 Task: Look for space in Shreveport, United States from 10th July, 2023 to 15th July, 2023 for 7 adults in price range Rs.10000 to Rs.15000. Place can be entire place or shared room with 4 bedrooms having 7 beds and 4 bathrooms. Property type can be house, flat, guest house. Amenities needed are: wifi, TV, free parkinig on premises, gym, breakfast. Booking option can be shelf check-in. Required host language is English.
Action: Mouse moved to (438, 109)
Screenshot: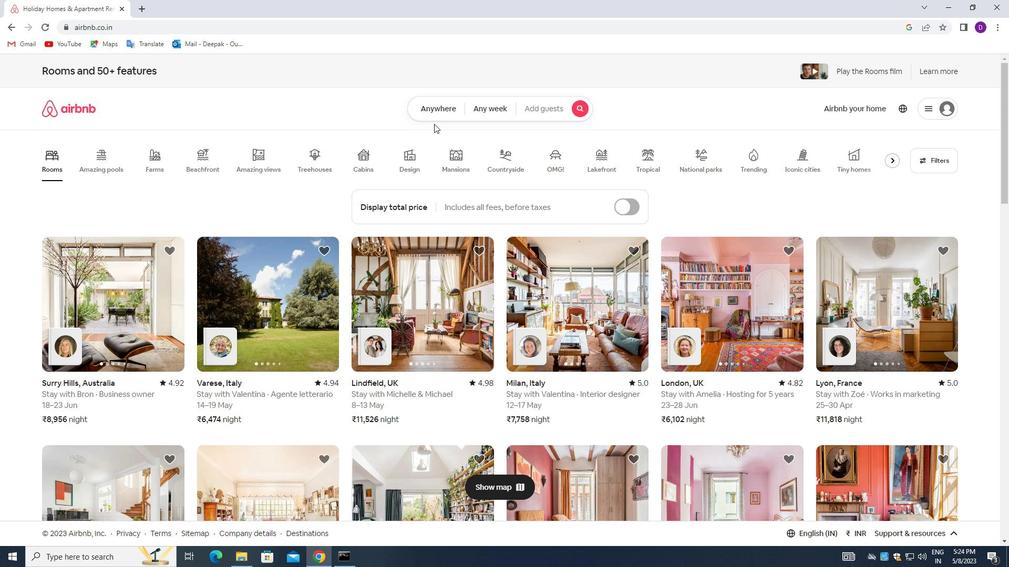 
Action: Mouse pressed left at (438, 109)
Screenshot: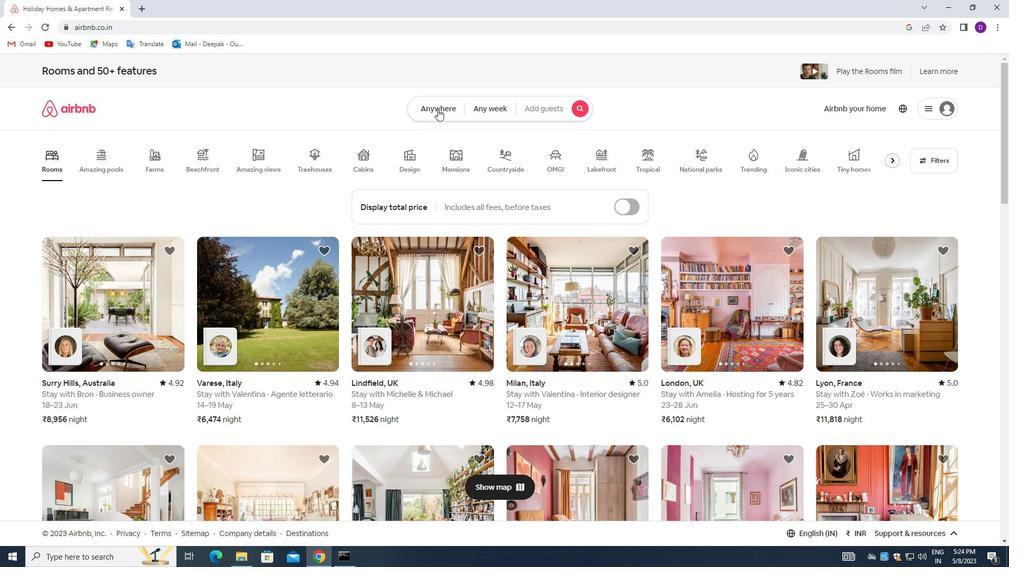 
Action: Mouse moved to (386, 153)
Screenshot: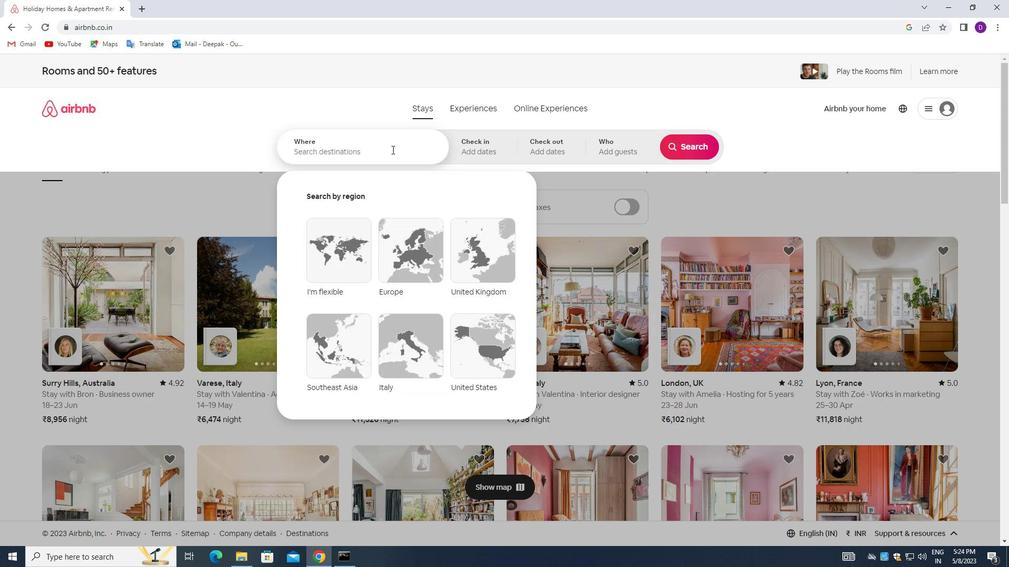 
Action: Mouse pressed left at (386, 153)
Screenshot: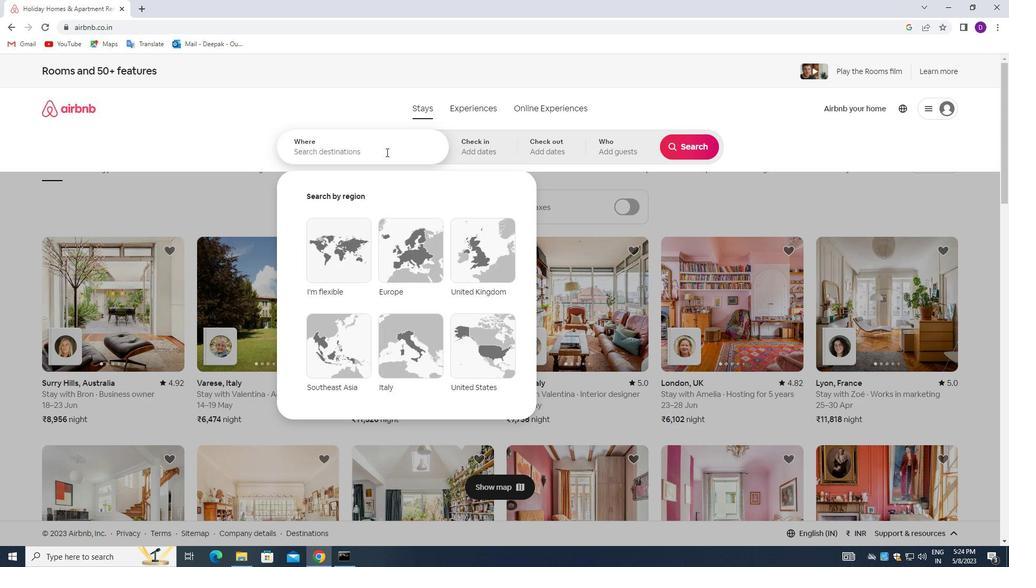 
Action: Mouse moved to (161, 251)
Screenshot: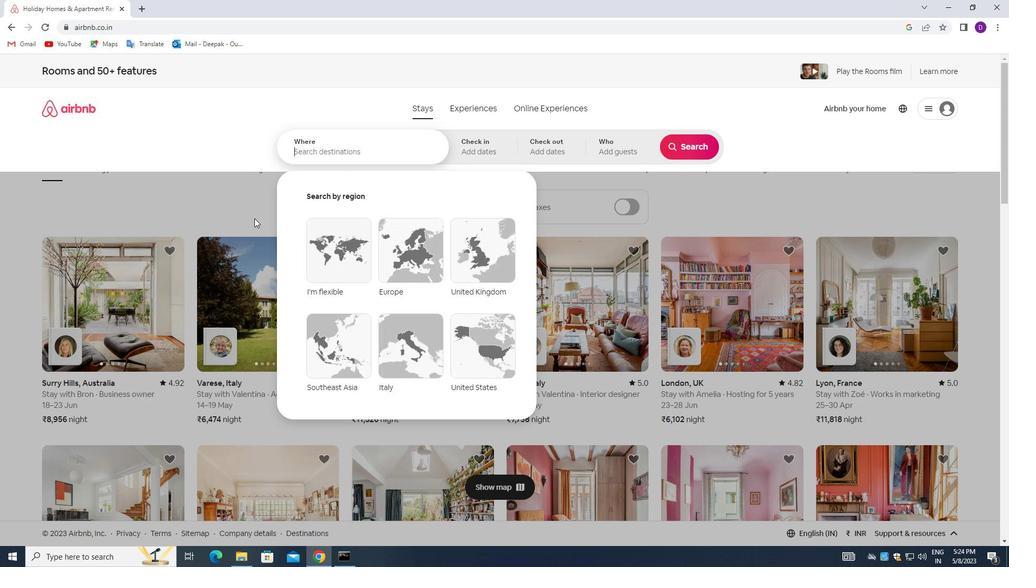 
Action: Key pressed <Key.shift_r>Shreveport,<Key.space><Key.shift>UNITED<Key.space><Key.shift_r>STATES<Key.enter>
Screenshot: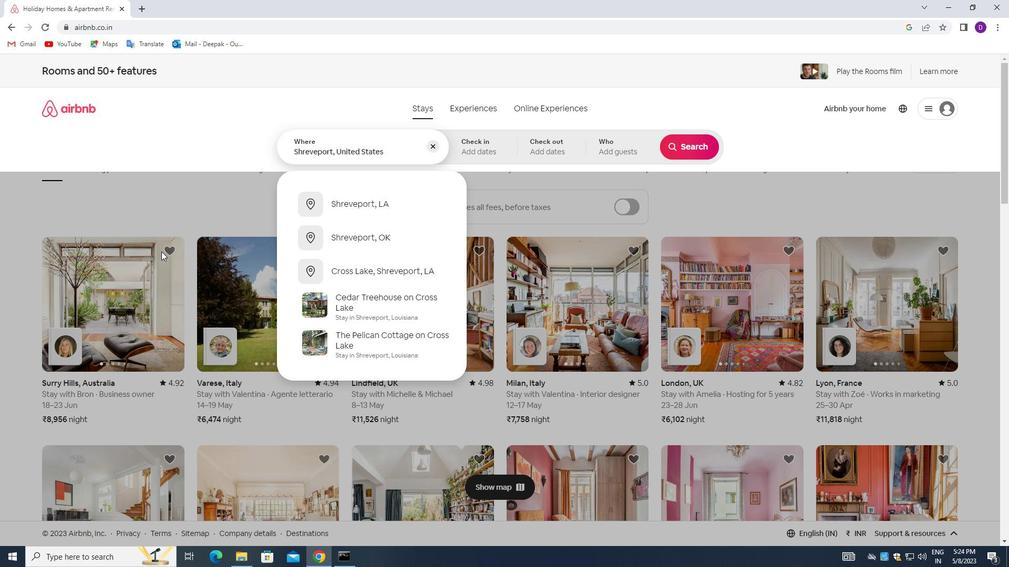 
Action: Mouse moved to (684, 229)
Screenshot: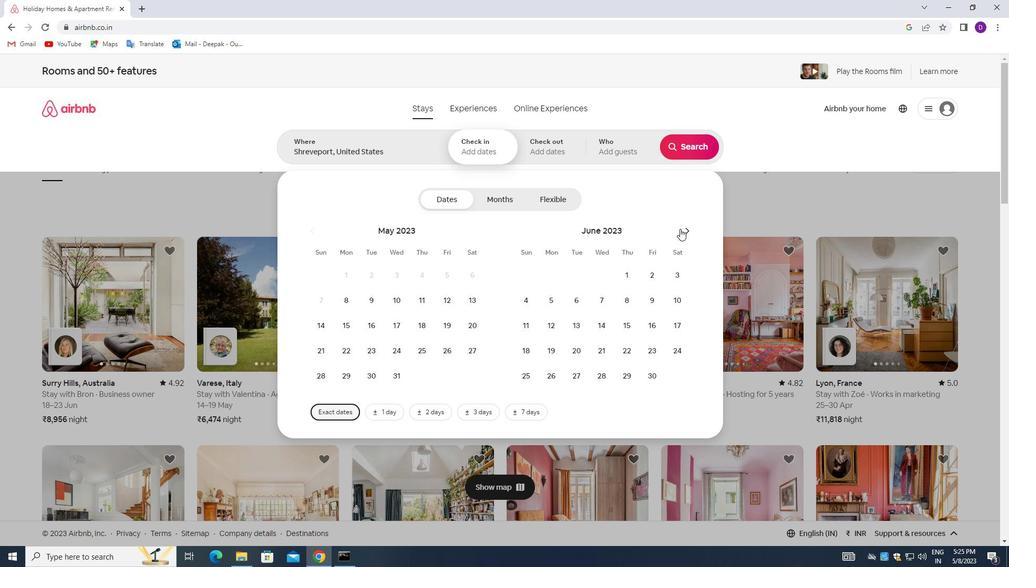 
Action: Mouse pressed left at (684, 229)
Screenshot: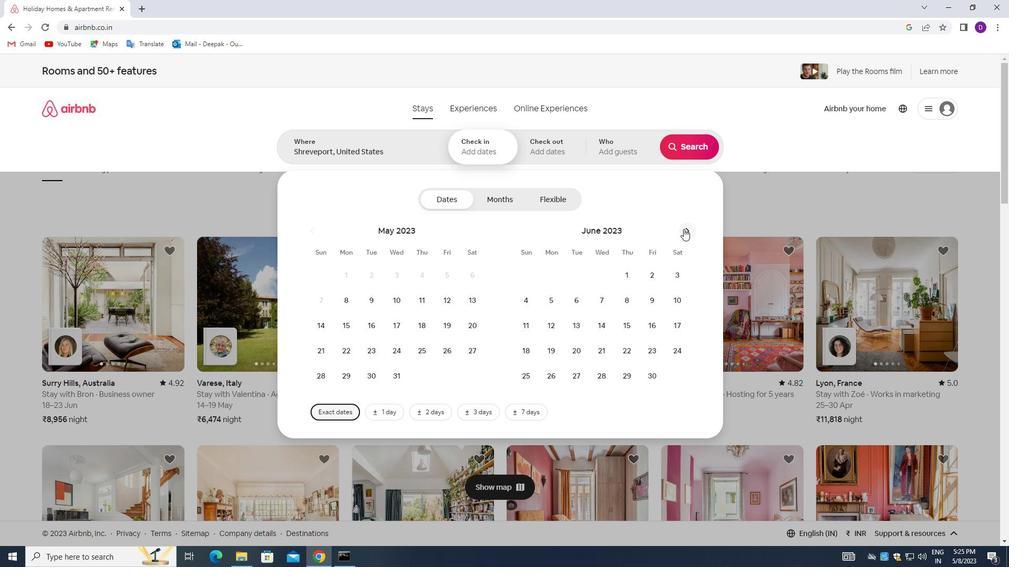 
Action: Mouse moved to (558, 329)
Screenshot: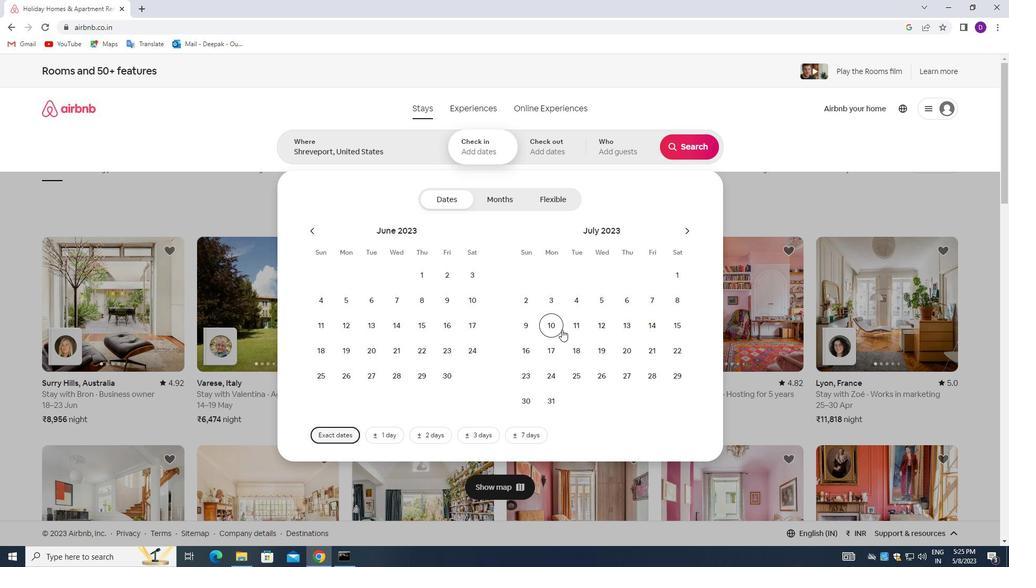 
Action: Mouse pressed left at (558, 329)
Screenshot: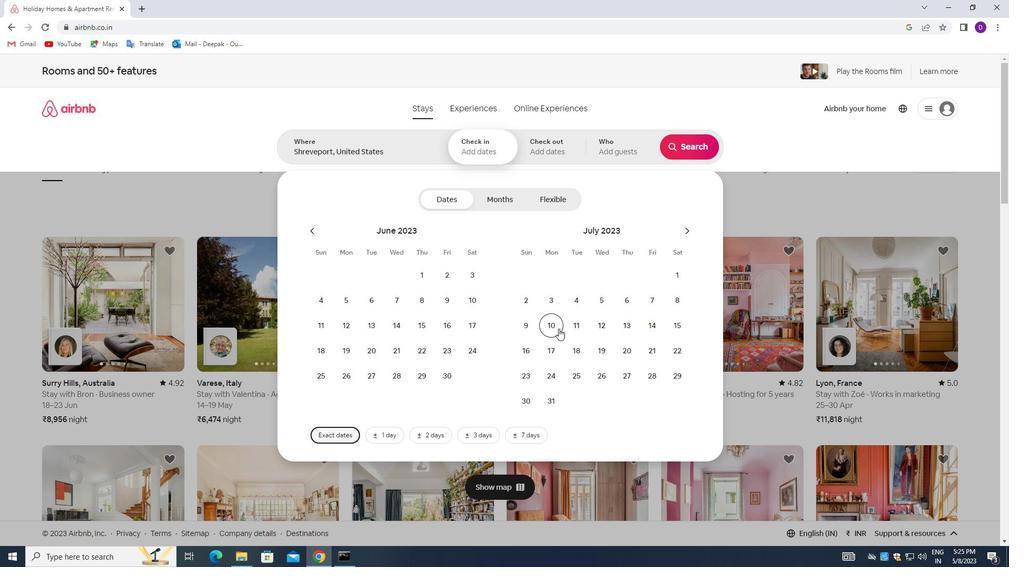 
Action: Mouse moved to (682, 331)
Screenshot: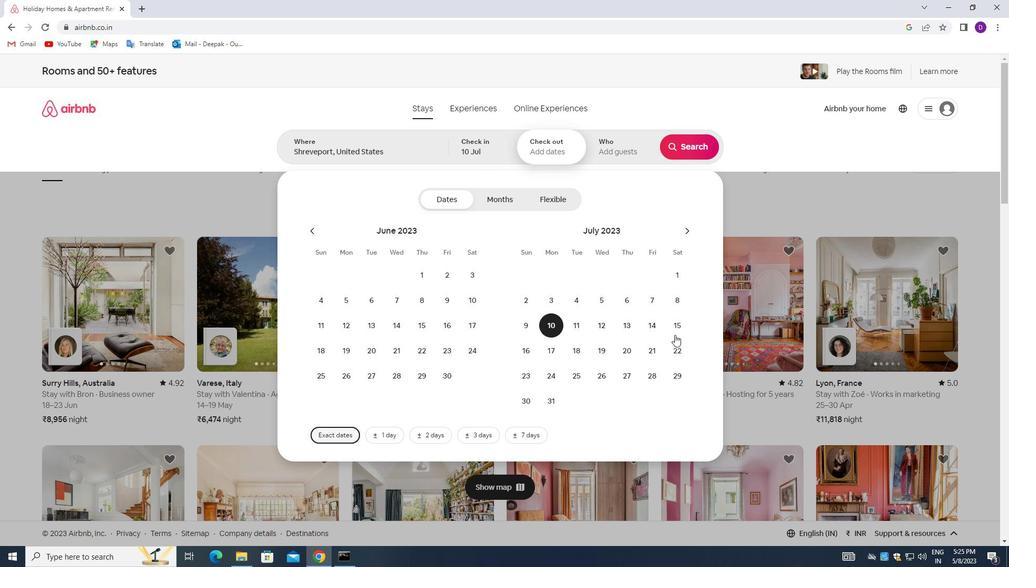 
Action: Mouse pressed left at (682, 331)
Screenshot: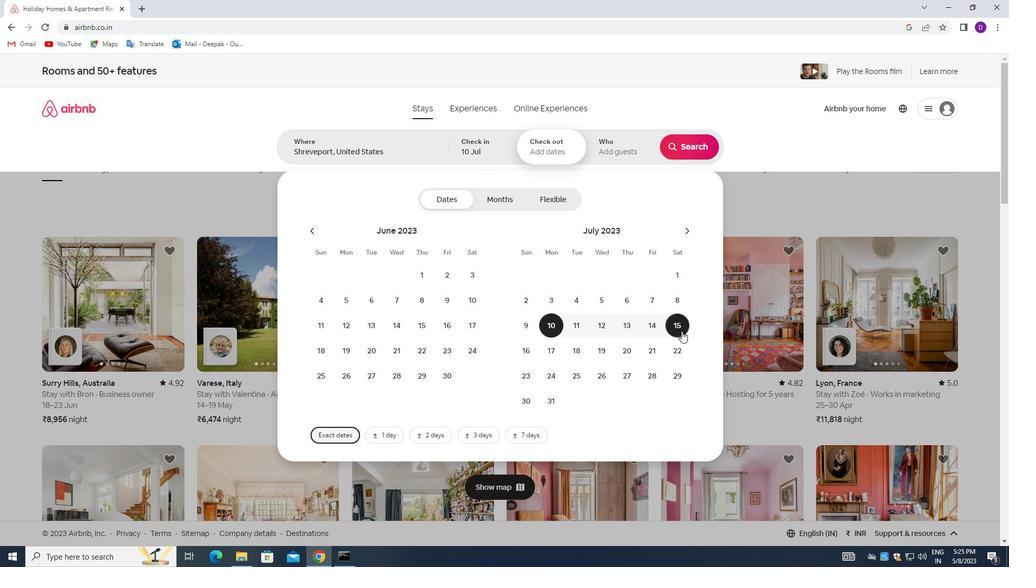 
Action: Mouse moved to (607, 150)
Screenshot: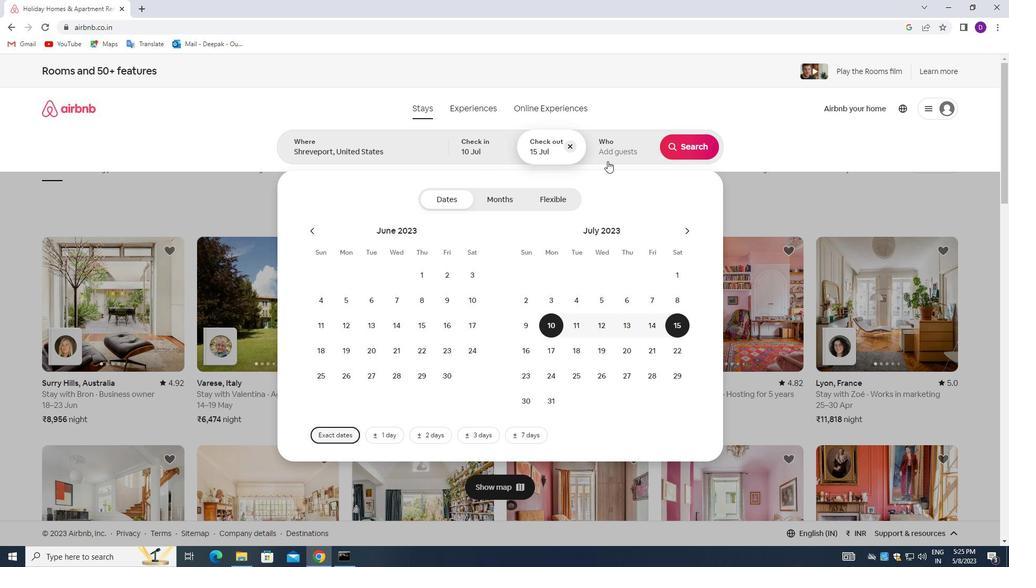 
Action: Mouse pressed left at (607, 150)
Screenshot: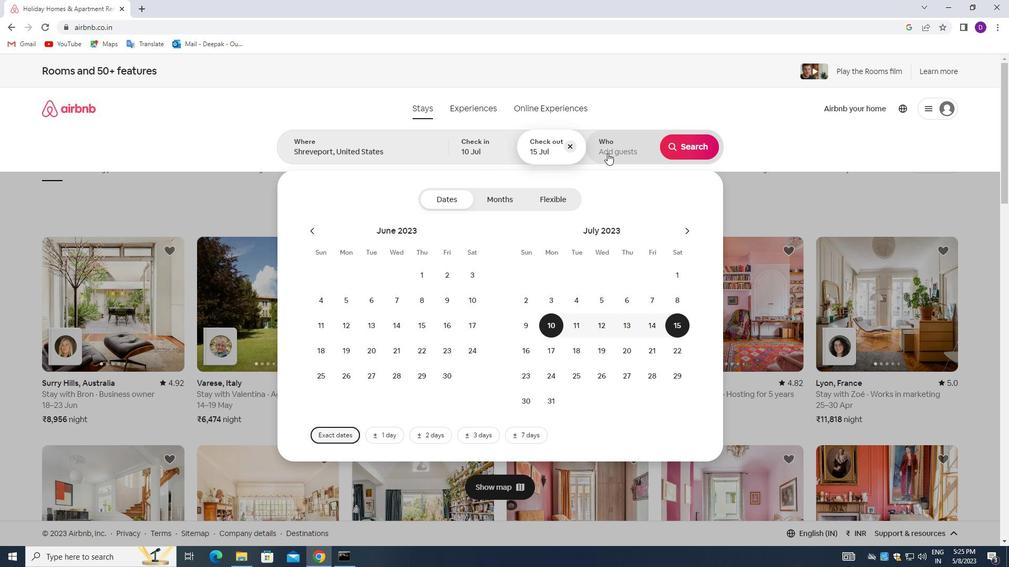 
Action: Mouse moved to (691, 203)
Screenshot: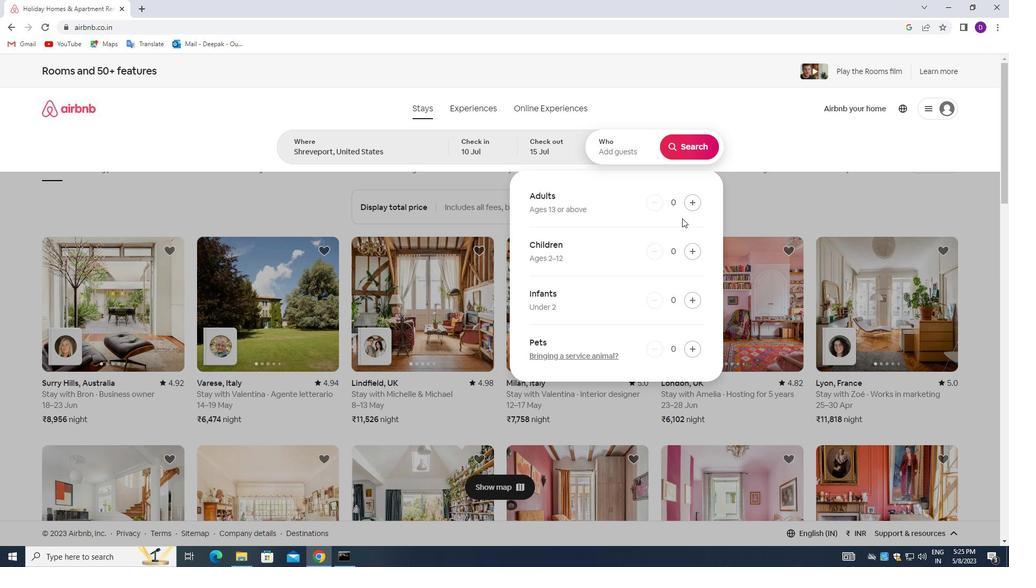 
Action: Mouse pressed left at (691, 203)
Screenshot: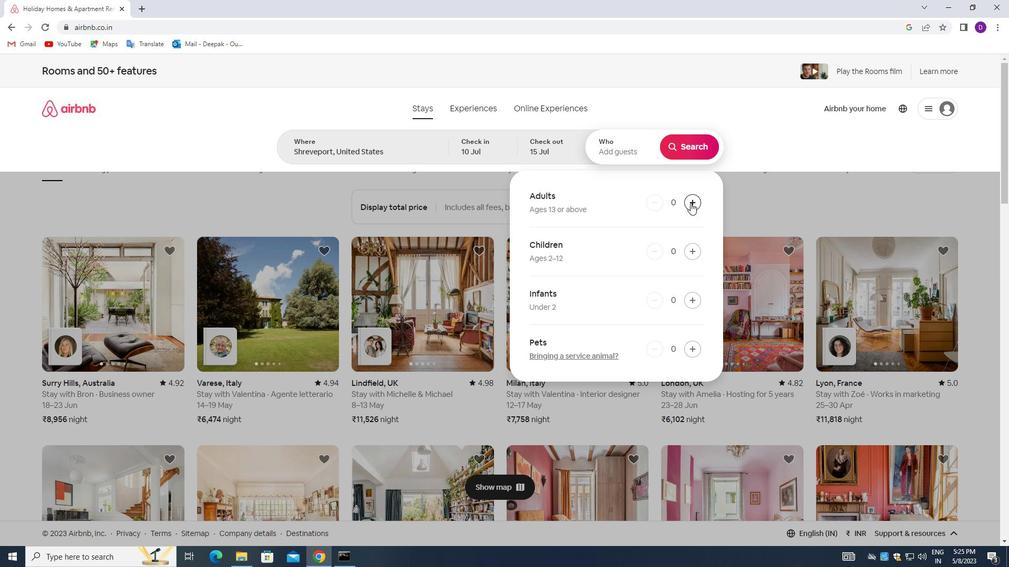 
Action: Mouse pressed left at (691, 203)
Screenshot: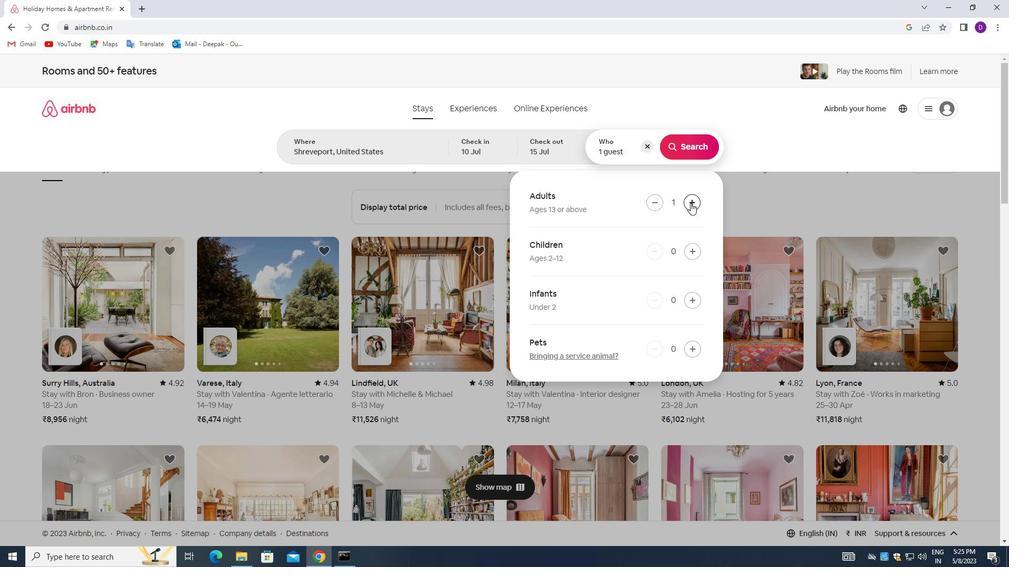 
Action: Mouse pressed left at (691, 203)
Screenshot: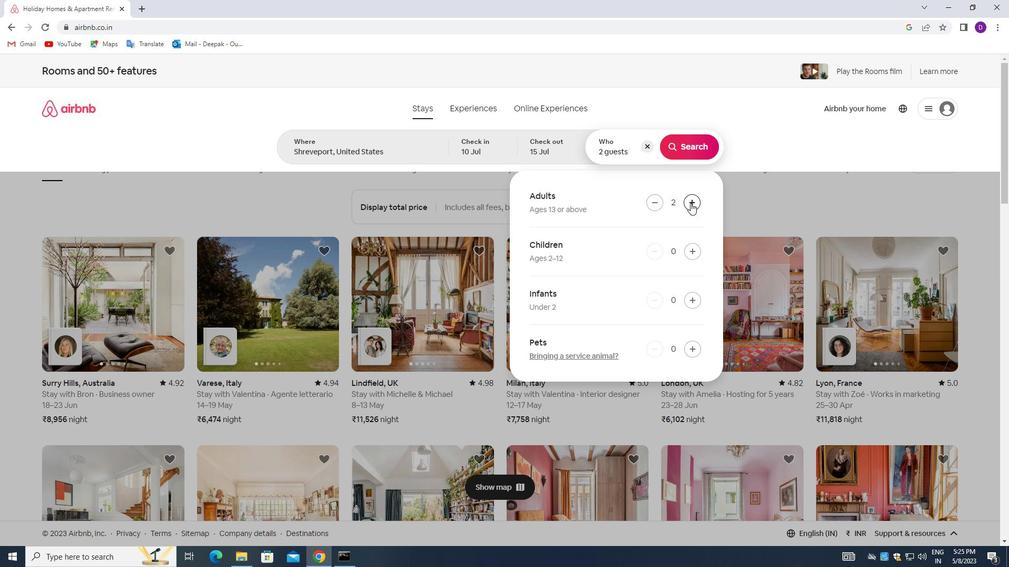 
Action: Mouse pressed left at (691, 203)
Screenshot: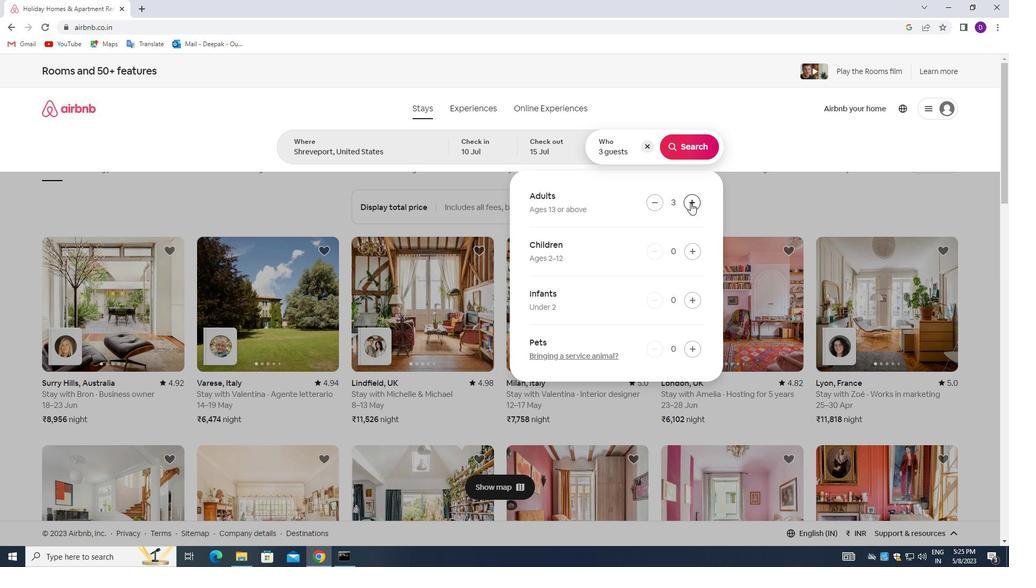 
Action: Mouse pressed left at (691, 203)
Screenshot: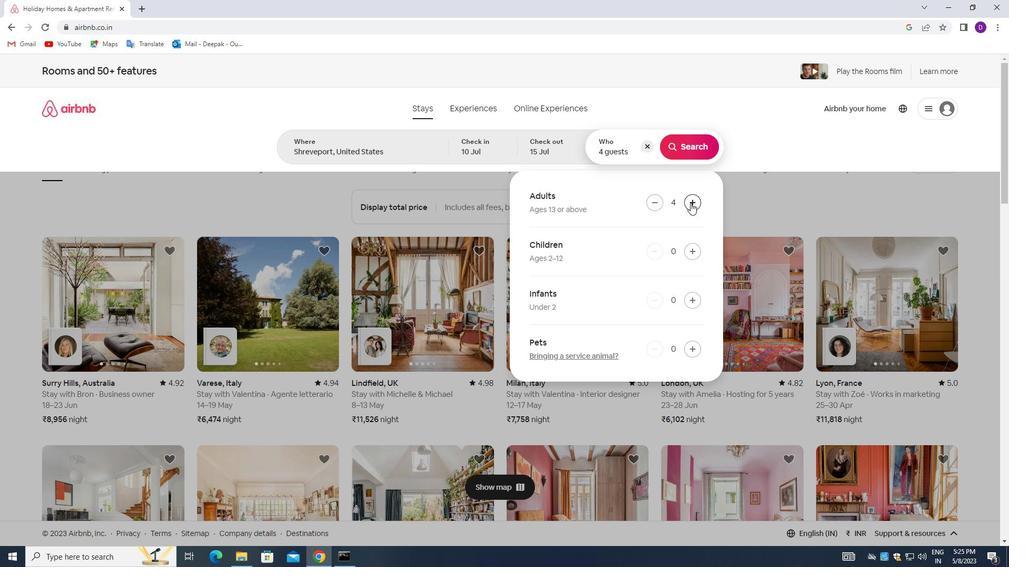 
Action: Mouse pressed left at (691, 203)
Screenshot: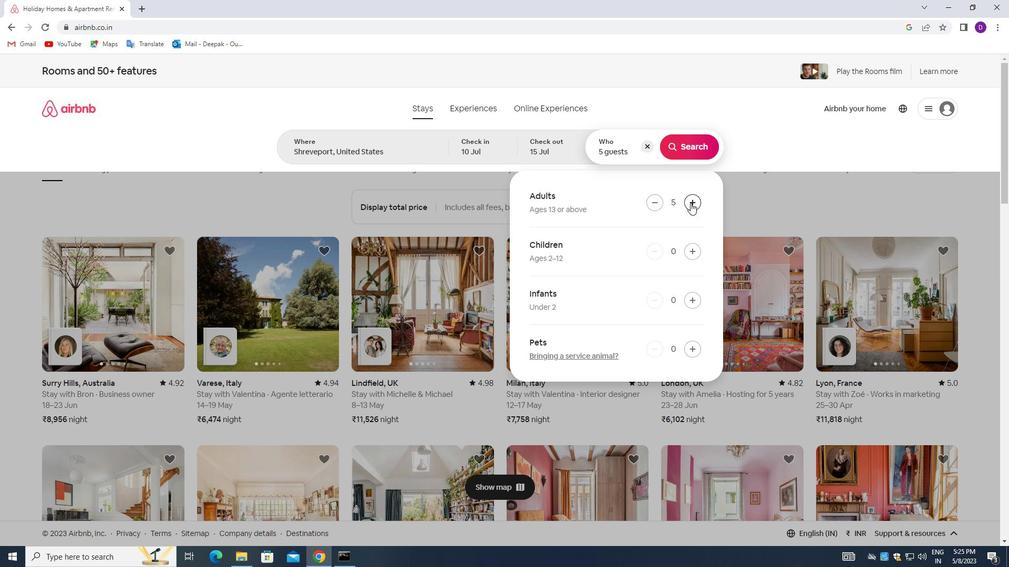 
Action: Mouse pressed left at (691, 203)
Screenshot: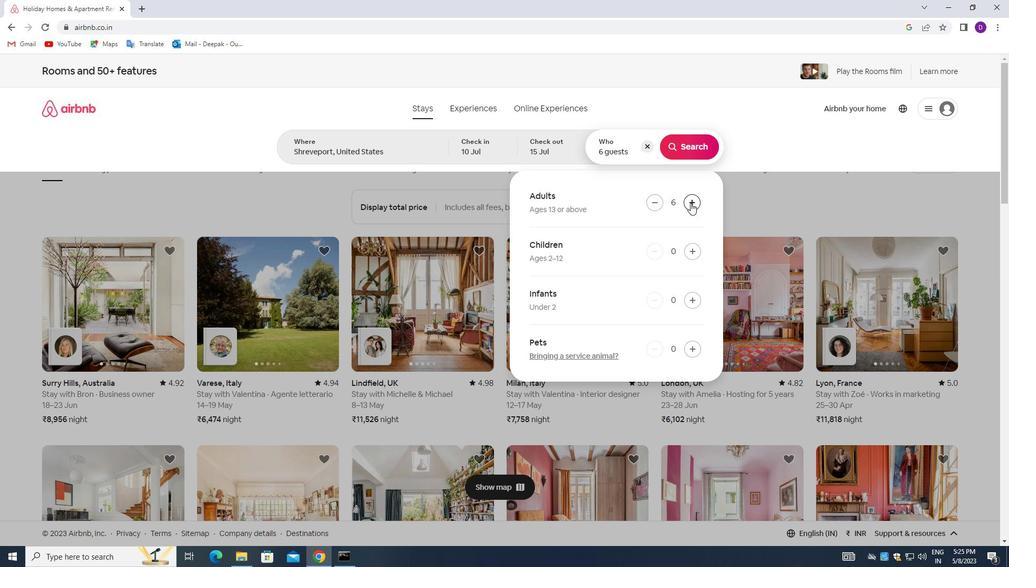
Action: Mouse moved to (691, 147)
Screenshot: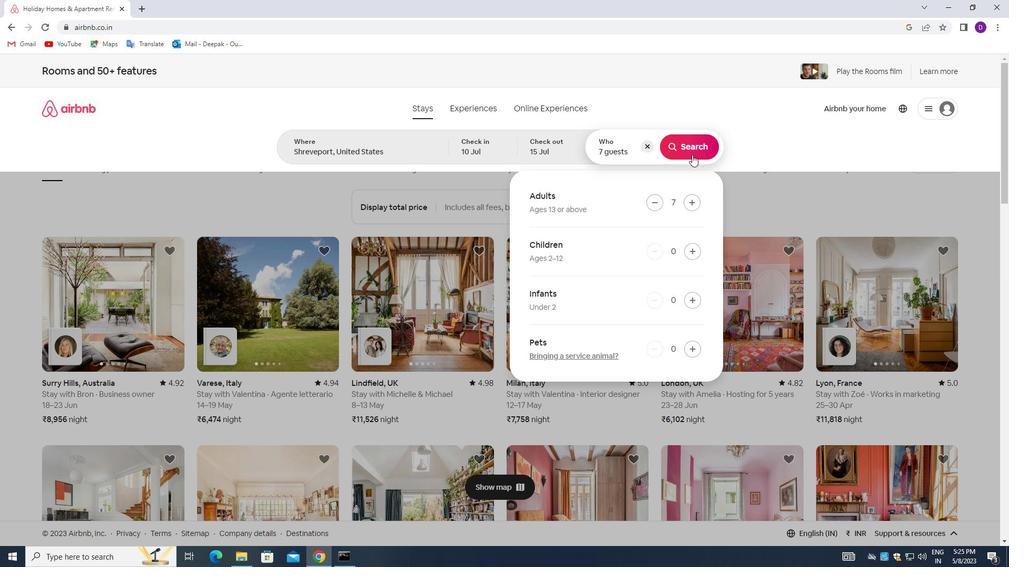 
Action: Mouse pressed left at (691, 147)
Screenshot: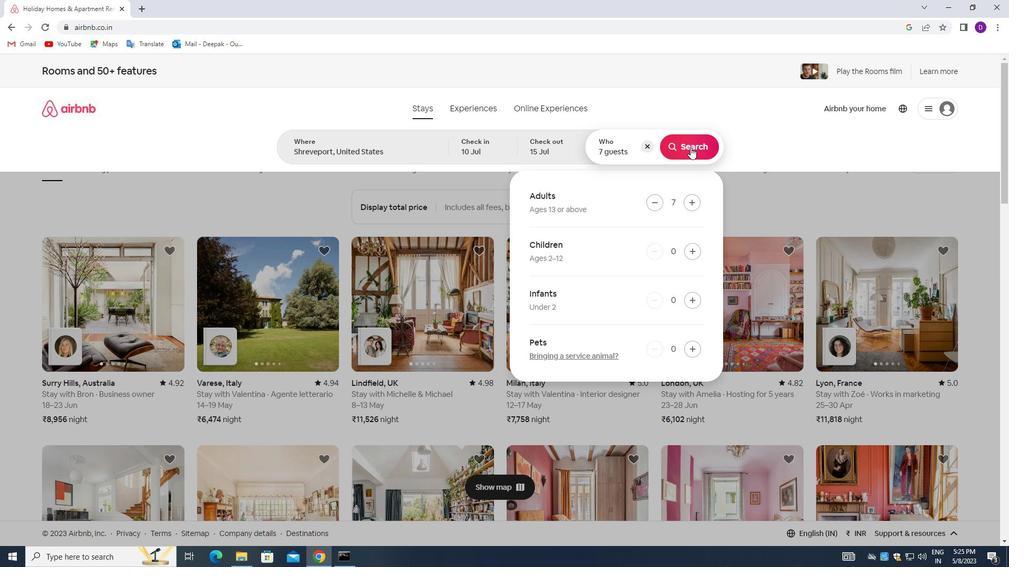 
Action: Mouse moved to (947, 114)
Screenshot: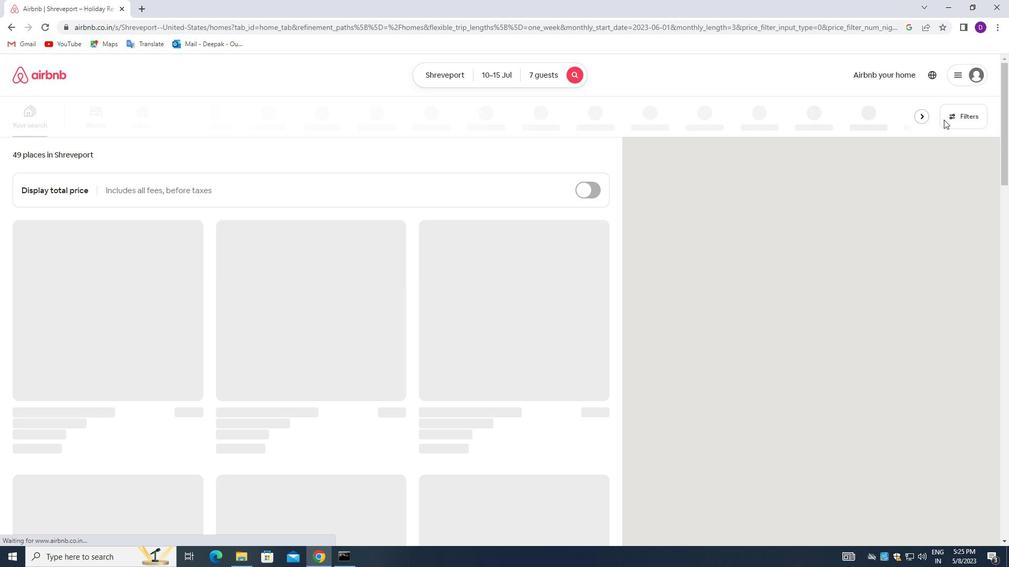 
Action: Mouse pressed left at (947, 114)
Screenshot: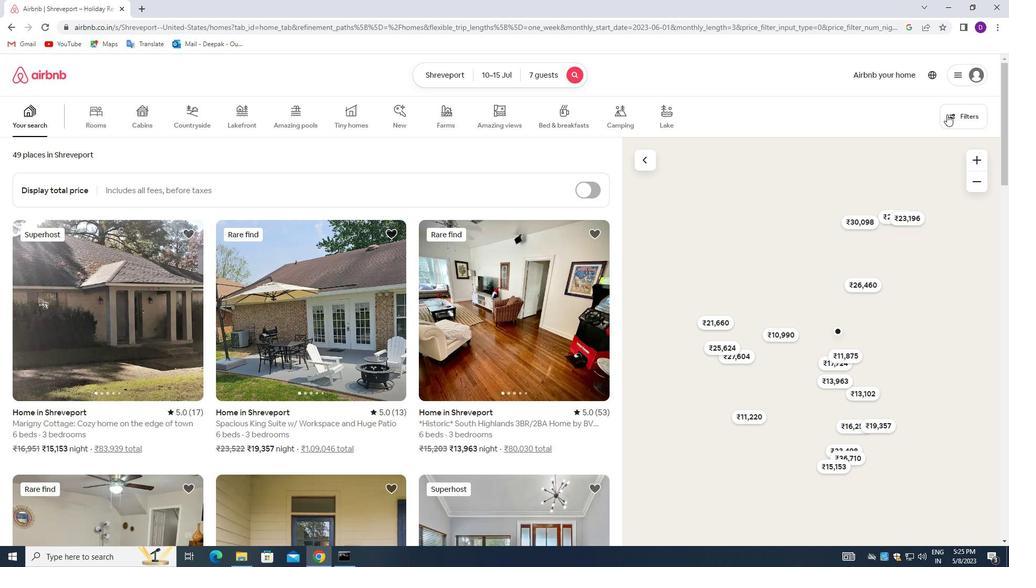 
Action: Mouse moved to (368, 377)
Screenshot: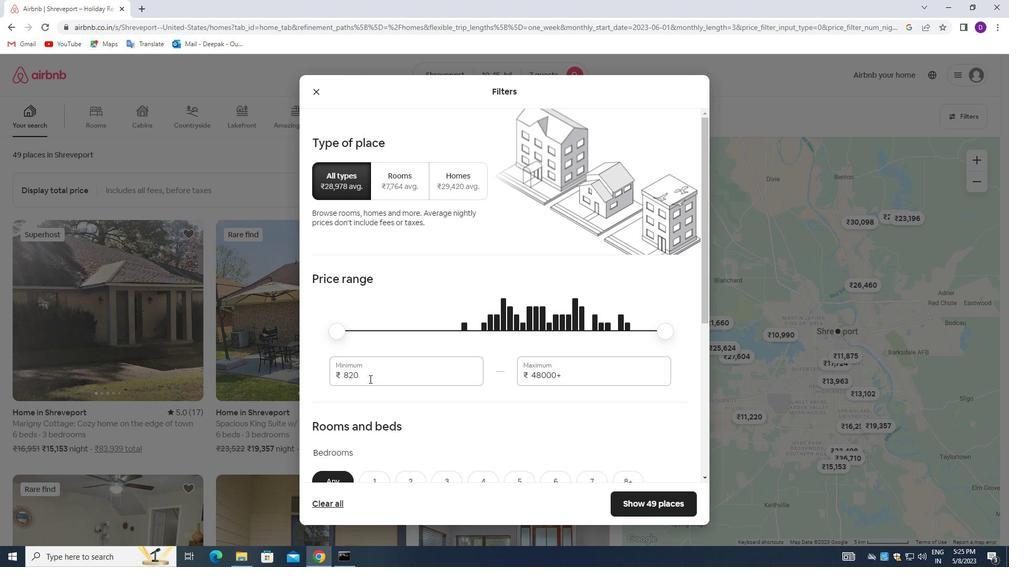 
Action: Mouse pressed left at (368, 377)
Screenshot: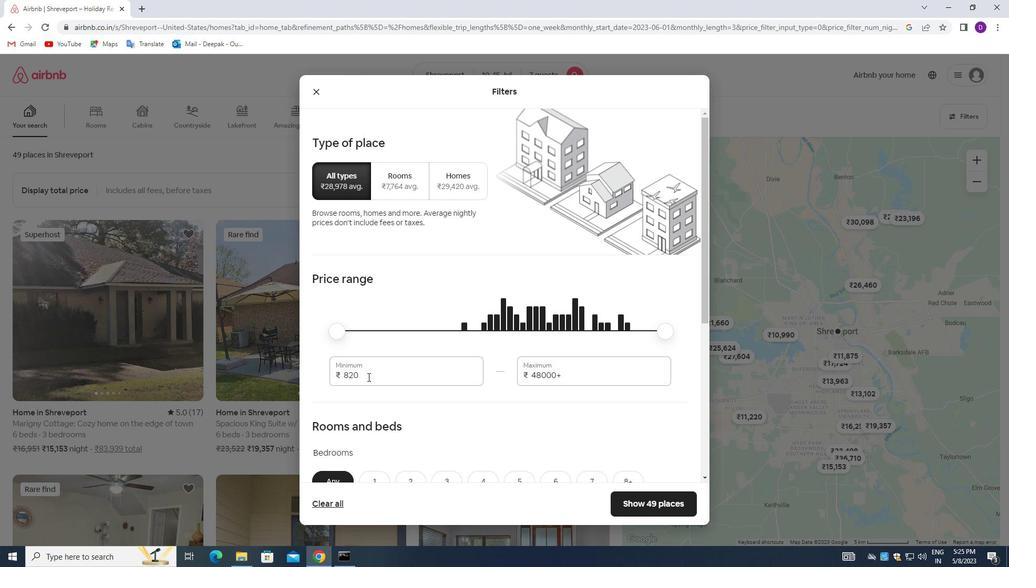
Action: Mouse pressed left at (368, 377)
Screenshot: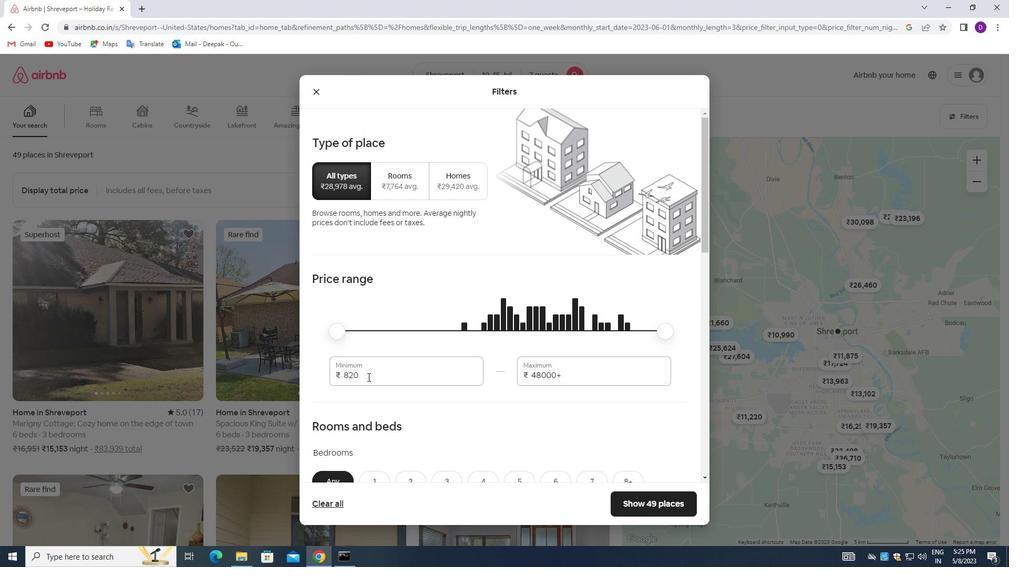 
Action: Key pressed 10000<Key.tab>15000
Screenshot: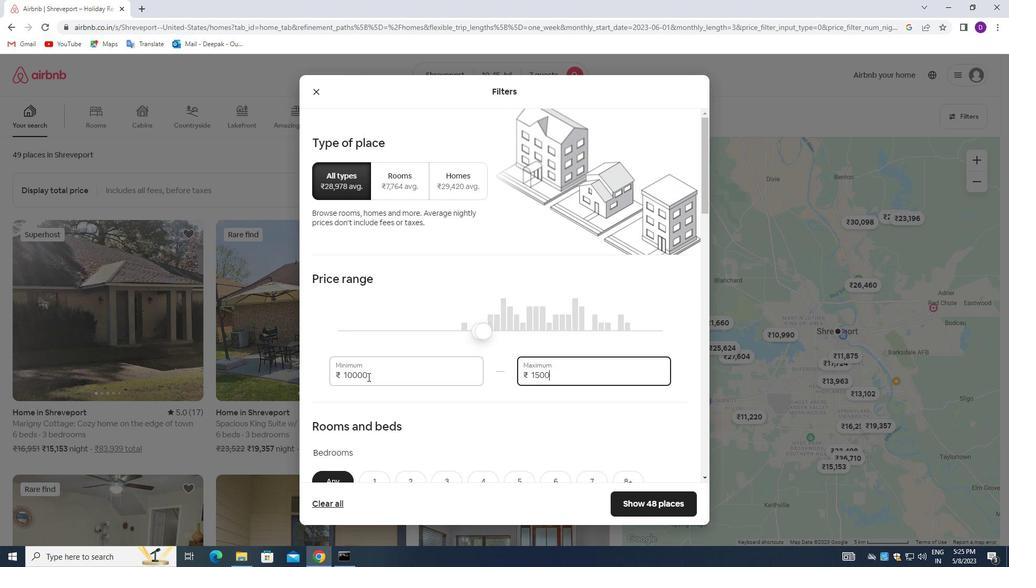 
Action: Mouse moved to (413, 383)
Screenshot: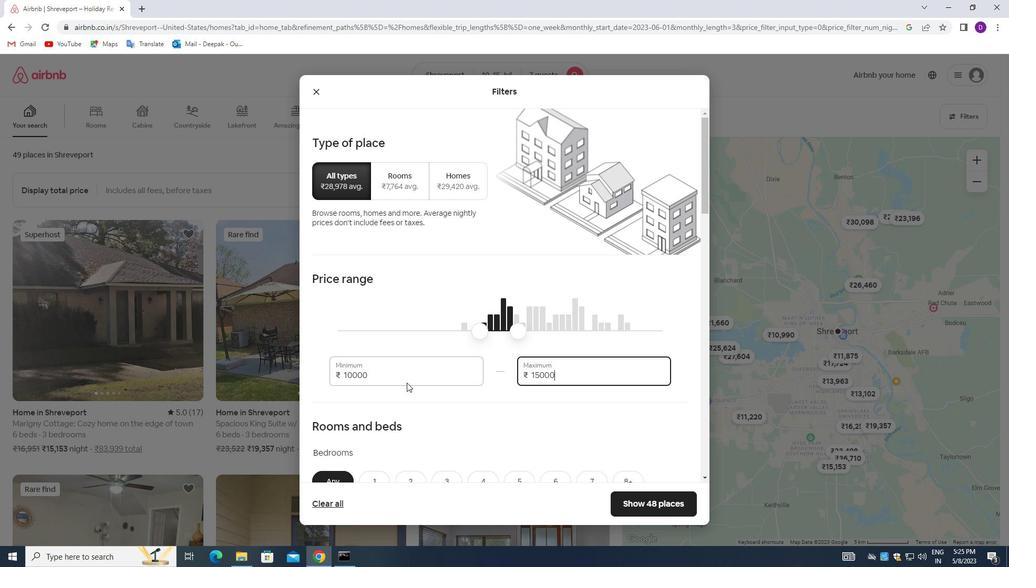 
Action: Mouse scrolled (413, 382) with delta (0, 0)
Screenshot: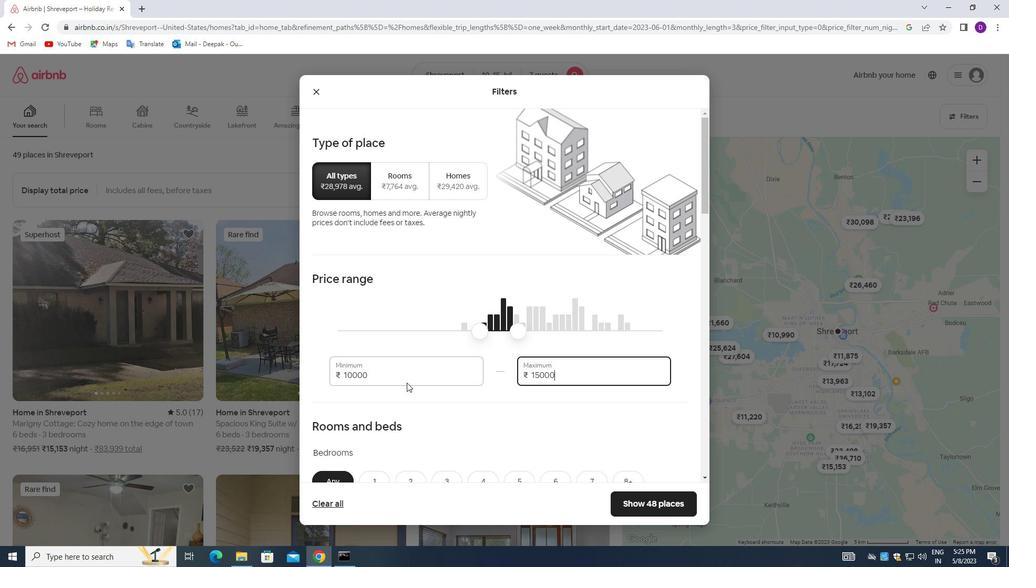 
Action: Mouse moved to (414, 383)
Screenshot: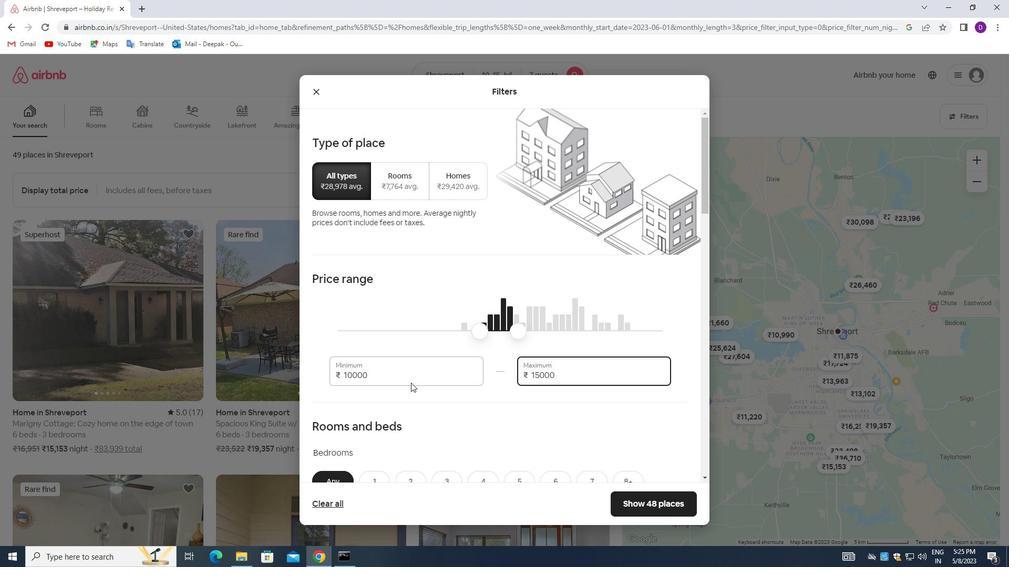 
Action: Mouse scrolled (414, 382) with delta (0, 0)
Screenshot: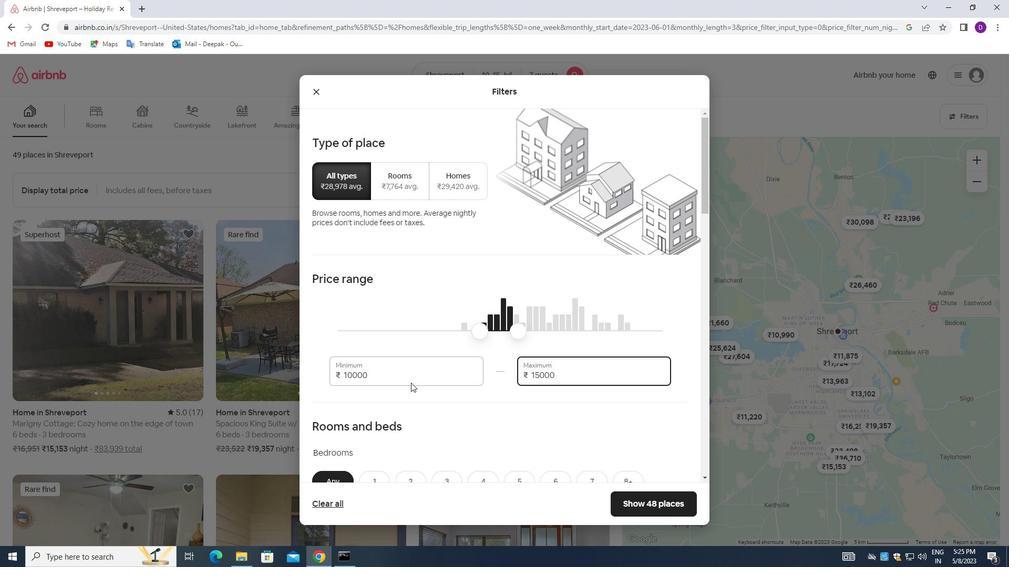 
Action: Mouse scrolled (414, 382) with delta (0, 0)
Screenshot: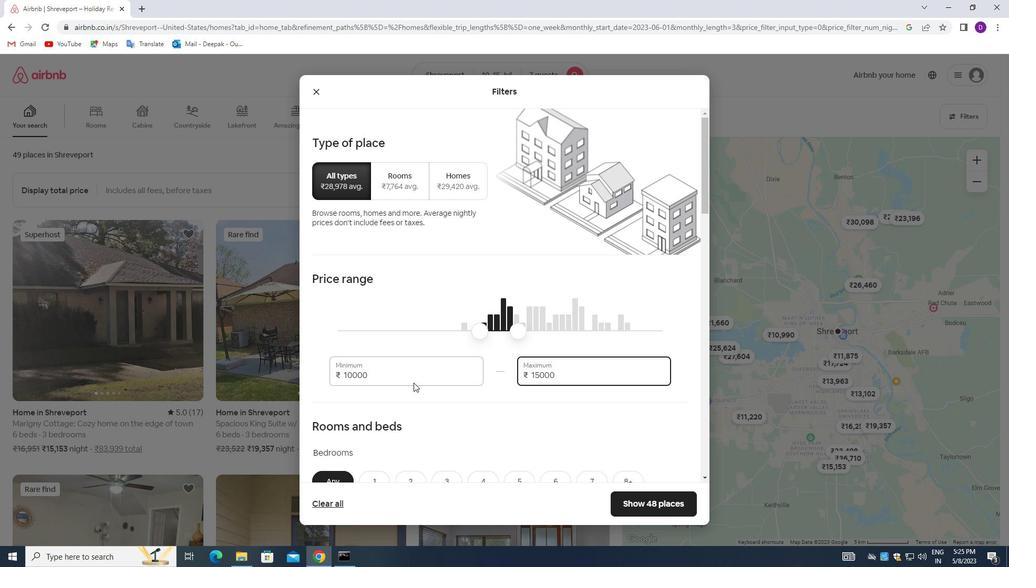 
Action: Mouse moved to (480, 325)
Screenshot: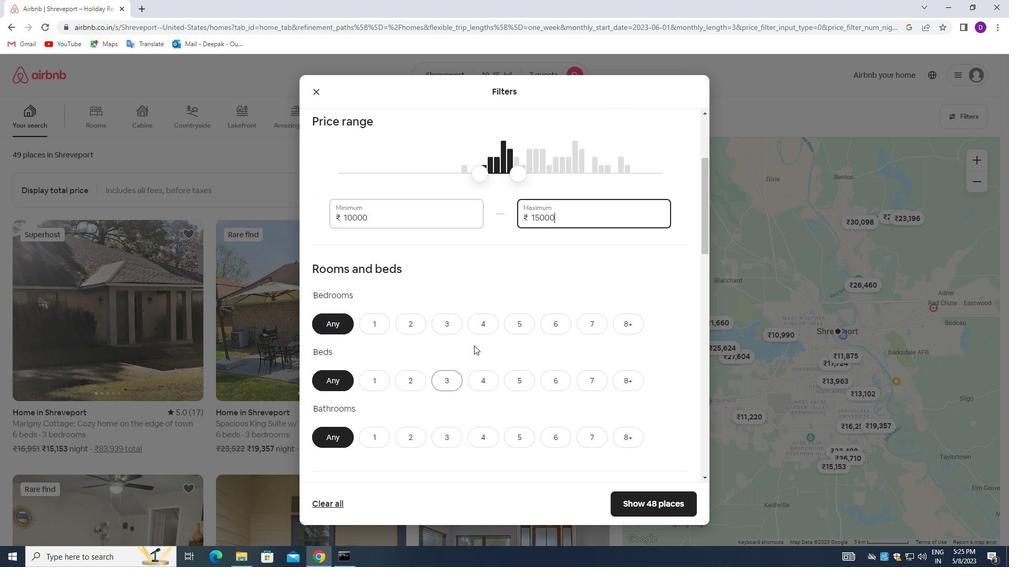 
Action: Mouse pressed left at (480, 325)
Screenshot: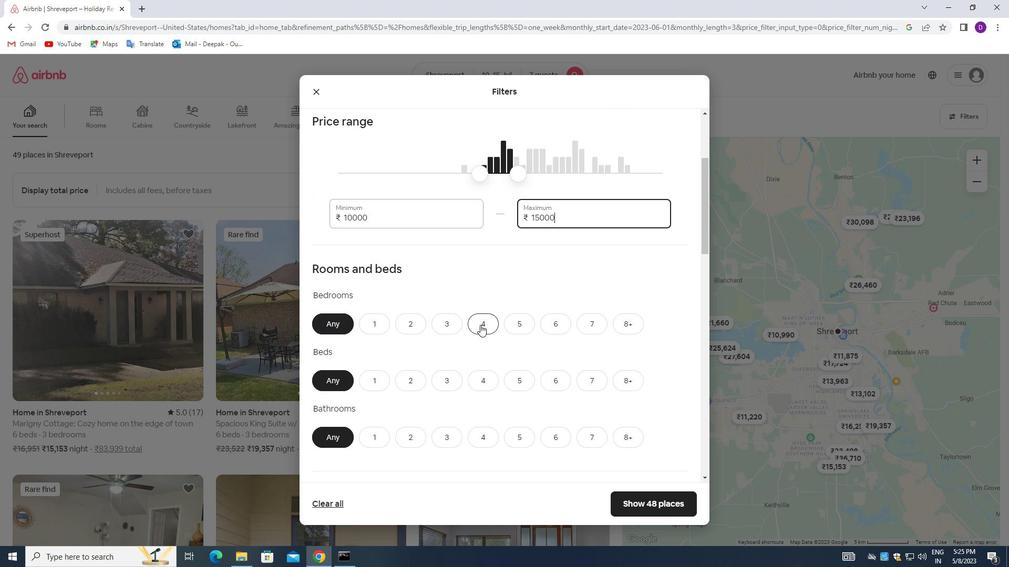 
Action: Mouse moved to (586, 379)
Screenshot: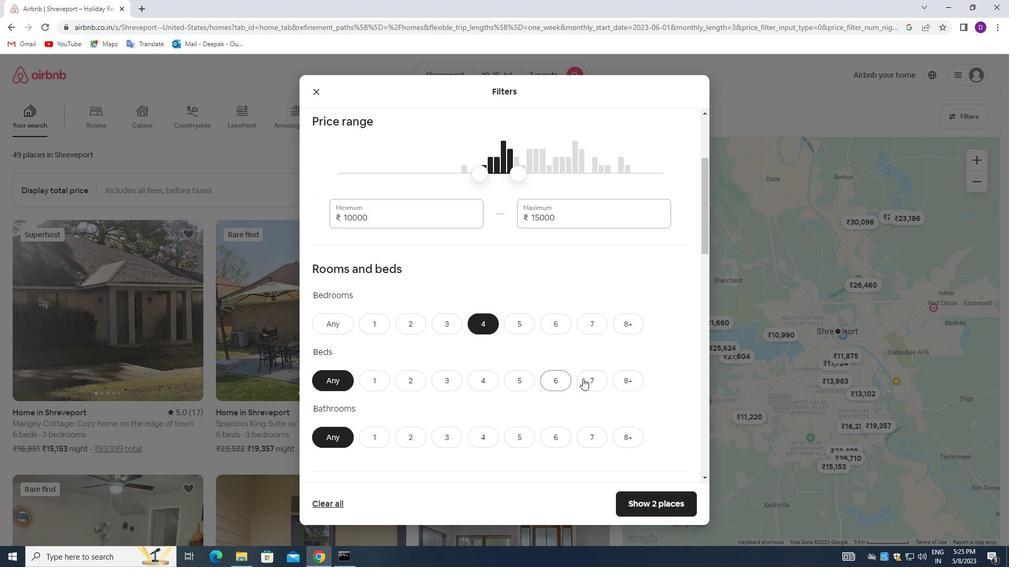 
Action: Mouse pressed left at (586, 379)
Screenshot: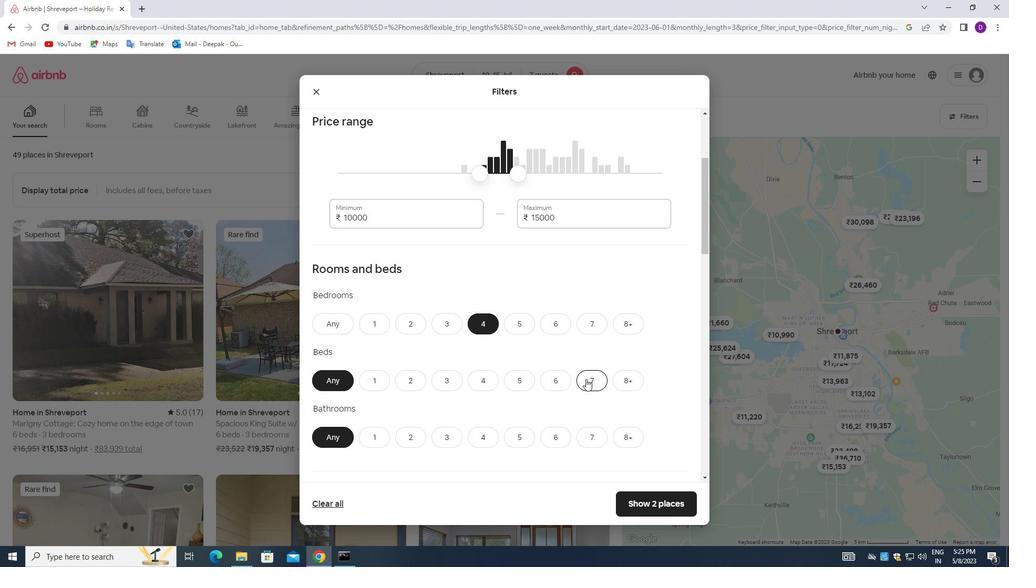
Action: Mouse moved to (485, 431)
Screenshot: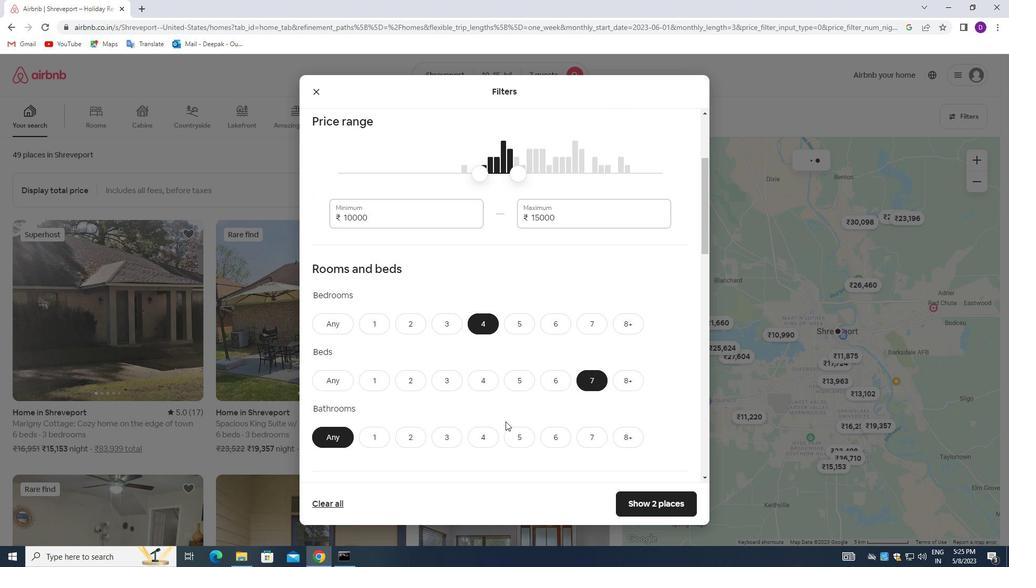 
Action: Mouse pressed left at (485, 431)
Screenshot: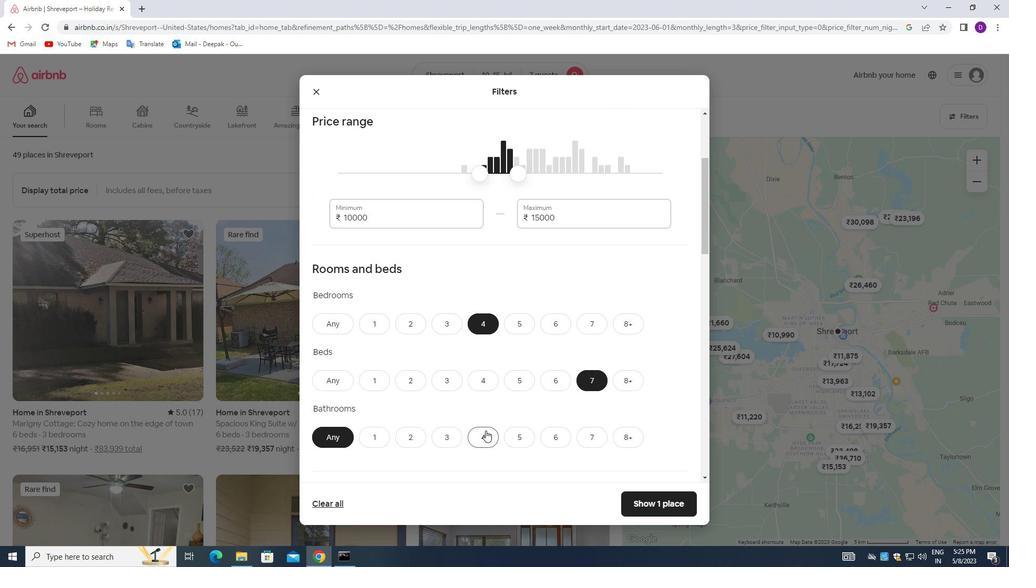 
Action: Mouse moved to (475, 354)
Screenshot: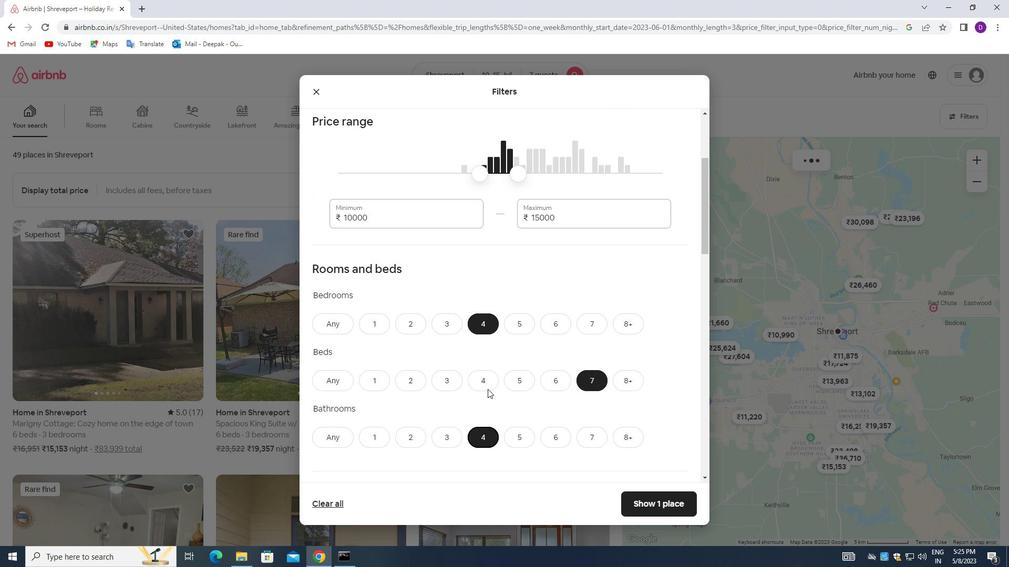 
Action: Mouse scrolled (475, 354) with delta (0, 0)
Screenshot: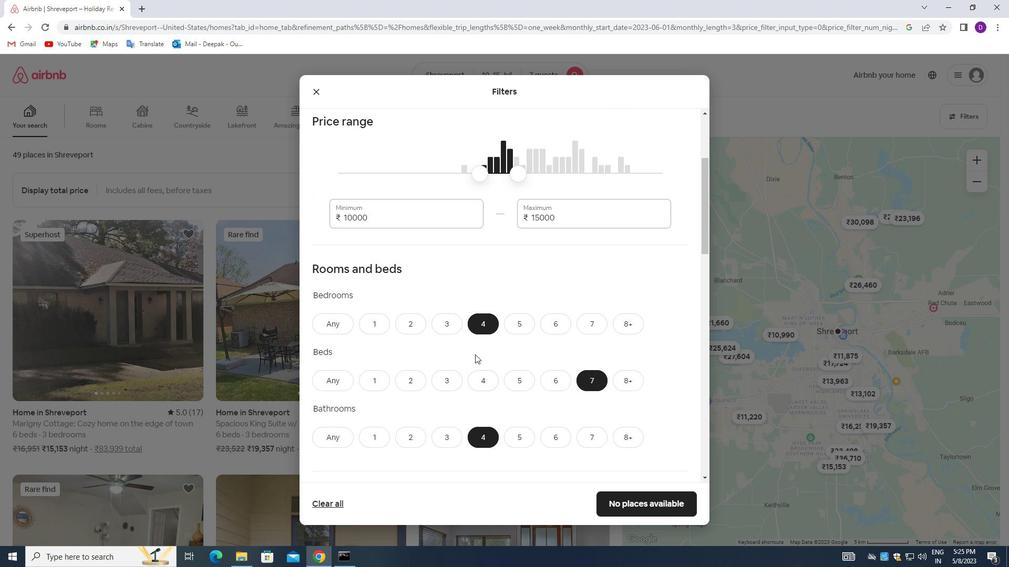 
Action: Mouse moved to (475, 354)
Screenshot: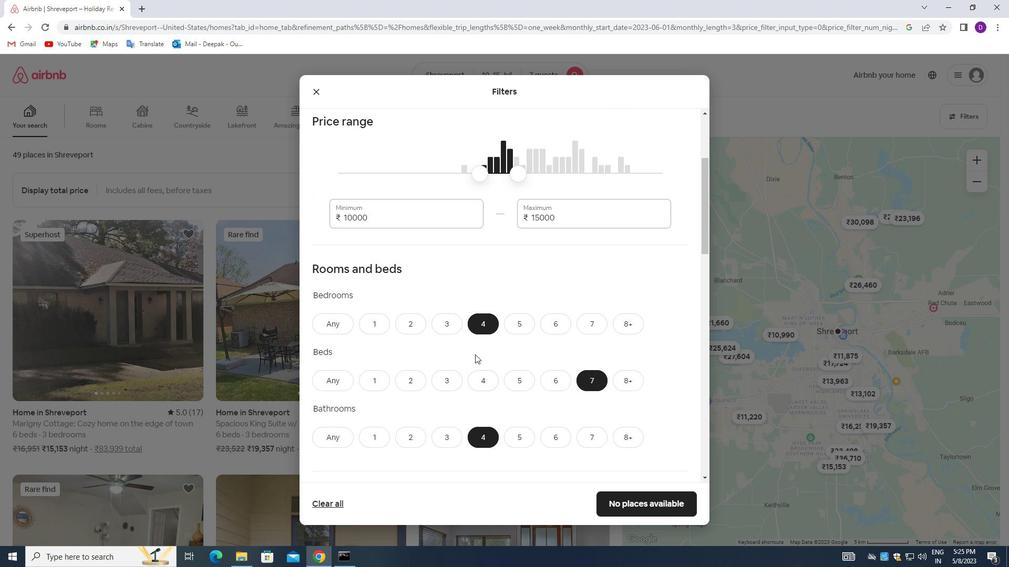 
Action: Mouse scrolled (475, 353) with delta (0, 0)
Screenshot: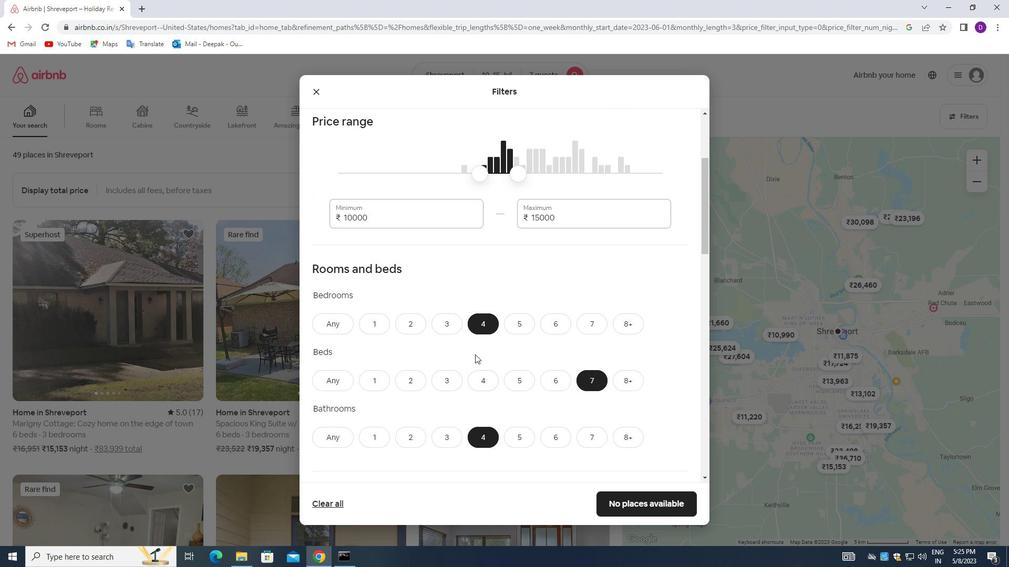 
Action: Mouse moved to (476, 354)
Screenshot: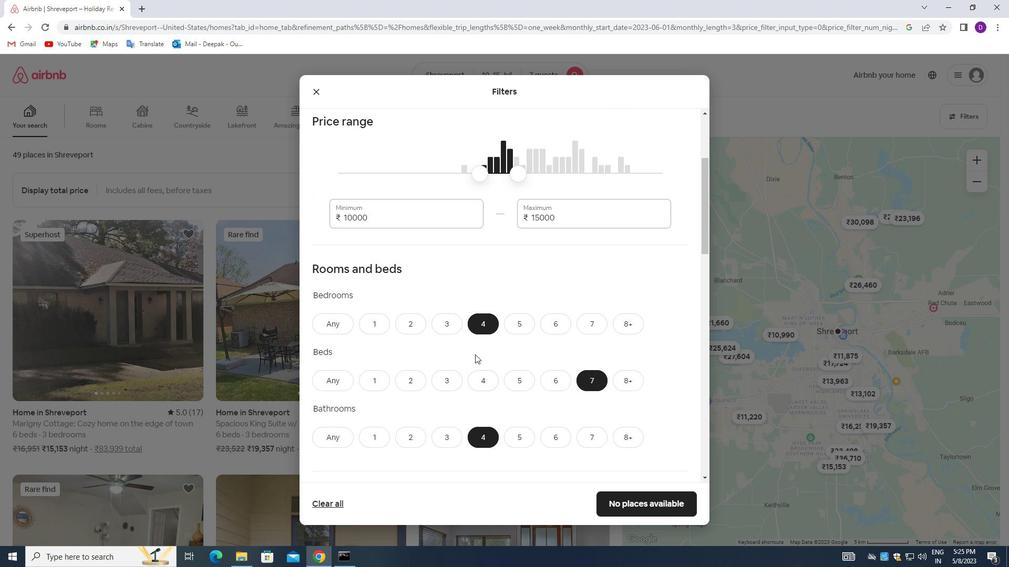 
Action: Mouse scrolled (476, 353) with delta (0, 0)
Screenshot: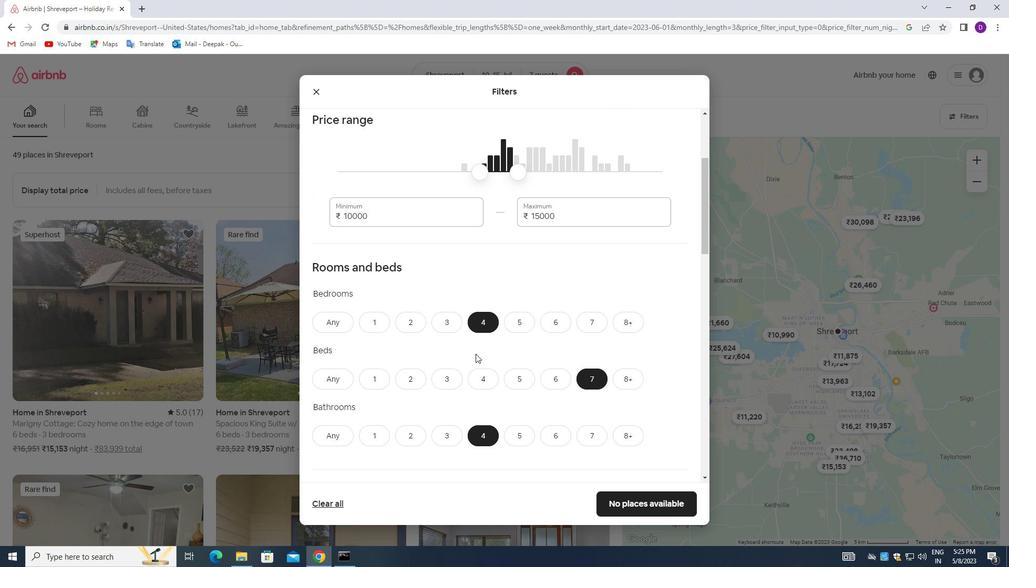 
Action: Mouse moved to (477, 354)
Screenshot: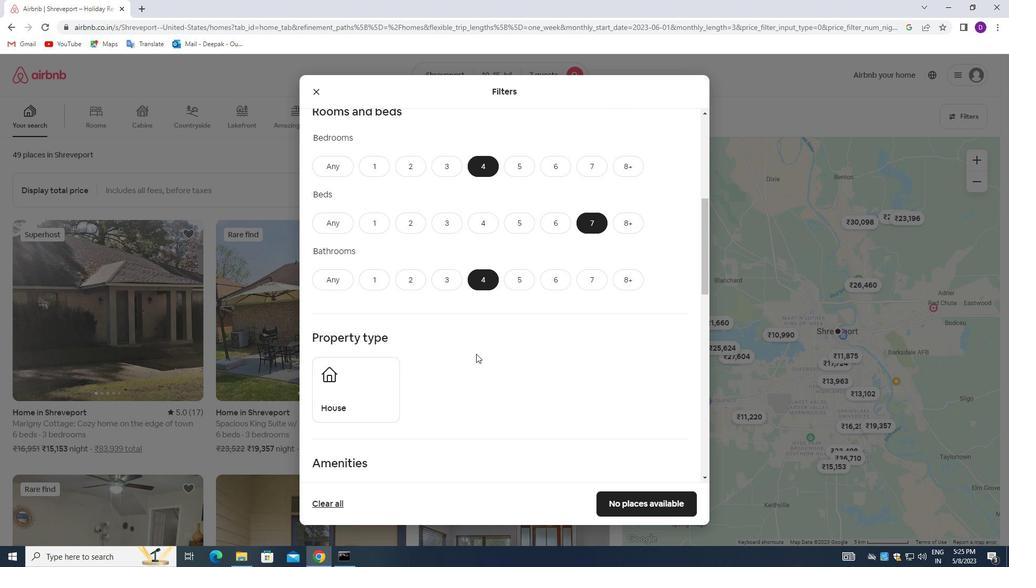 
Action: Mouse scrolled (477, 353) with delta (0, 0)
Screenshot: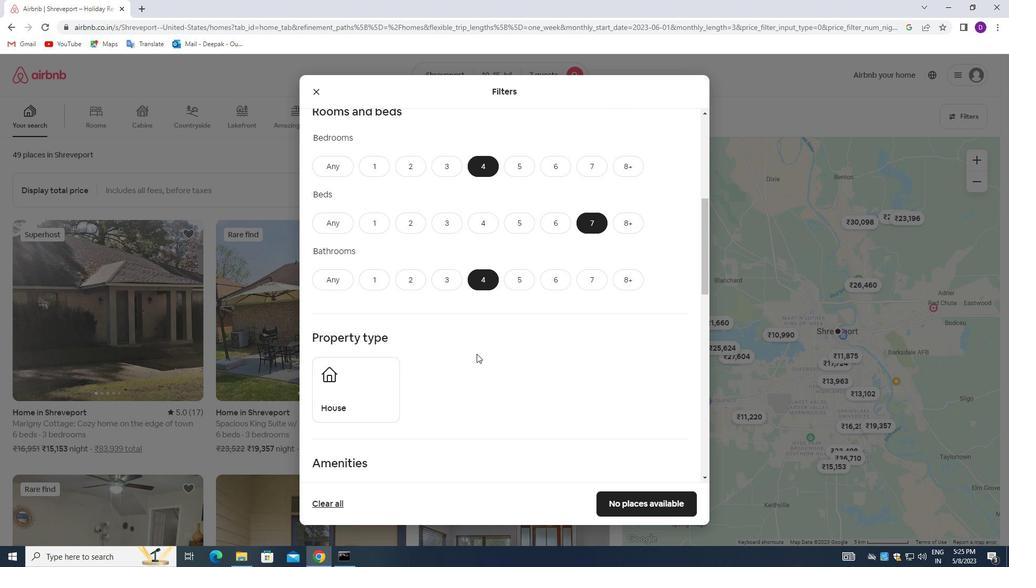 
Action: Mouse scrolled (477, 353) with delta (0, 0)
Screenshot: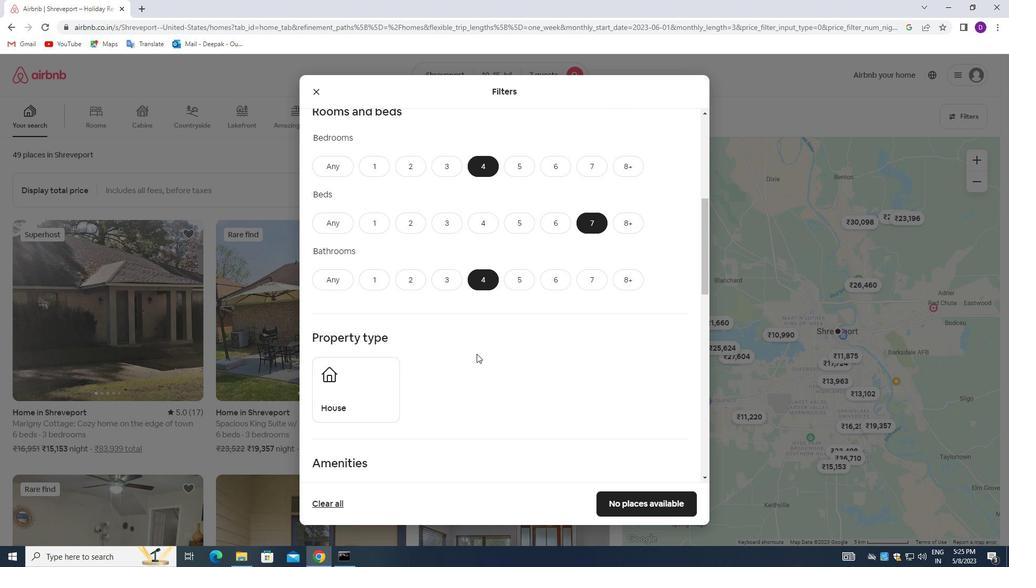 
Action: Mouse moved to (354, 293)
Screenshot: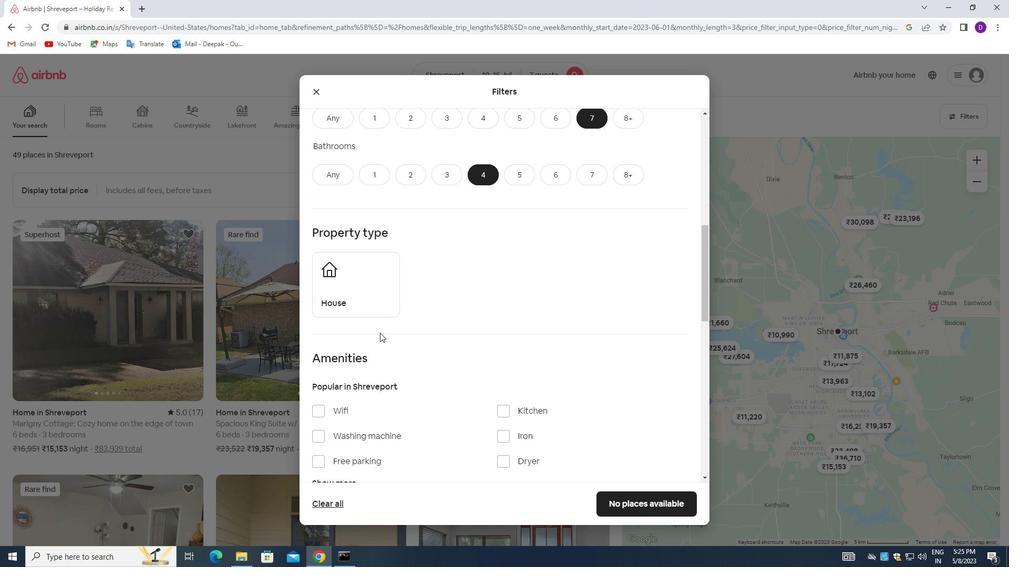 
Action: Mouse pressed left at (354, 293)
Screenshot: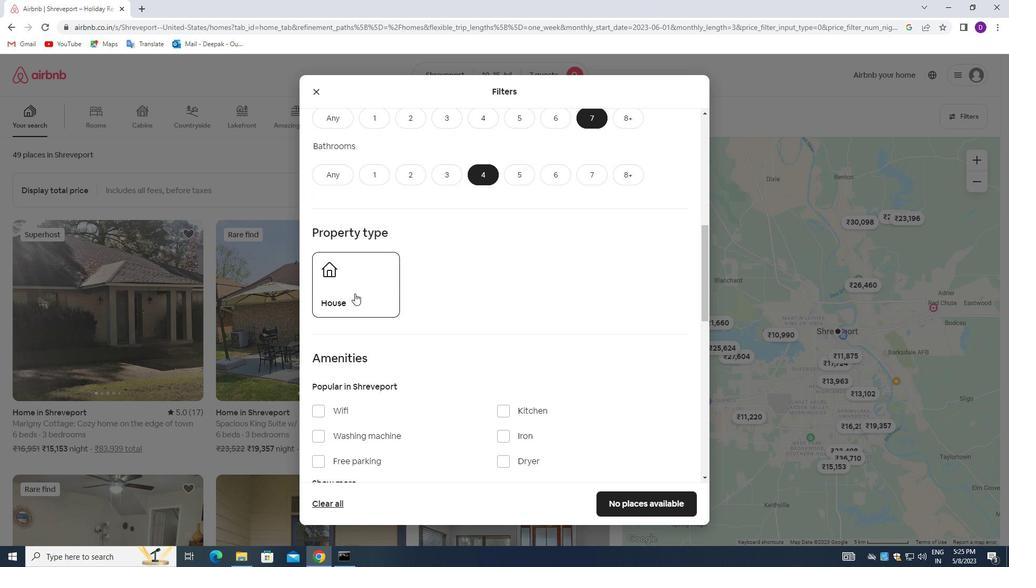 
Action: Mouse moved to (439, 340)
Screenshot: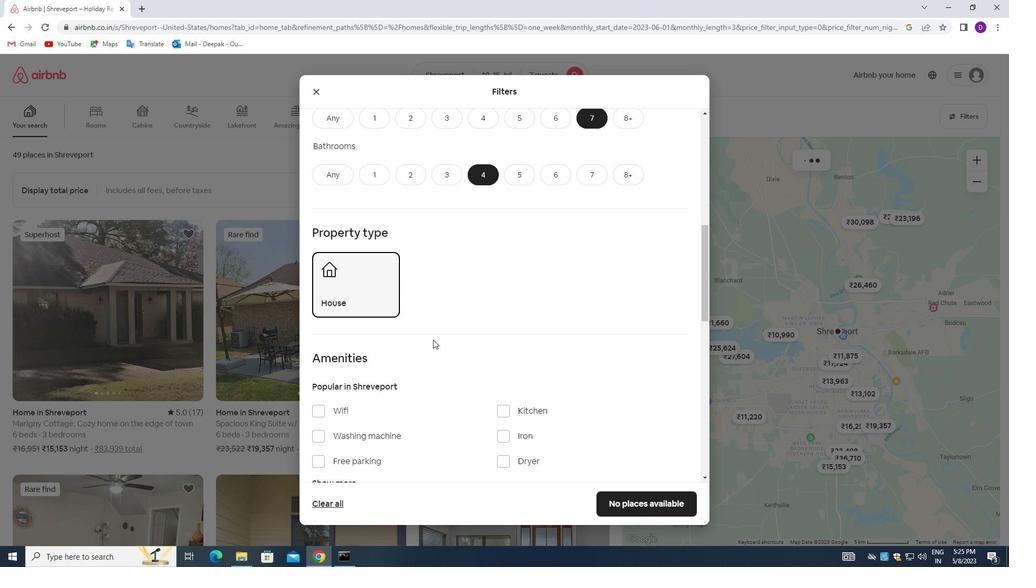 
Action: Mouse scrolled (439, 339) with delta (0, 0)
Screenshot: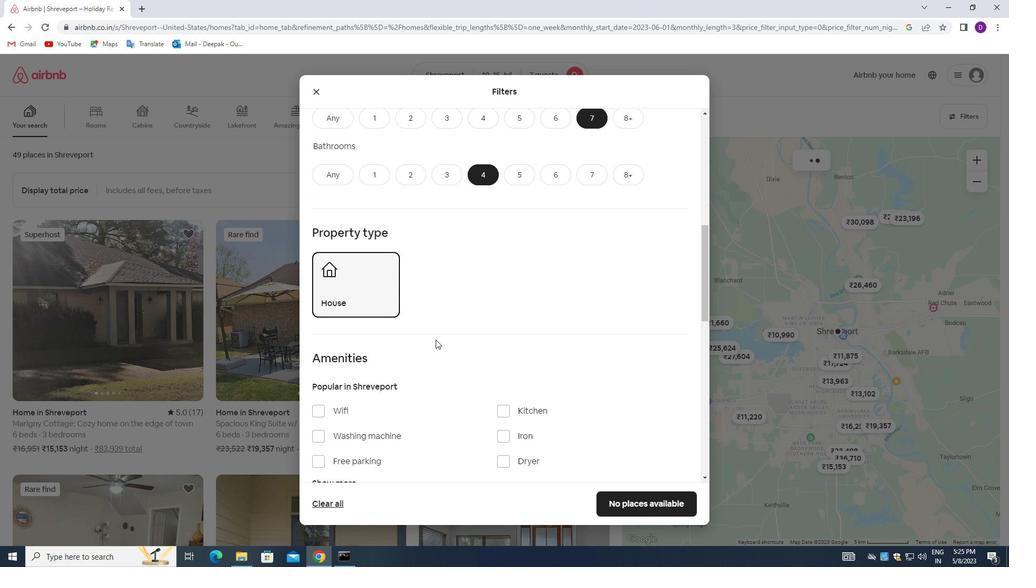 
Action: Mouse scrolled (439, 339) with delta (0, 0)
Screenshot: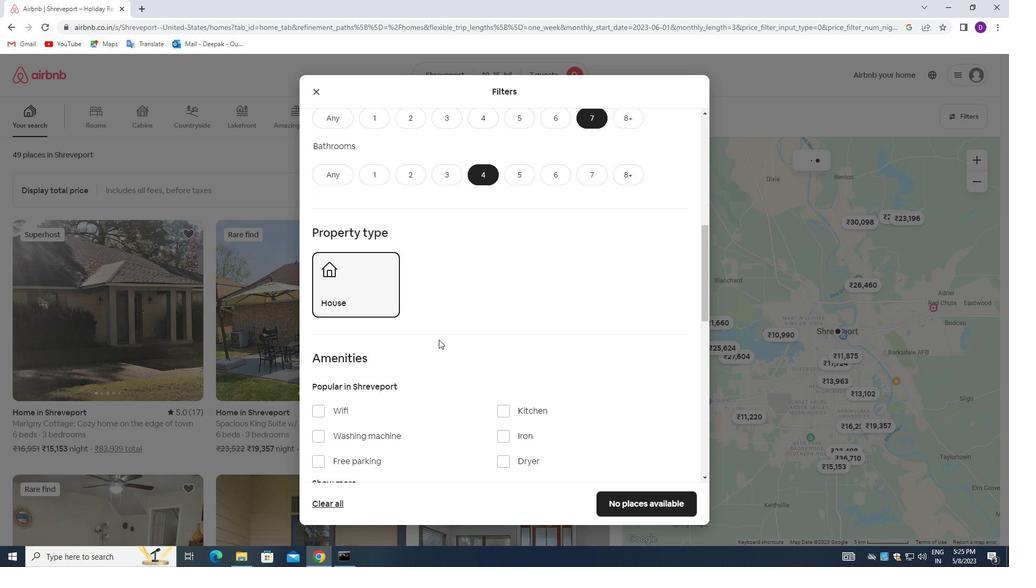 
Action: Mouse moved to (319, 300)
Screenshot: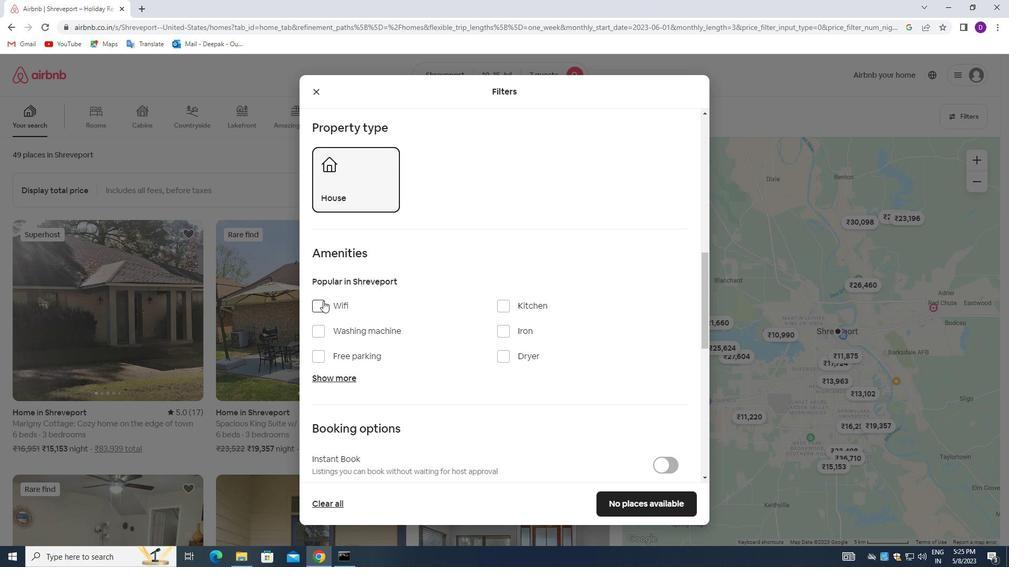 
Action: Mouse pressed left at (319, 300)
Screenshot: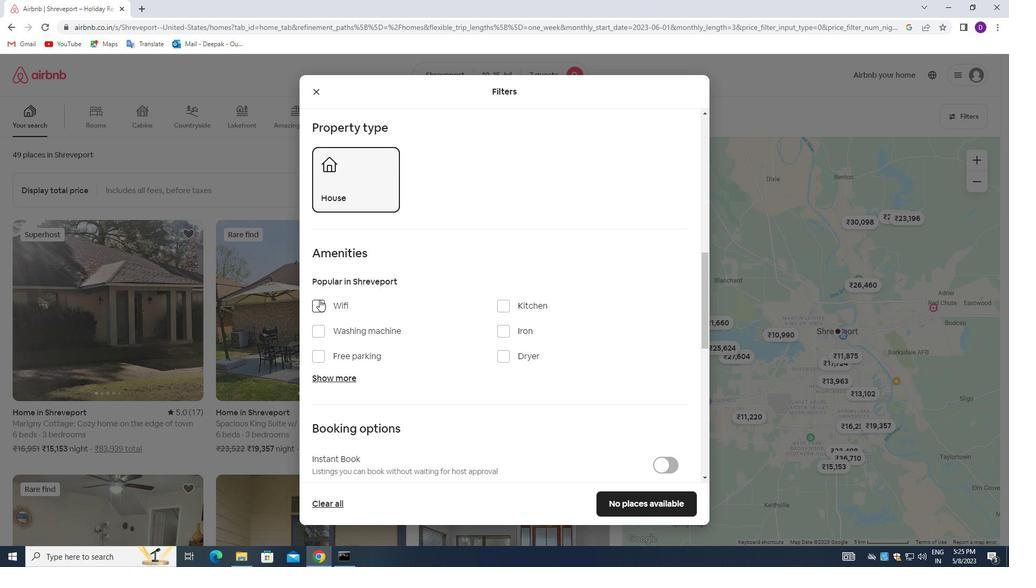 
Action: Mouse moved to (318, 331)
Screenshot: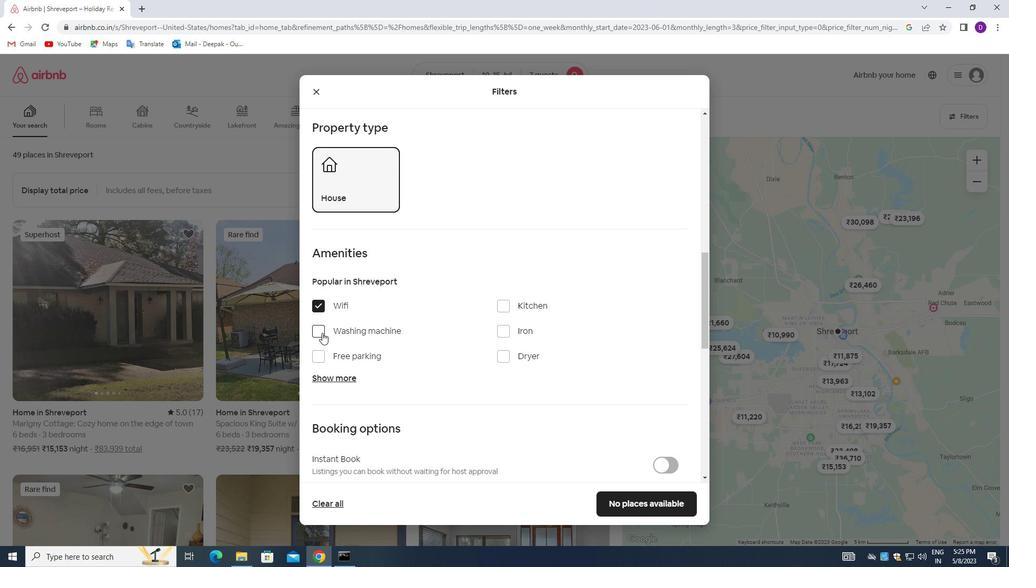 
Action: Mouse pressed left at (318, 331)
Screenshot: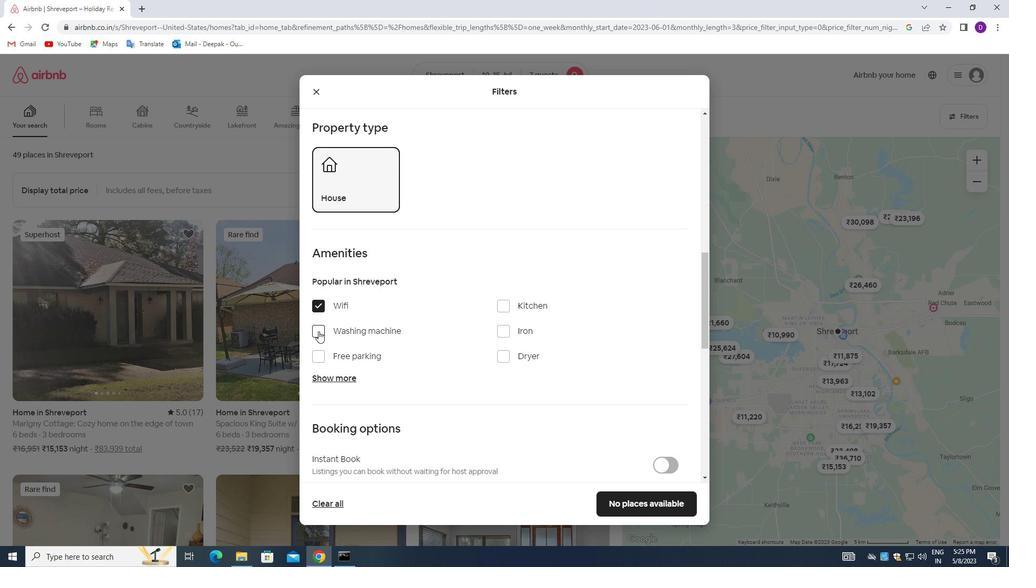 
Action: Mouse moved to (313, 332)
Screenshot: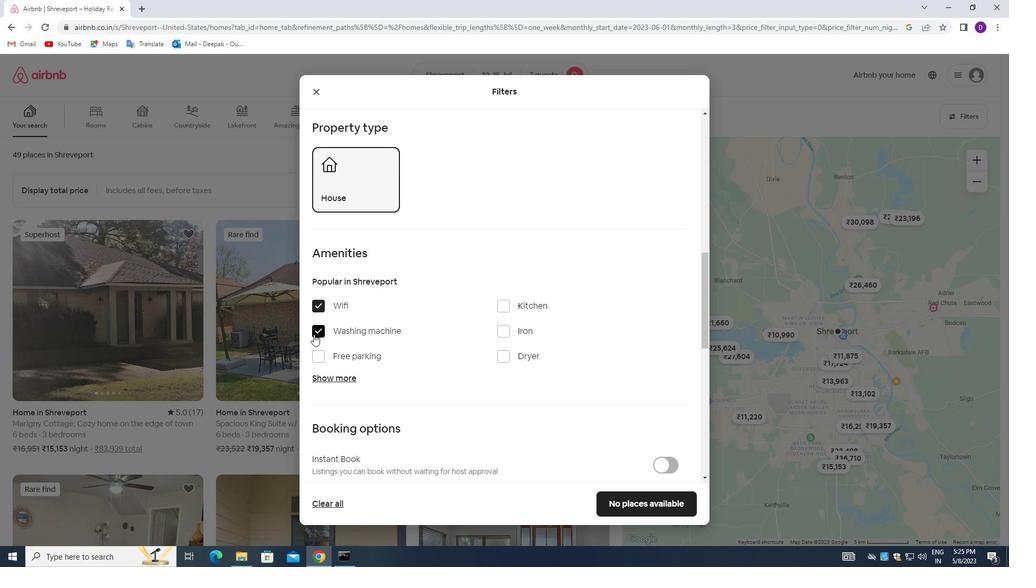 
Action: Mouse pressed left at (313, 332)
Screenshot: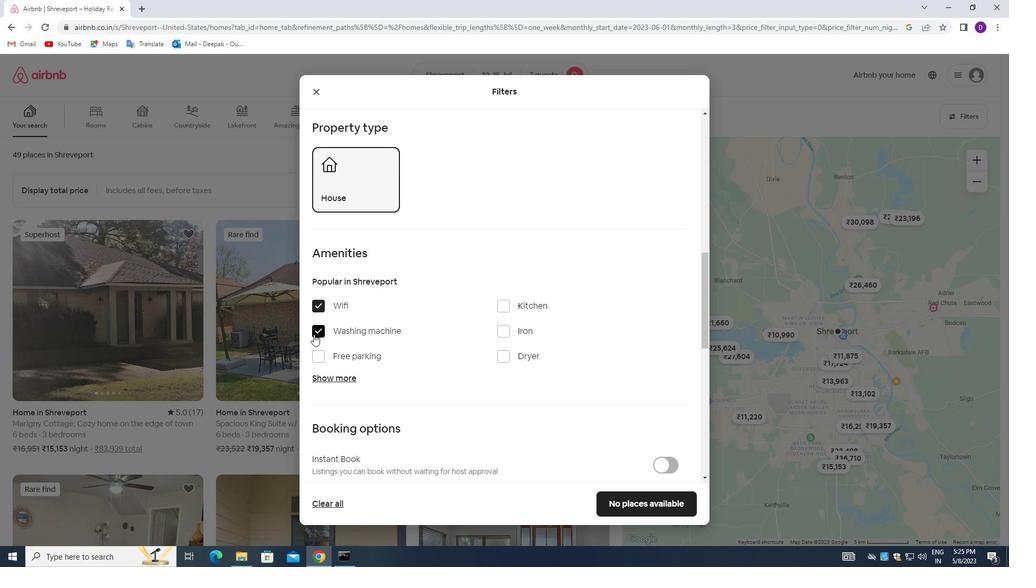 
Action: Mouse moved to (319, 357)
Screenshot: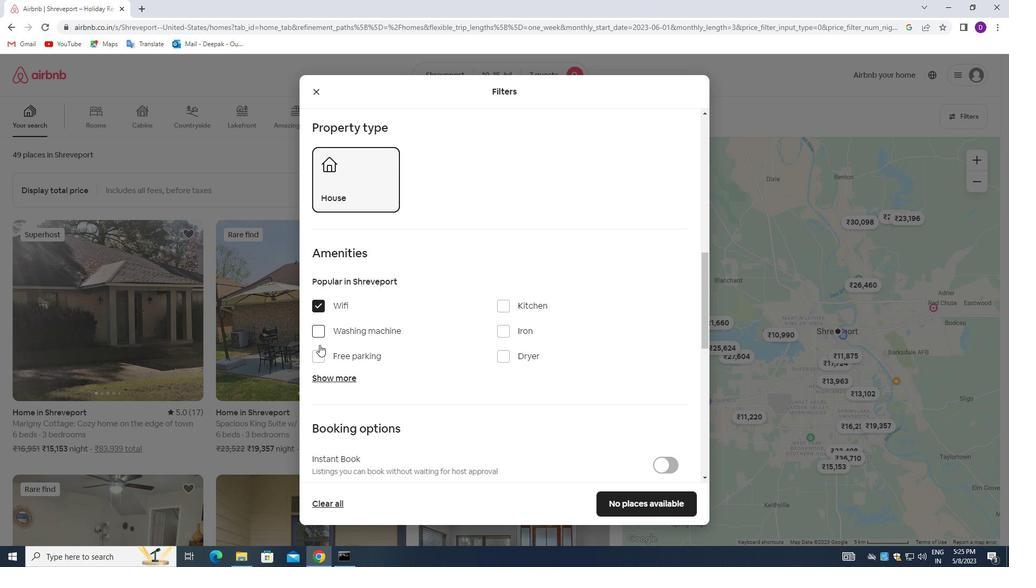 
Action: Mouse pressed left at (319, 357)
Screenshot: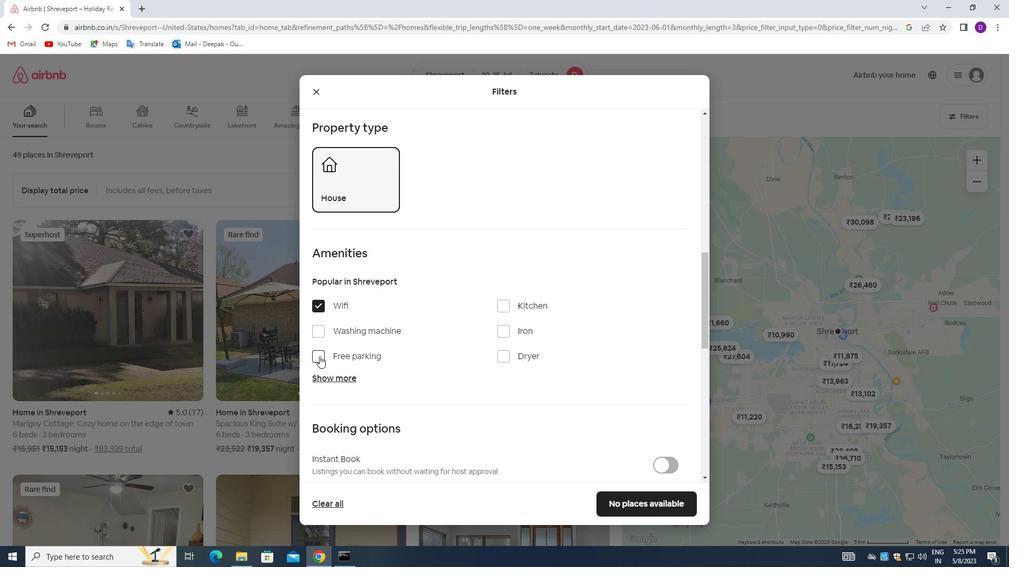 
Action: Mouse moved to (342, 387)
Screenshot: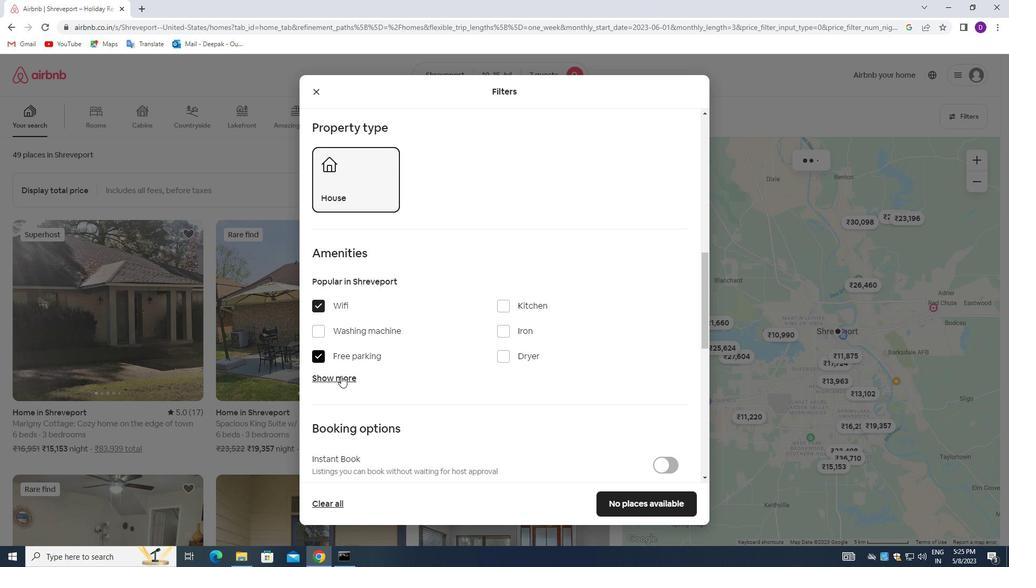 
Action: Mouse pressed left at (342, 387)
Screenshot: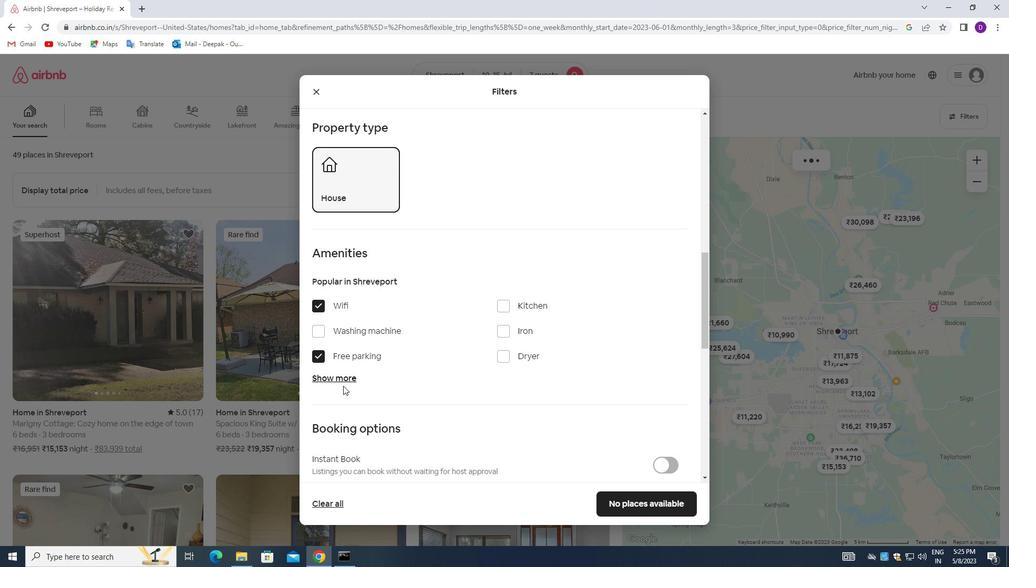 
Action: Mouse moved to (341, 381)
Screenshot: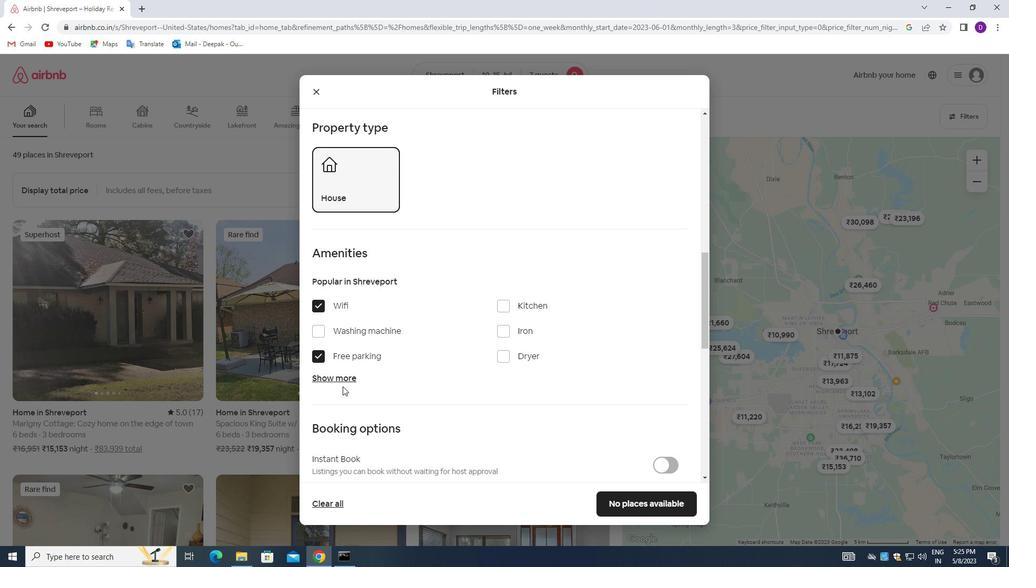 
Action: Mouse pressed left at (341, 381)
Screenshot: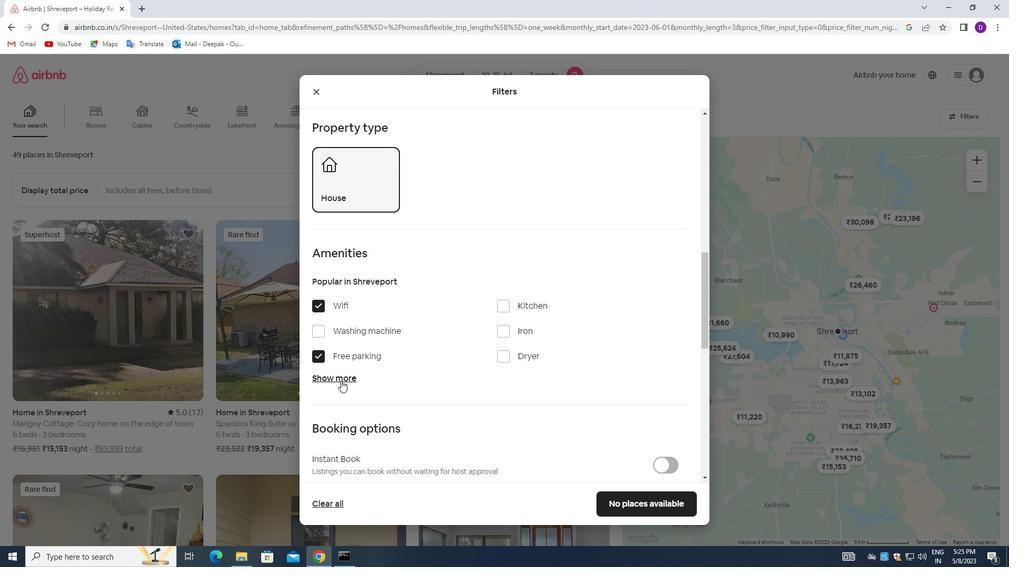 
Action: Mouse moved to (421, 371)
Screenshot: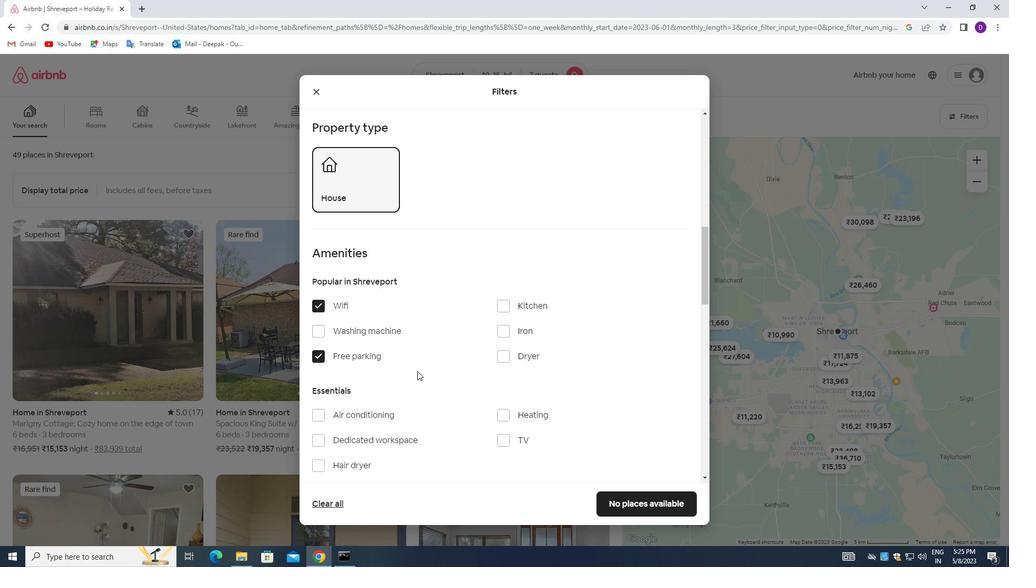 
Action: Mouse scrolled (421, 370) with delta (0, 0)
Screenshot: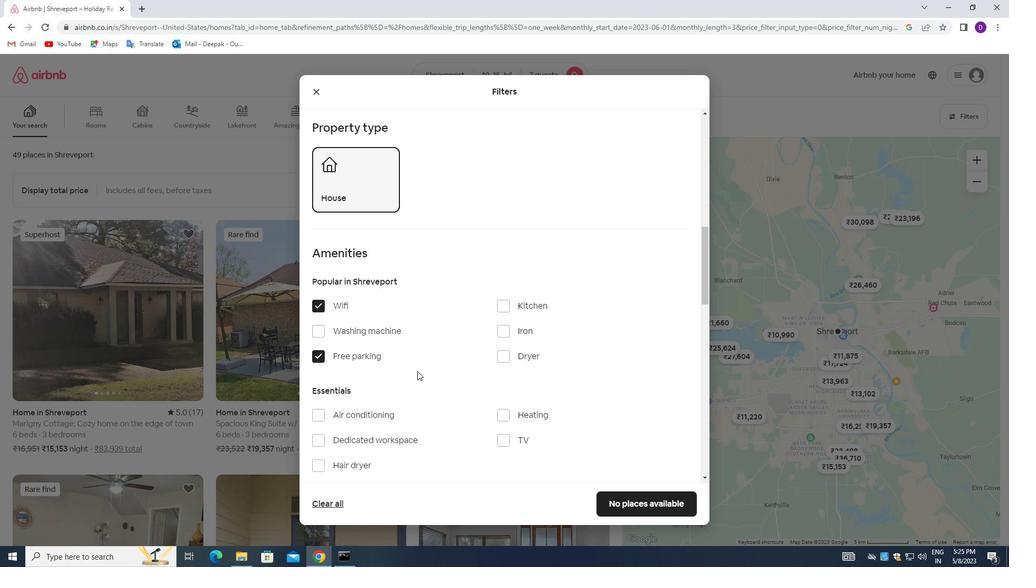 
Action: Mouse moved to (423, 372)
Screenshot: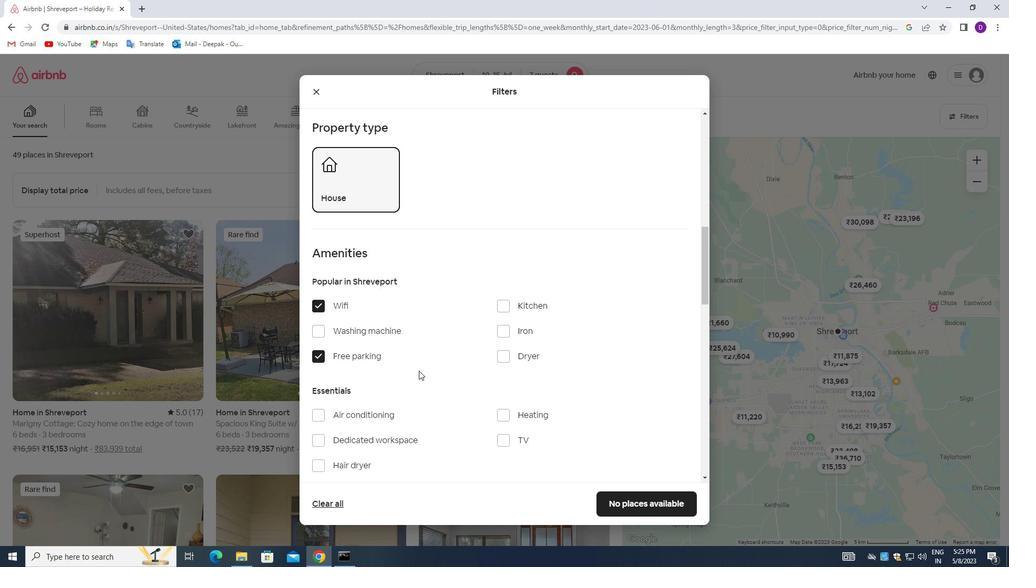 
Action: Mouse scrolled (423, 371) with delta (0, 0)
Screenshot: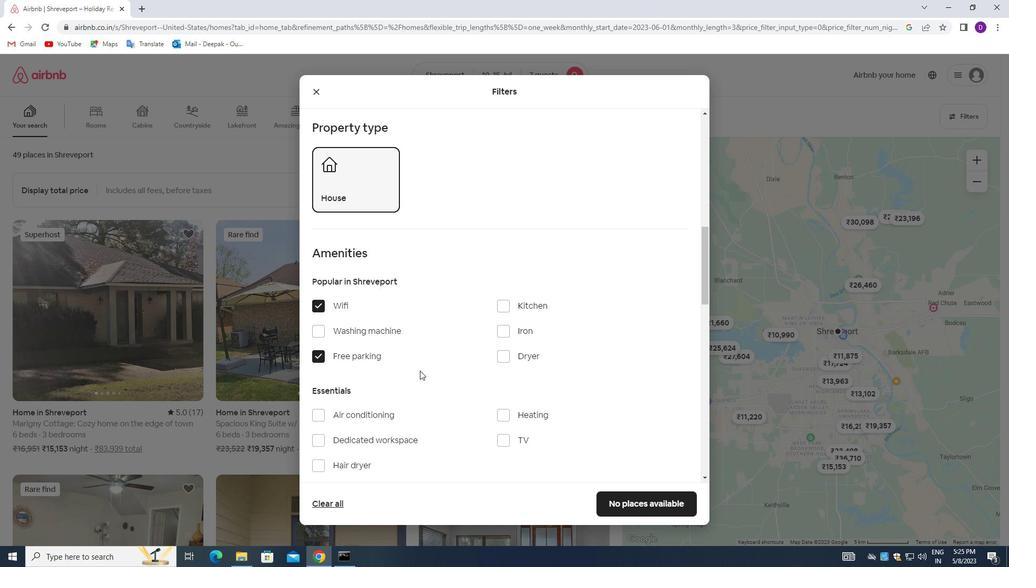 
Action: Mouse moved to (503, 337)
Screenshot: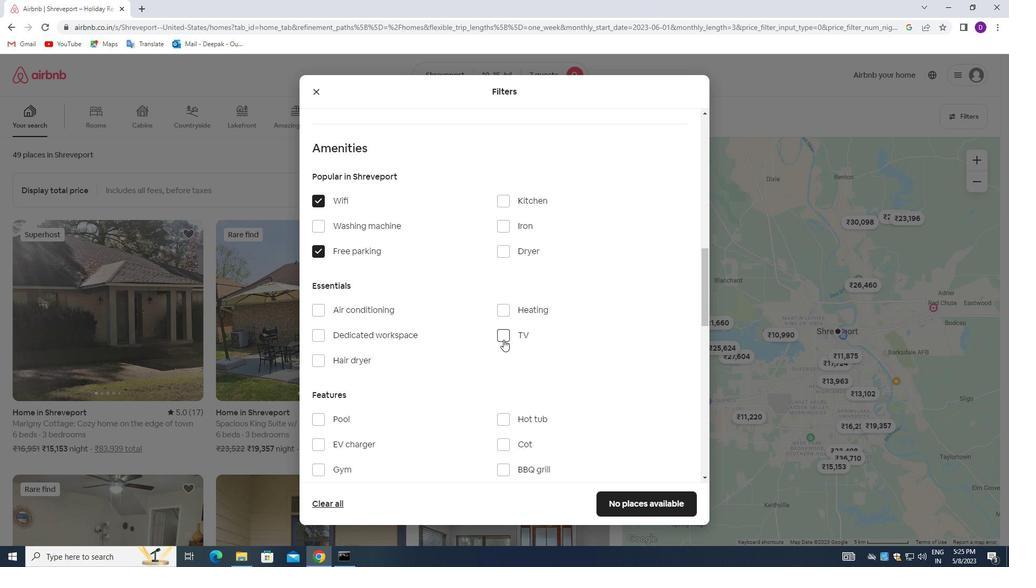 
Action: Mouse pressed left at (503, 337)
Screenshot: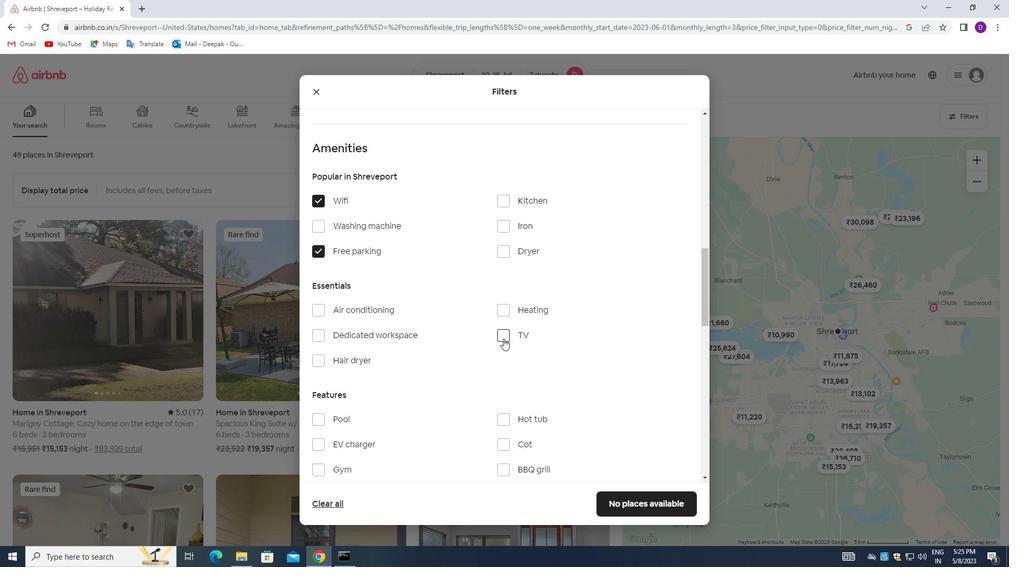 
Action: Mouse moved to (465, 385)
Screenshot: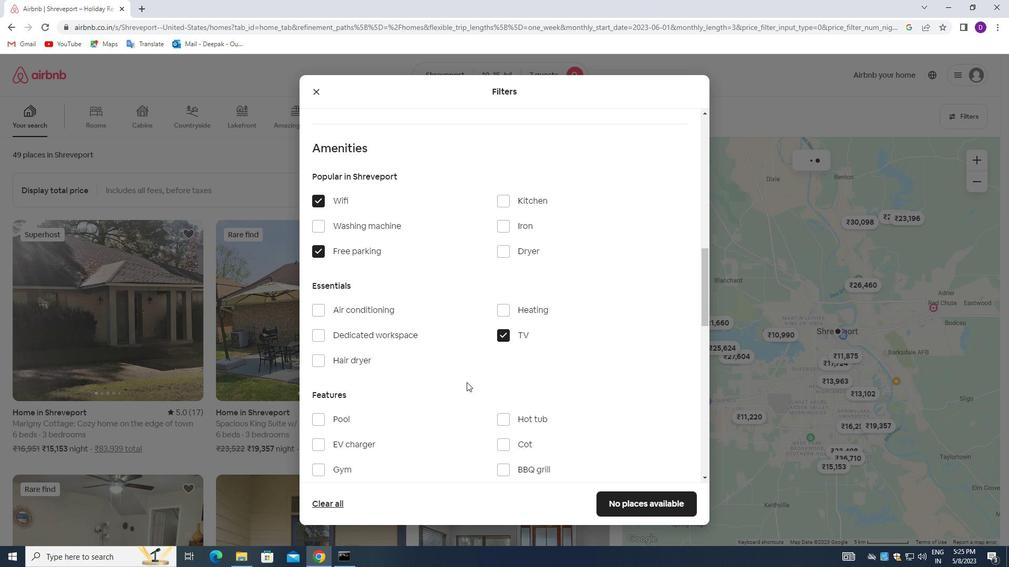 
Action: Mouse scrolled (465, 384) with delta (0, 0)
Screenshot: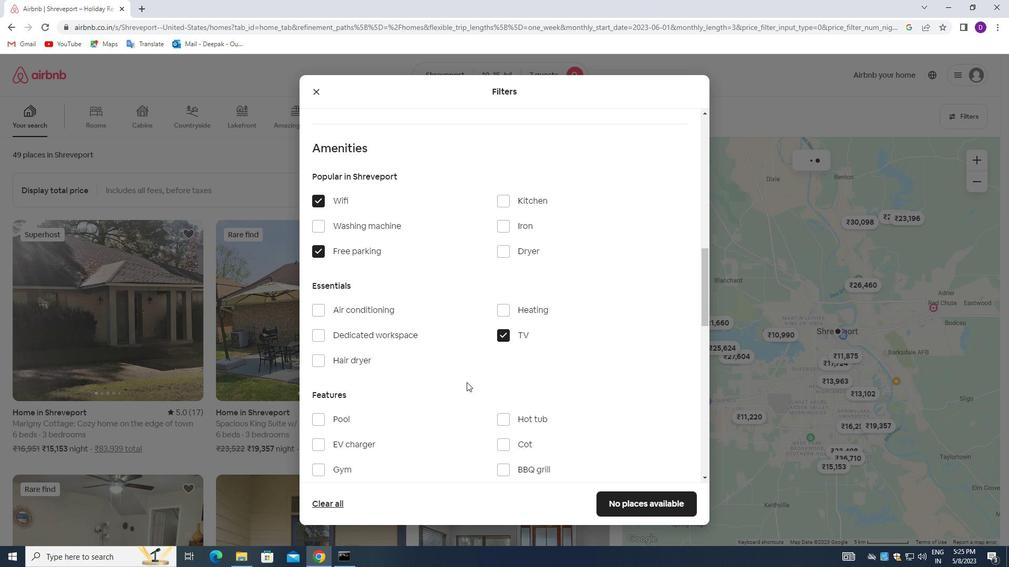 
Action: Mouse moved to (464, 385)
Screenshot: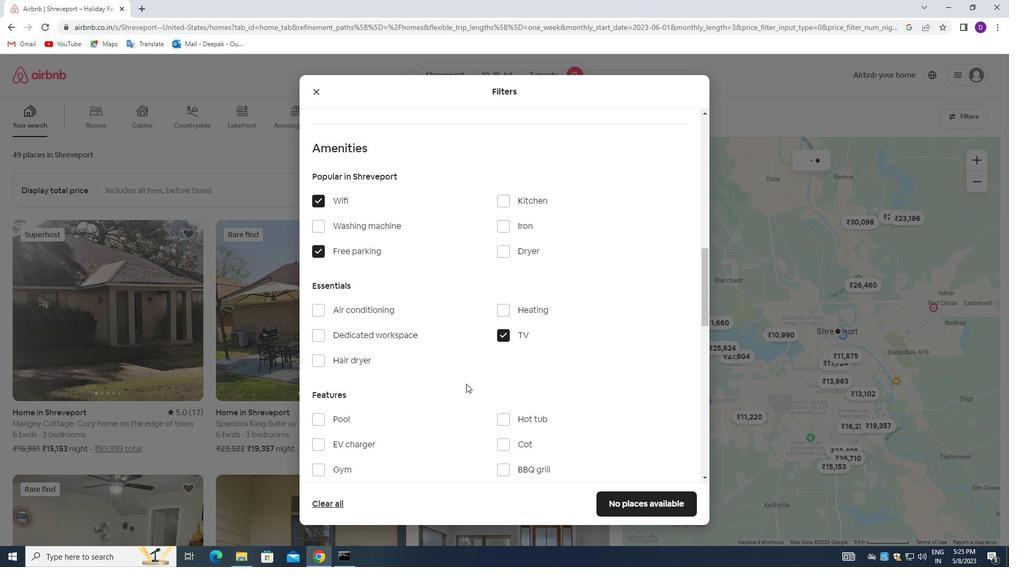 
Action: Mouse scrolled (464, 384) with delta (0, 0)
Screenshot: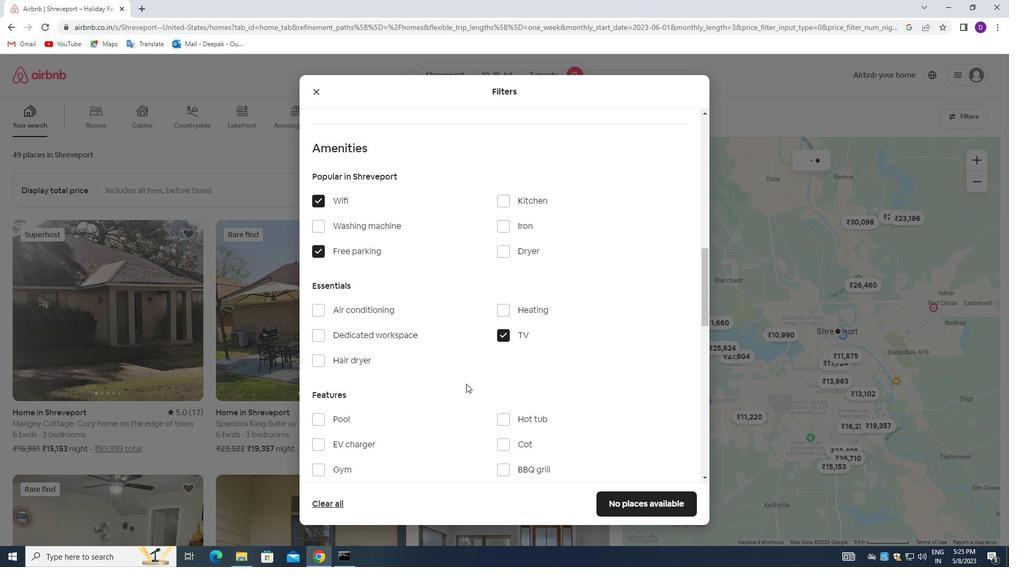 
Action: Mouse moved to (322, 364)
Screenshot: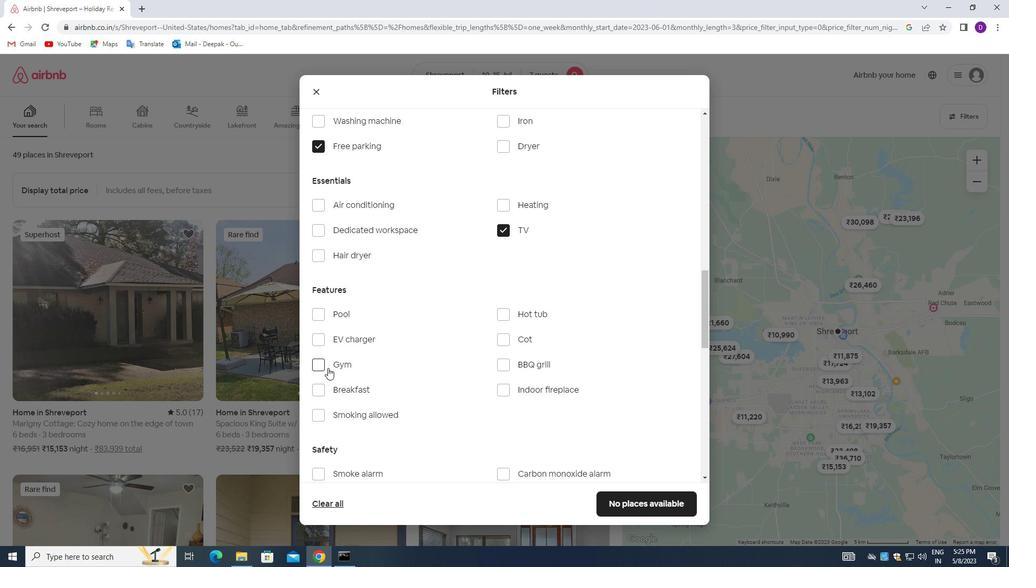
Action: Mouse pressed left at (322, 364)
Screenshot: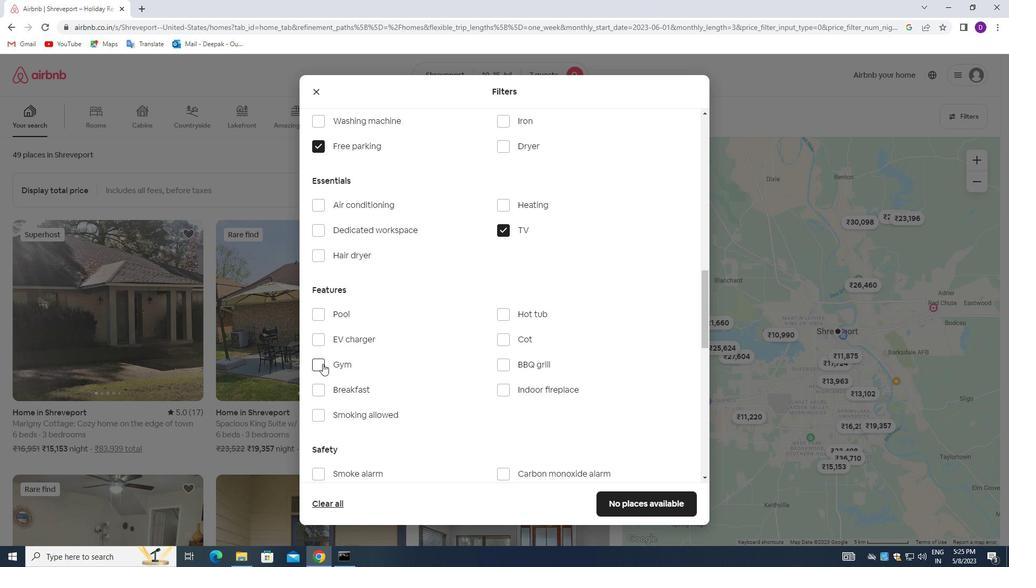 
Action: Mouse moved to (319, 392)
Screenshot: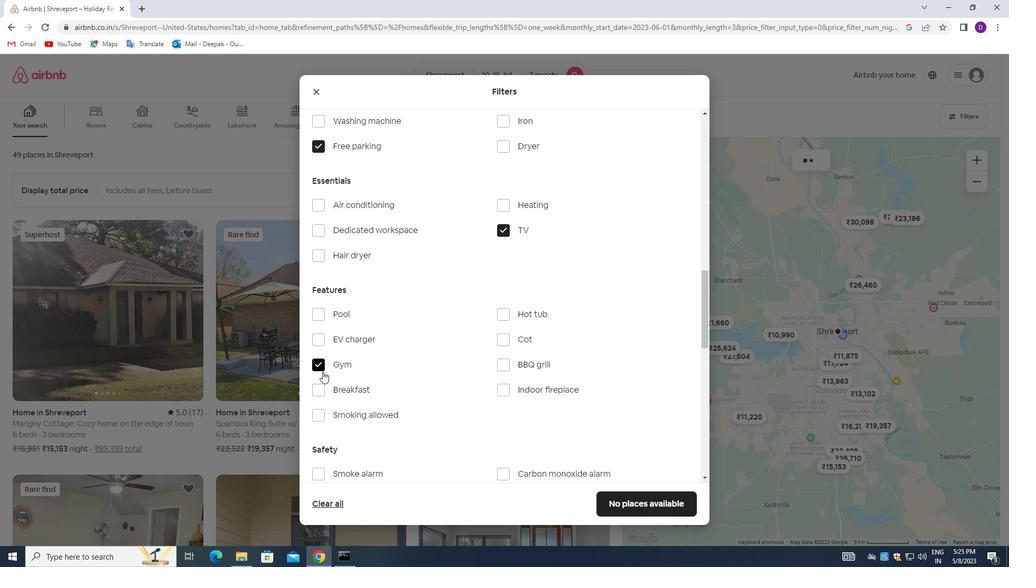 
Action: Mouse pressed left at (319, 392)
Screenshot: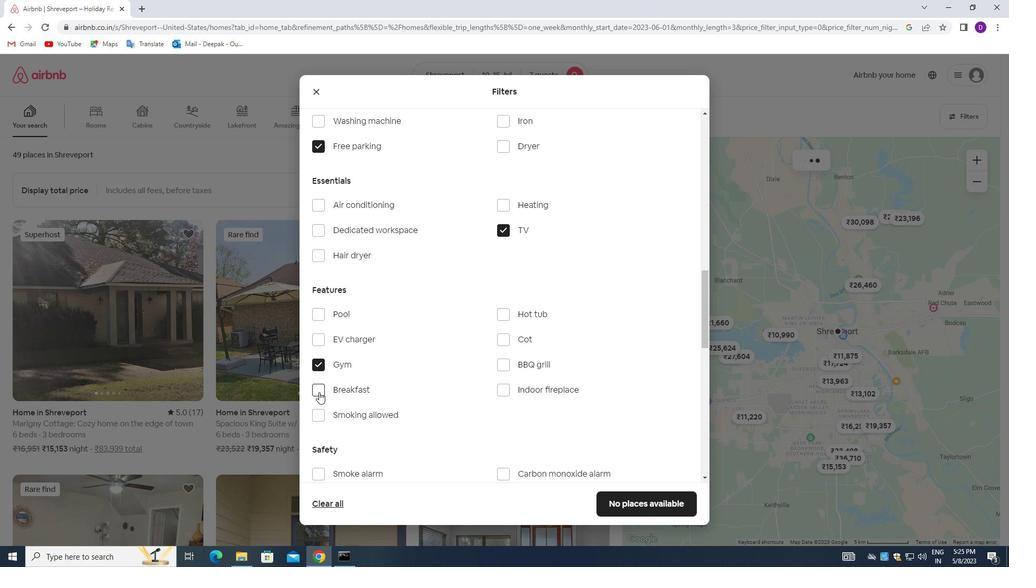 
Action: Mouse moved to (418, 398)
Screenshot: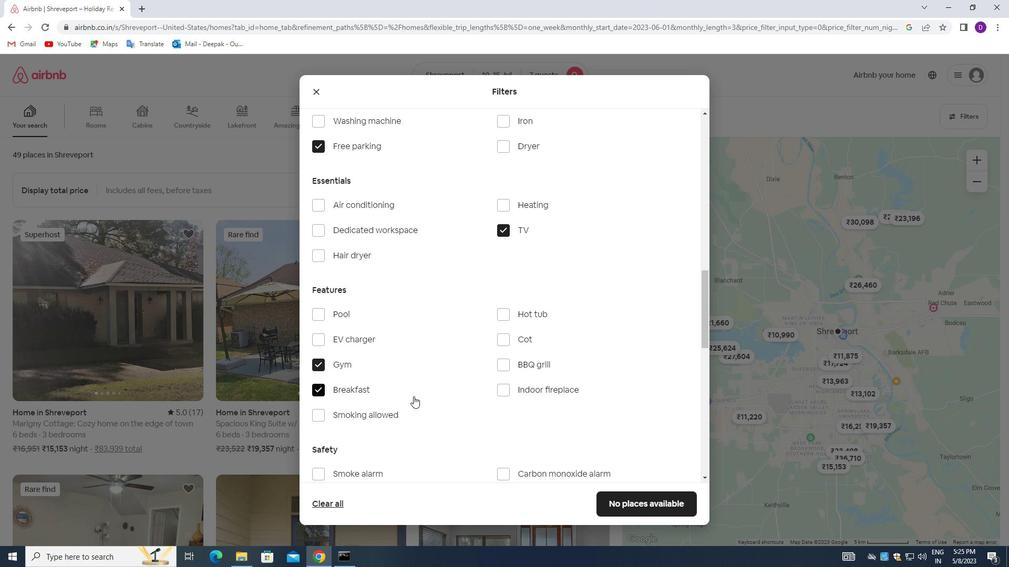 
Action: Mouse scrolled (418, 397) with delta (0, 0)
Screenshot: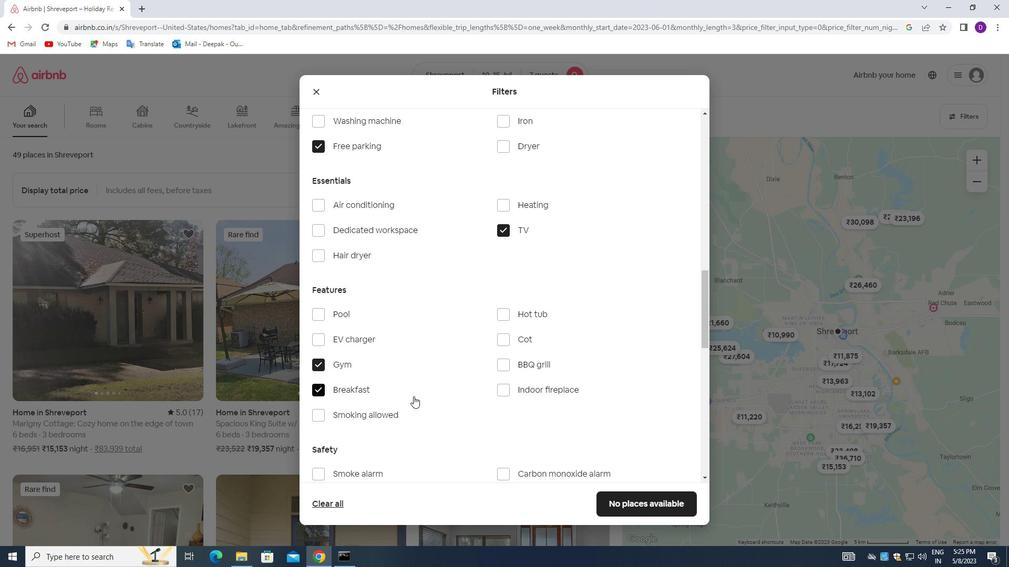 
Action: Mouse moved to (420, 399)
Screenshot: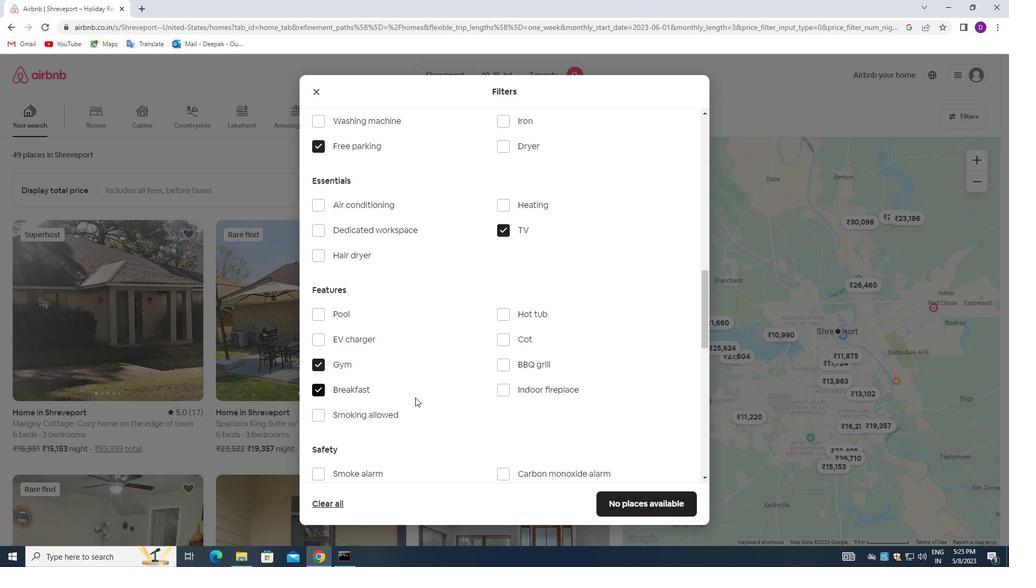 
Action: Mouse scrolled (420, 399) with delta (0, 0)
Screenshot: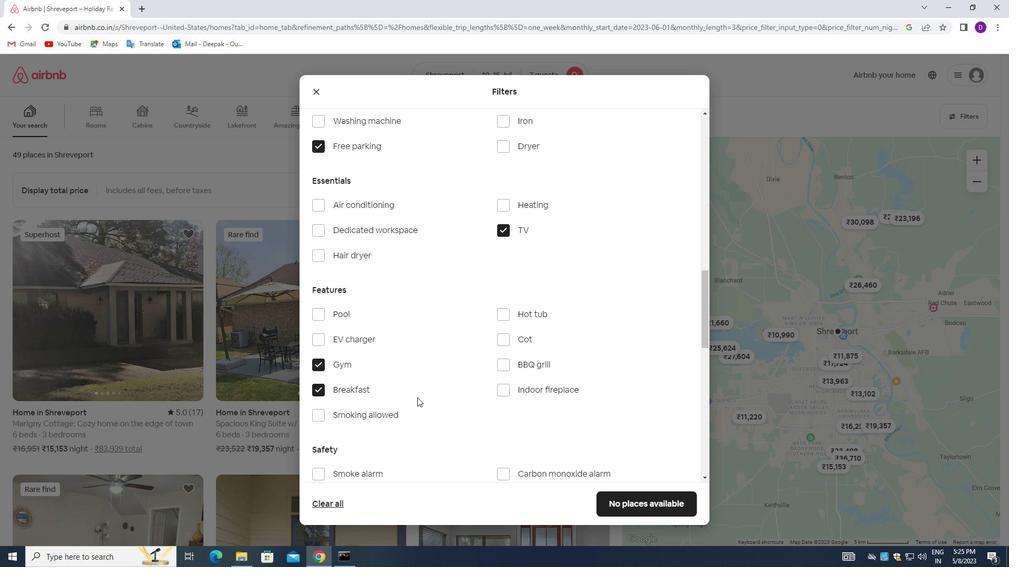 
Action: Mouse moved to (421, 400)
Screenshot: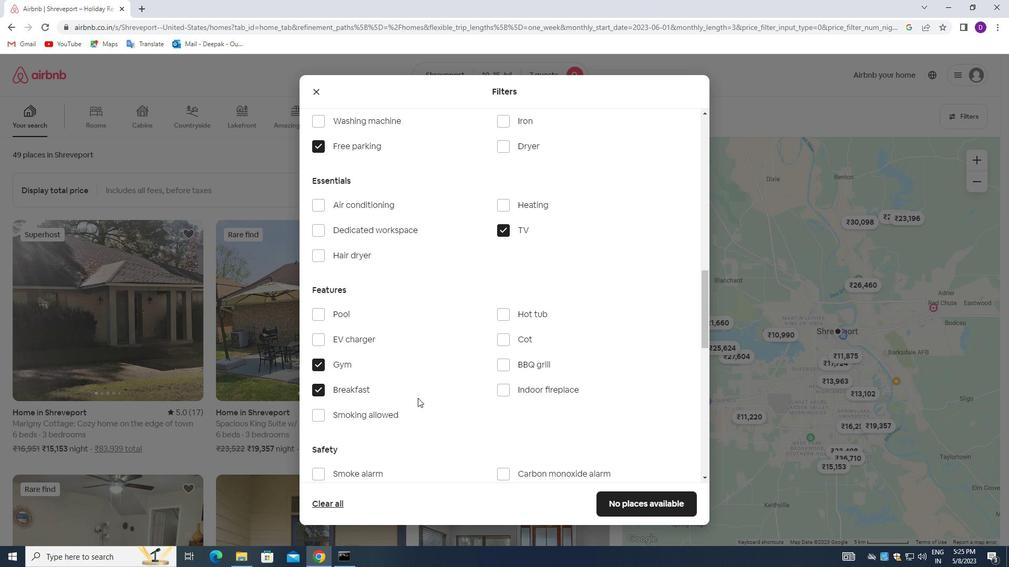 
Action: Mouse scrolled (421, 399) with delta (0, 0)
Screenshot: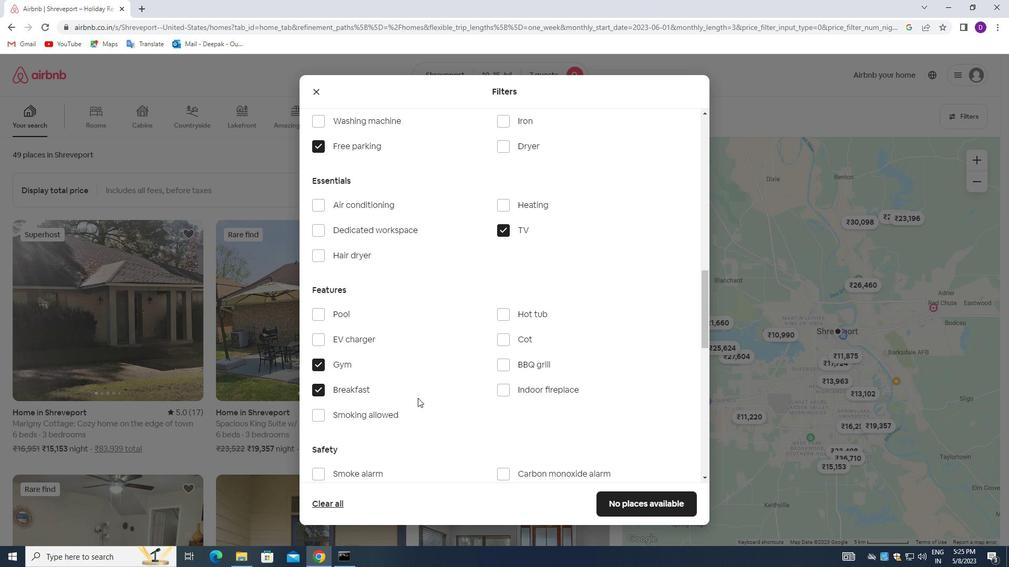 
Action: Mouse moved to (454, 402)
Screenshot: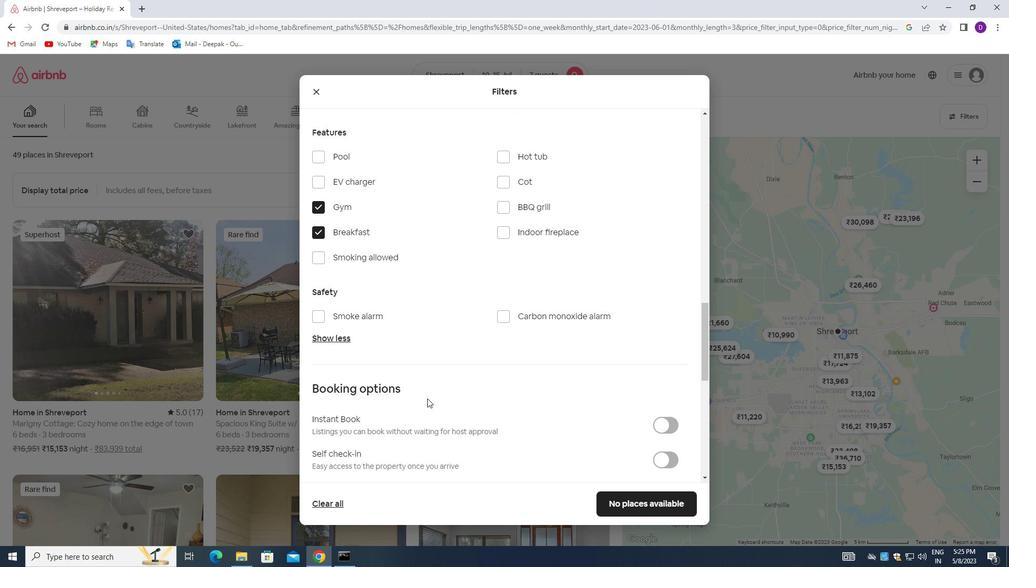 
Action: Mouse scrolled (454, 402) with delta (0, 0)
Screenshot: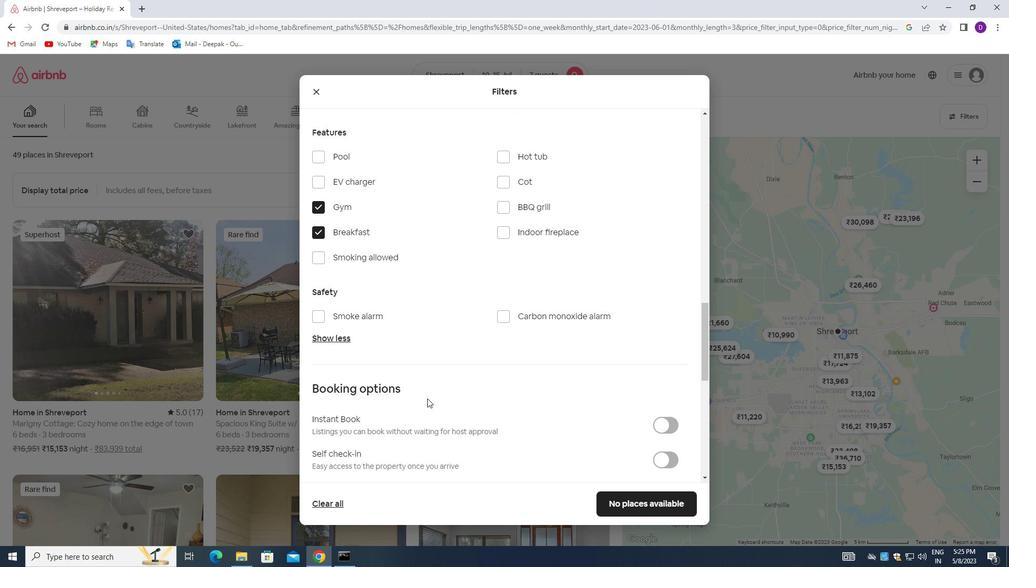 
Action: Mouse moved to (459, 405)
Screenshot: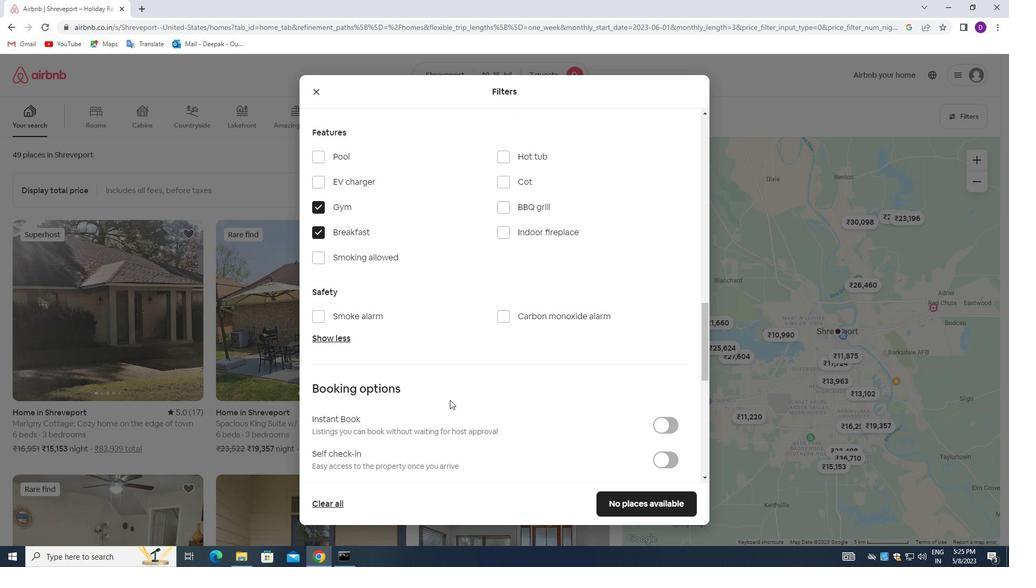 
Action: Mouse scrolled (459, 404) with delta (0, 0)
Screenshot: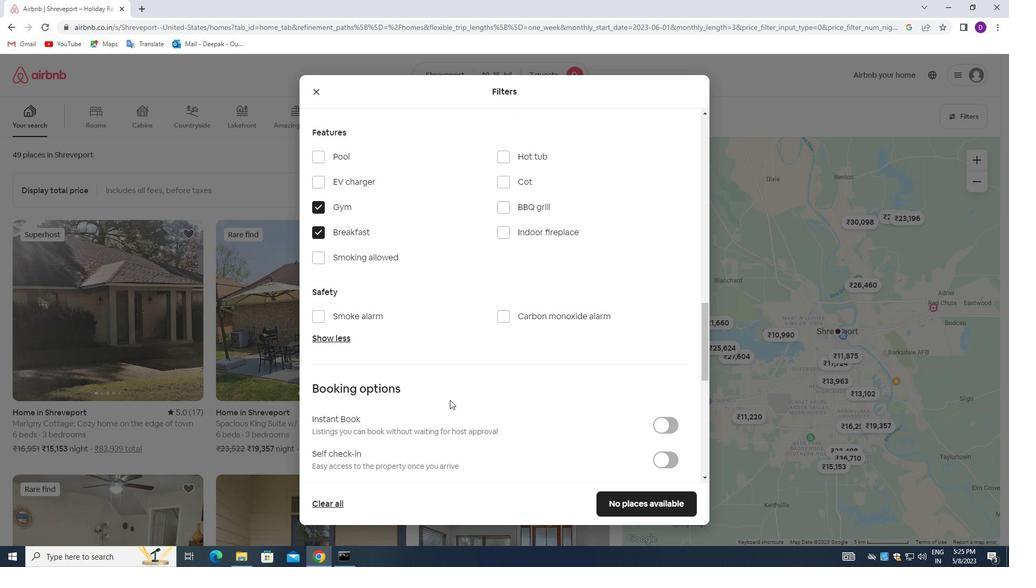 
Action: Mouse moved to (667, 358)
Screenshot: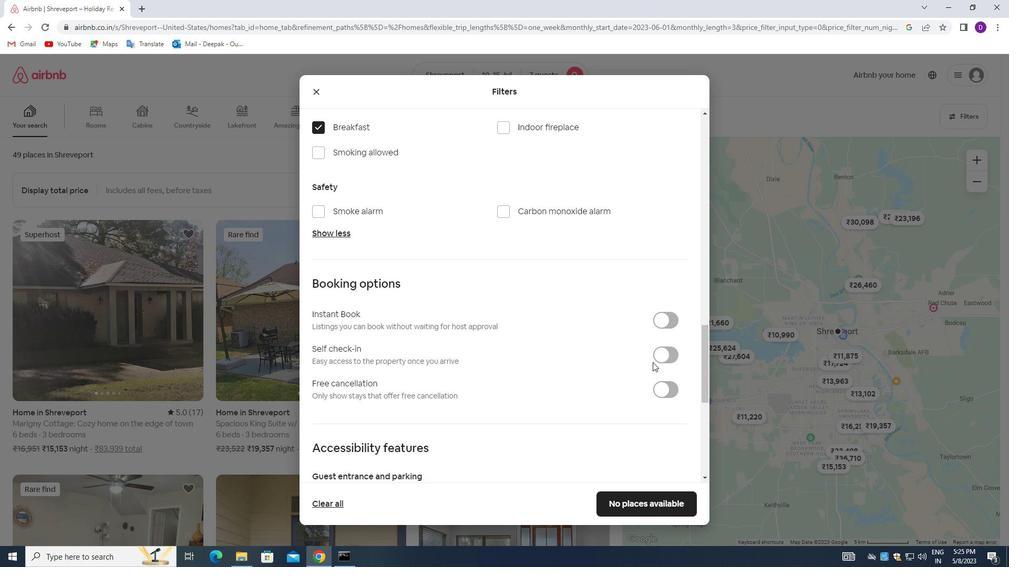 
Action: Mouse pressed left at (667, 358)
Screenshot: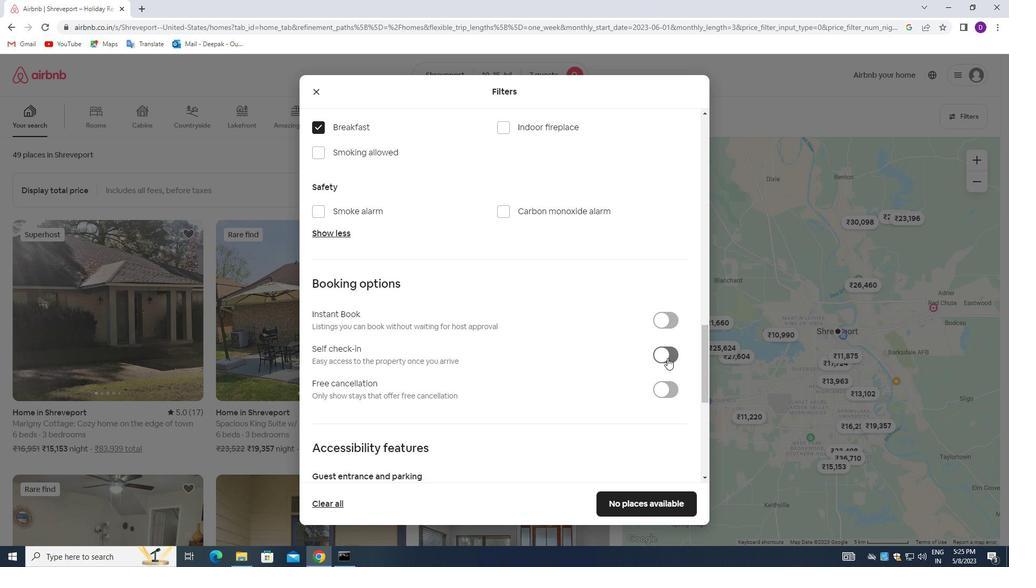 
Action: Mouse moved to (493, 368)
Screenshot: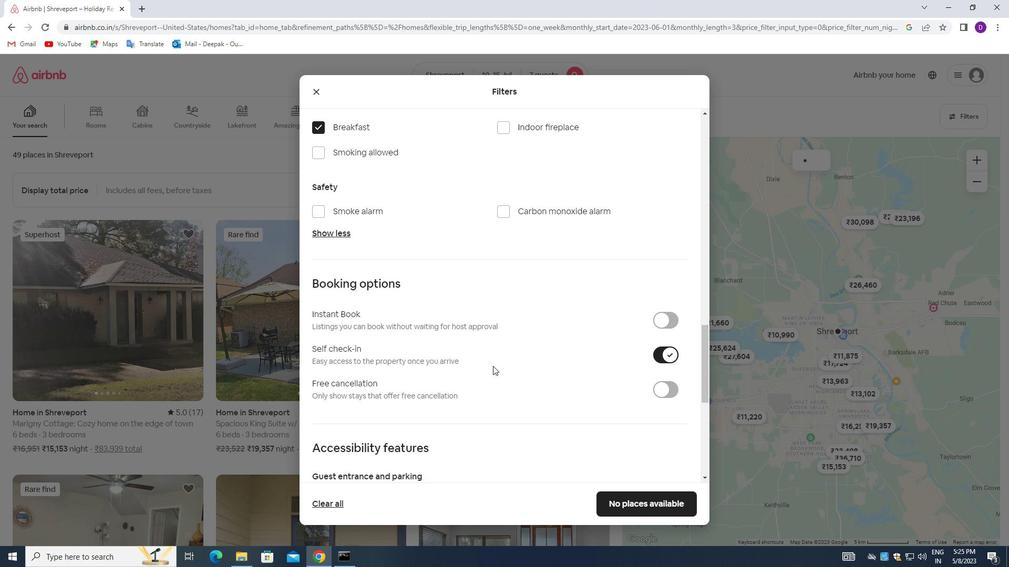 
Action: Mouse scrolled (493, 367) with delta (0, 0)
Screenshot: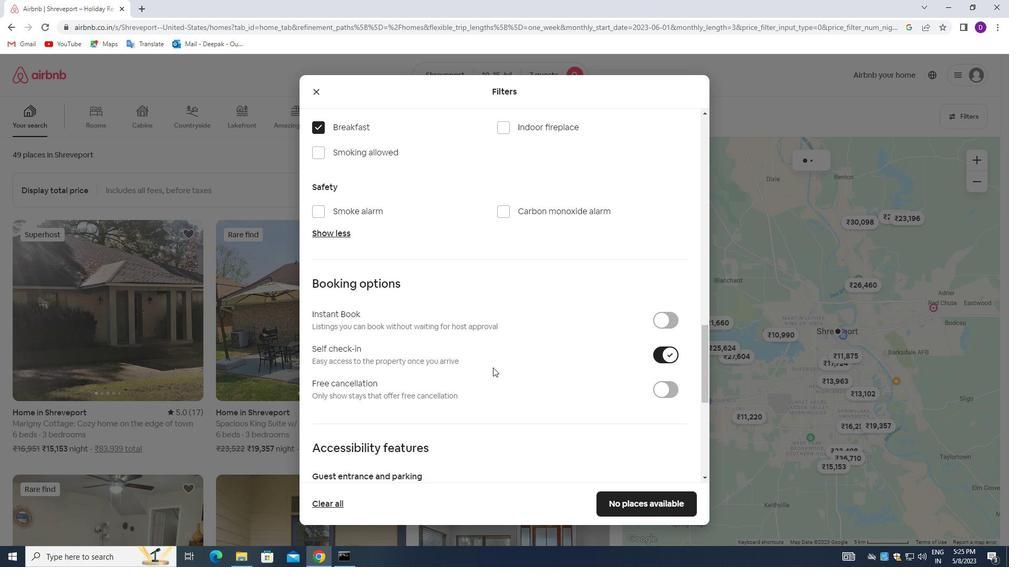 
Action: Mouse scrolled (493, 367) with delta (0, 0)
Screenshot: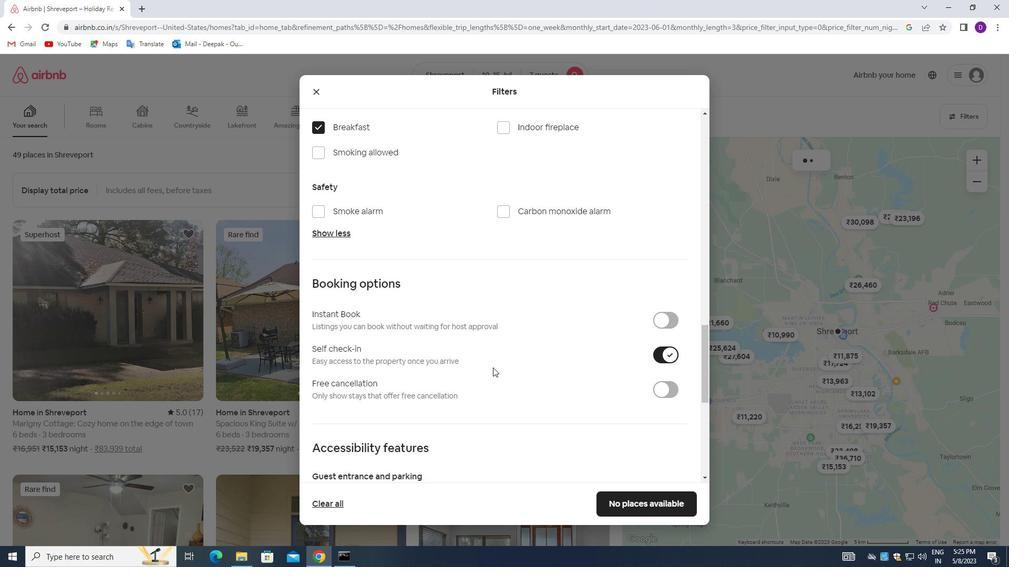 
Action: Mouse scrolled (493, 367) with delta (0, 0)
Screenshot: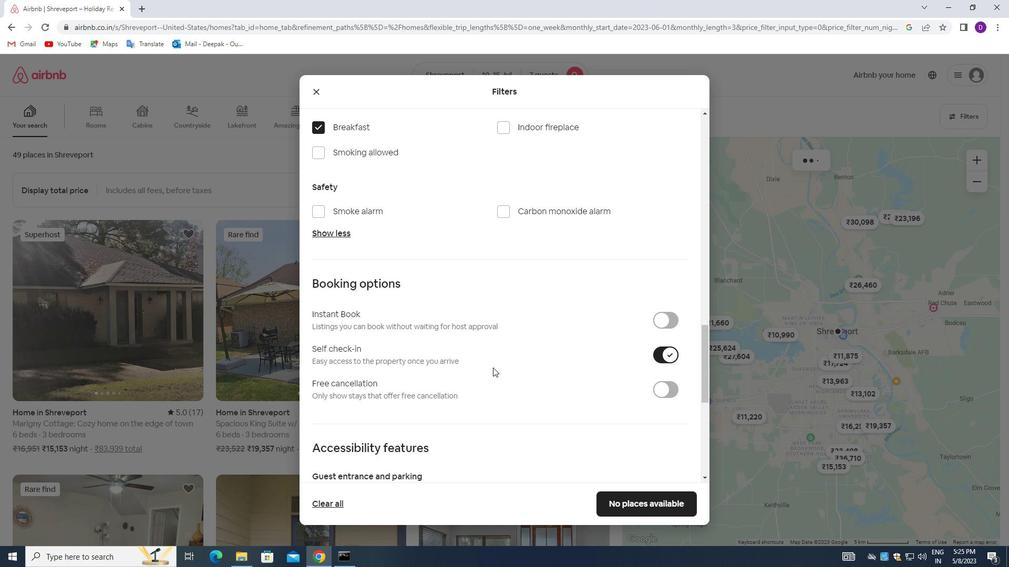 
Action: Mouse moved to (493, 368)
Screenshot: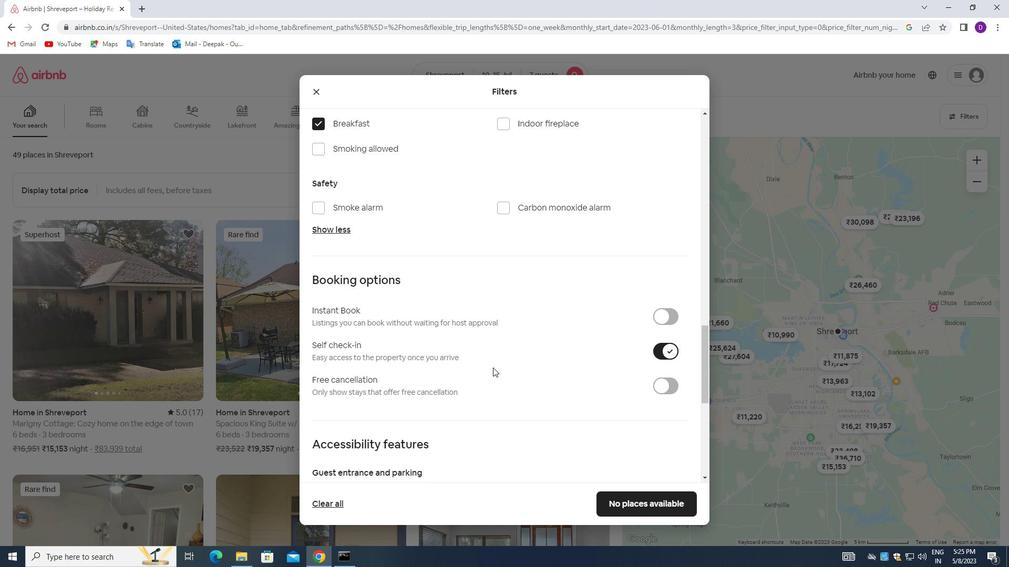 
Action: Mouse scrolled (493, 367) with delta (0, 0)
Screenshot: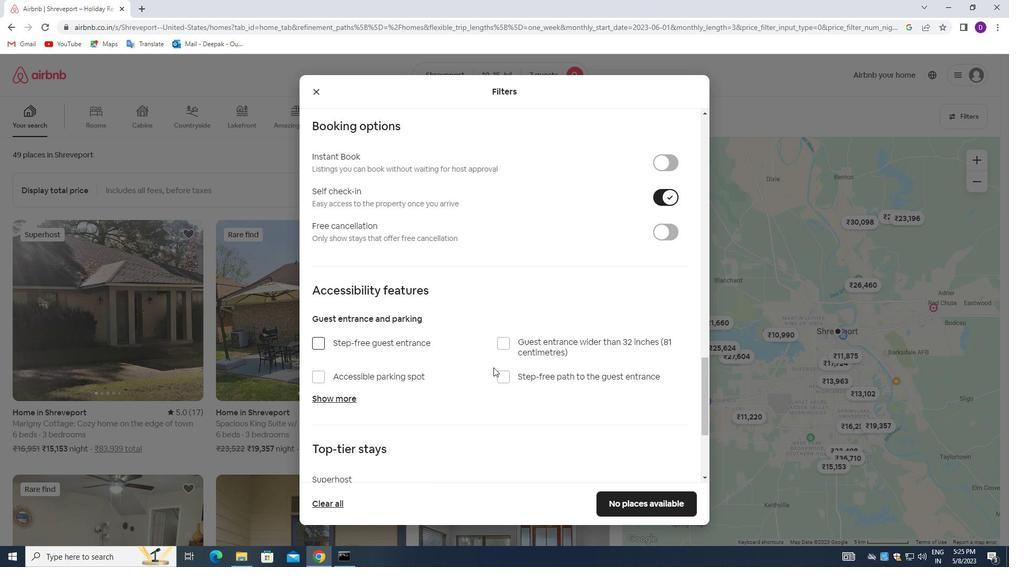 
Action: Mouse moved to (493, 368)
Screenshot: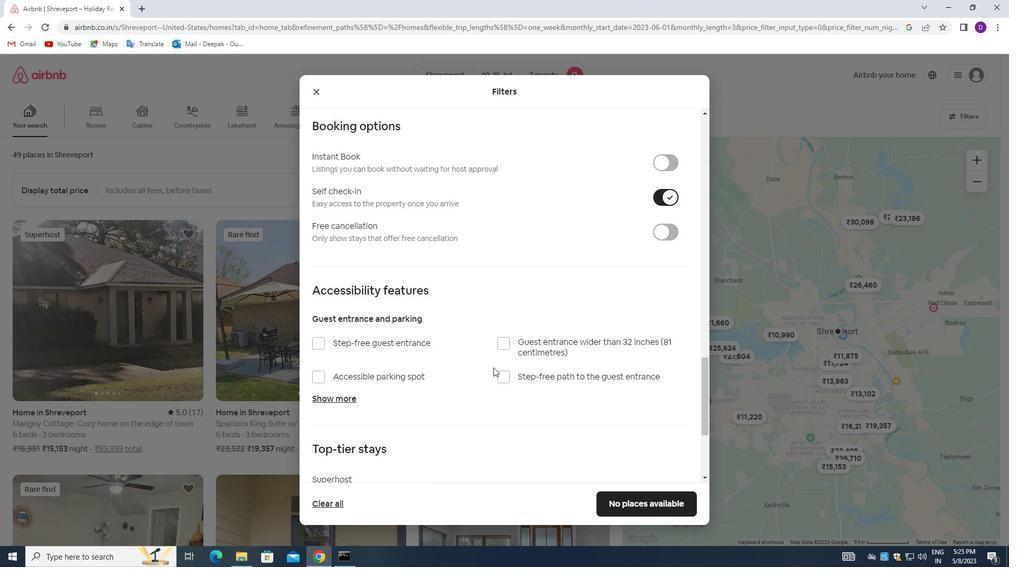 
Action: Mouse scrolled (493, 368) with delta (0, 0)
Screenshot: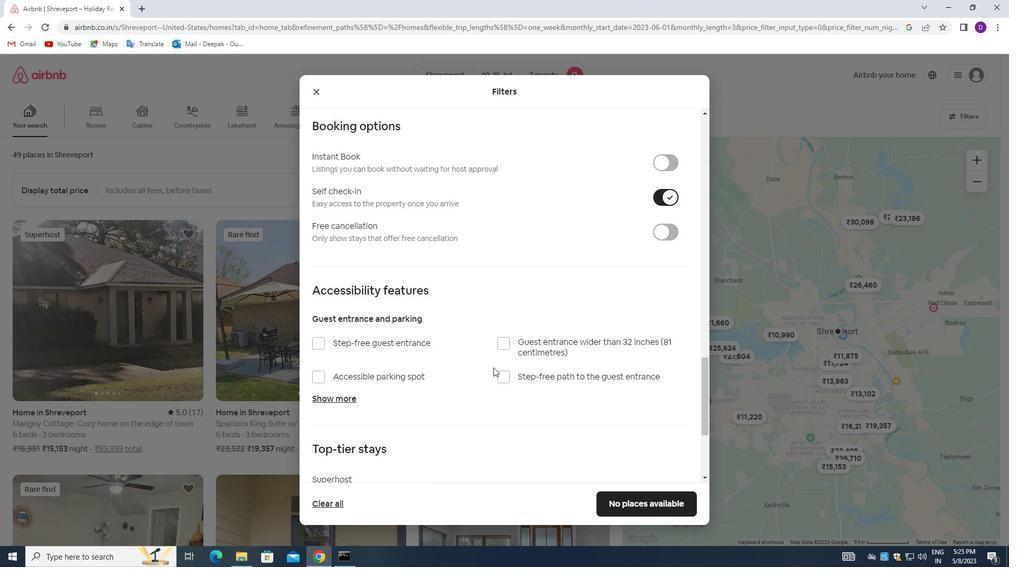 
Action: Mouse moved to (494, 369)
Screenshot: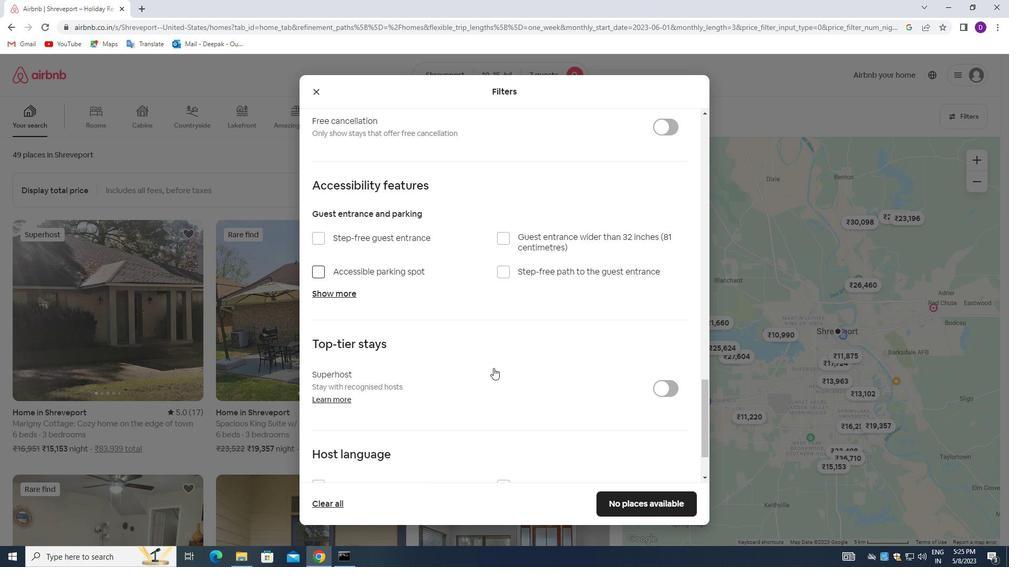 
Action: Mouse scrolled (494, 369) with delta (0, 0)
Screenshot: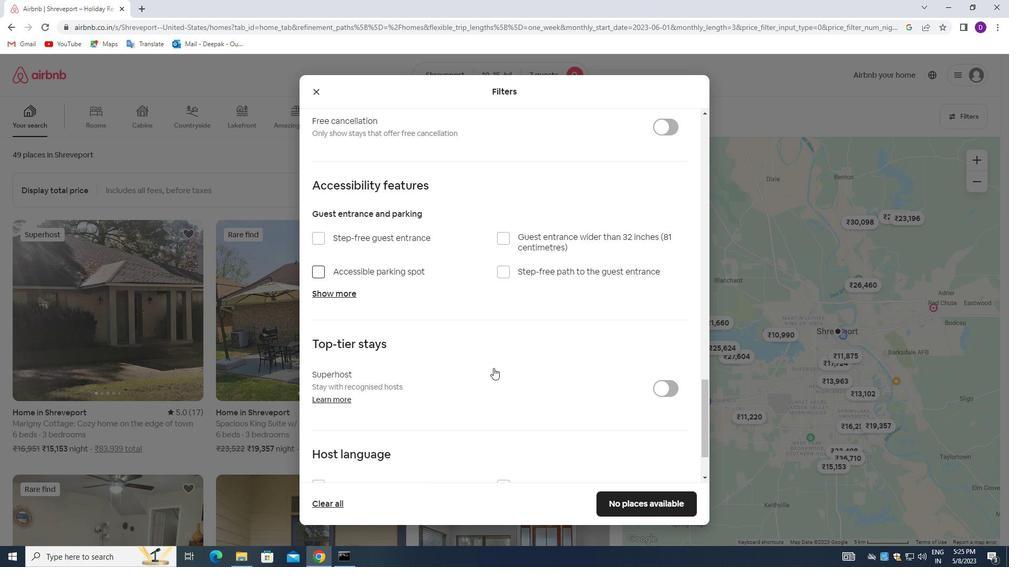 
Action: Mouse moved to (494, 370)
Screenshot: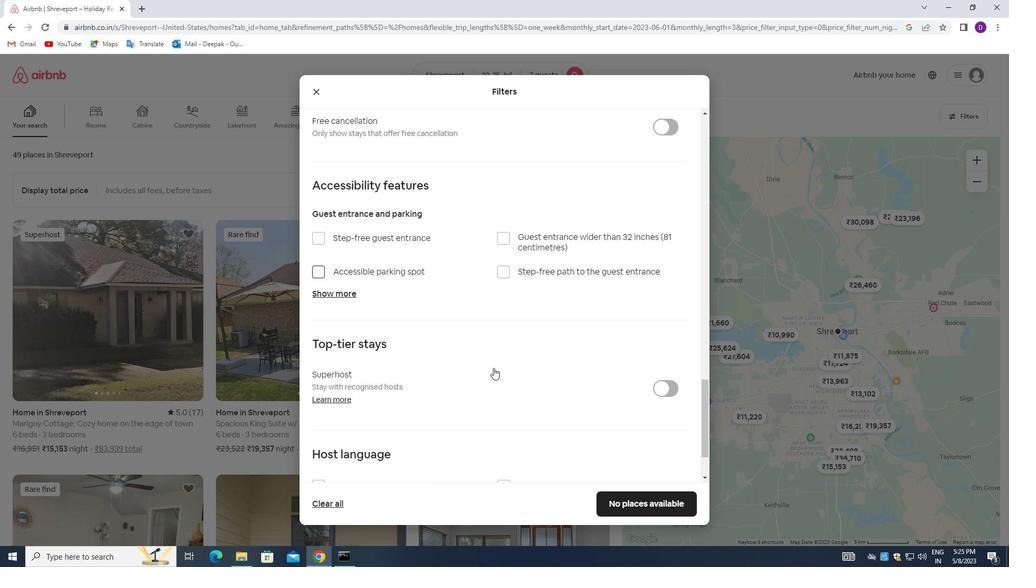 
Action: Mouse scrolled (494, 370) with delta (0, 0)
Screenshot: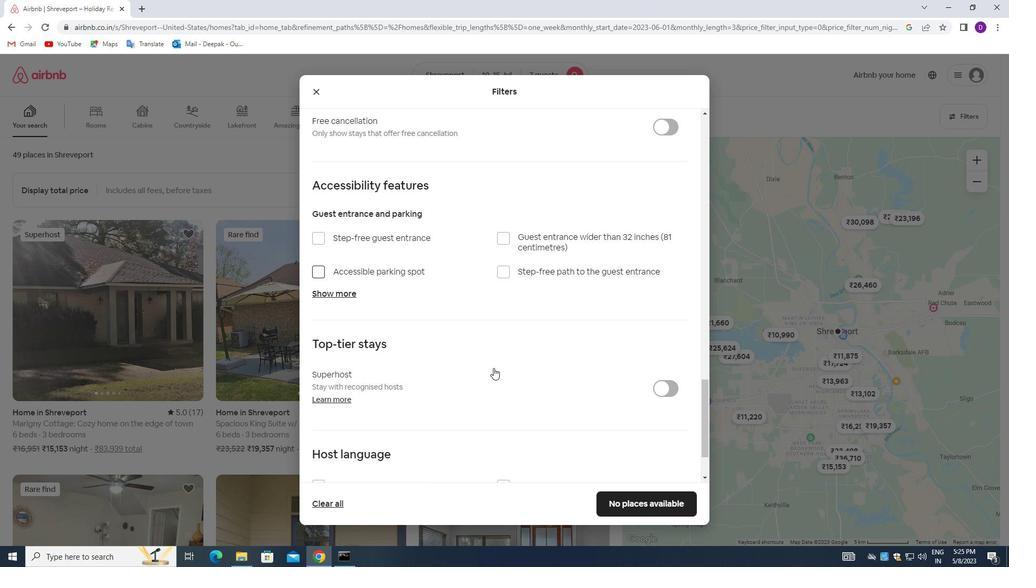 
Action: Mouse moved to (494, 371)
Screenshot: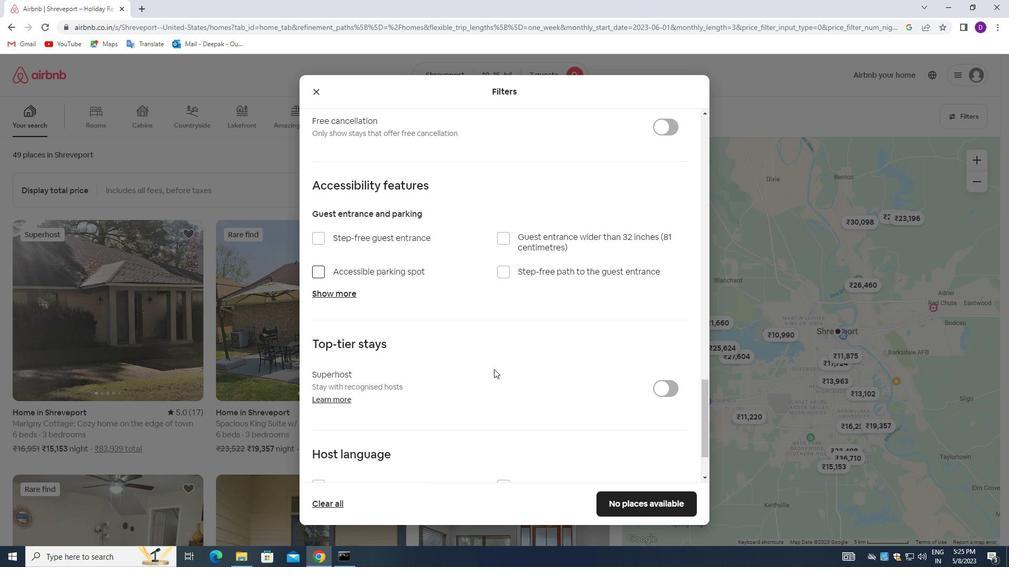 
Action: Mouse scrolled (494, 370) with delta (0, 0)
Screenshot: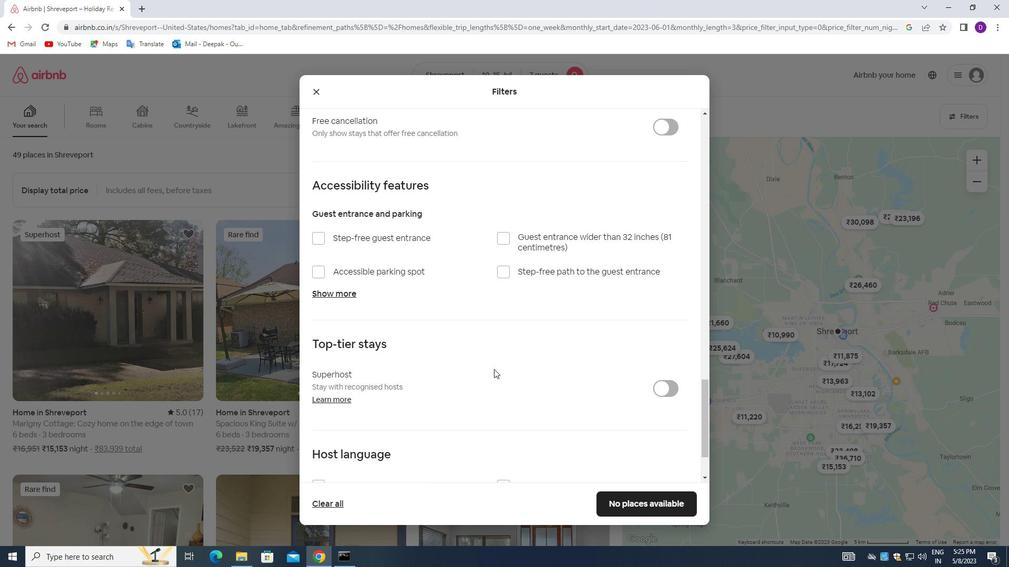 
Action: Mouse moved to (495, 371)
Screenshot: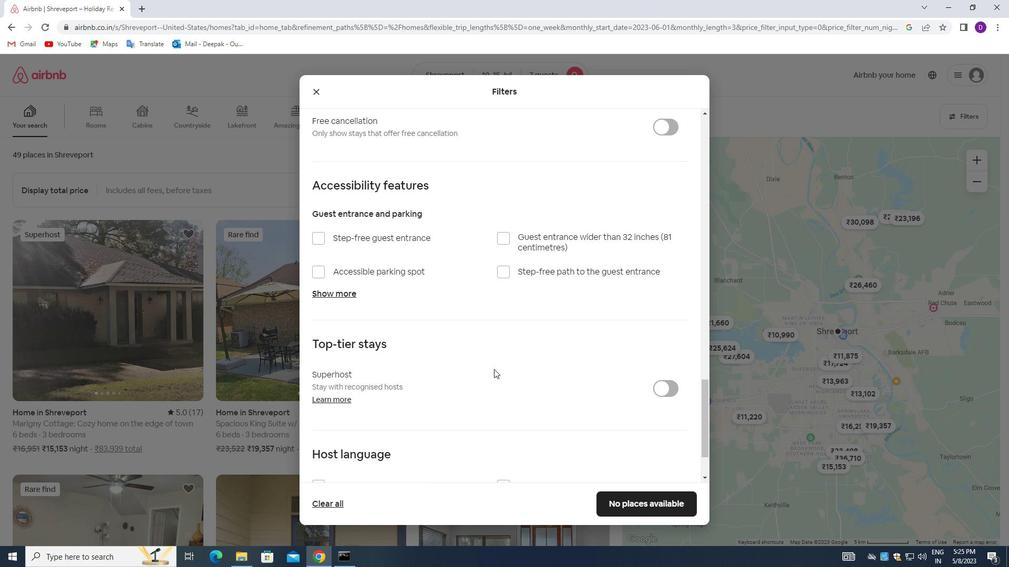 
Action: Mouse scrolled (495, 371) with delta (0, 0)
Screenshot: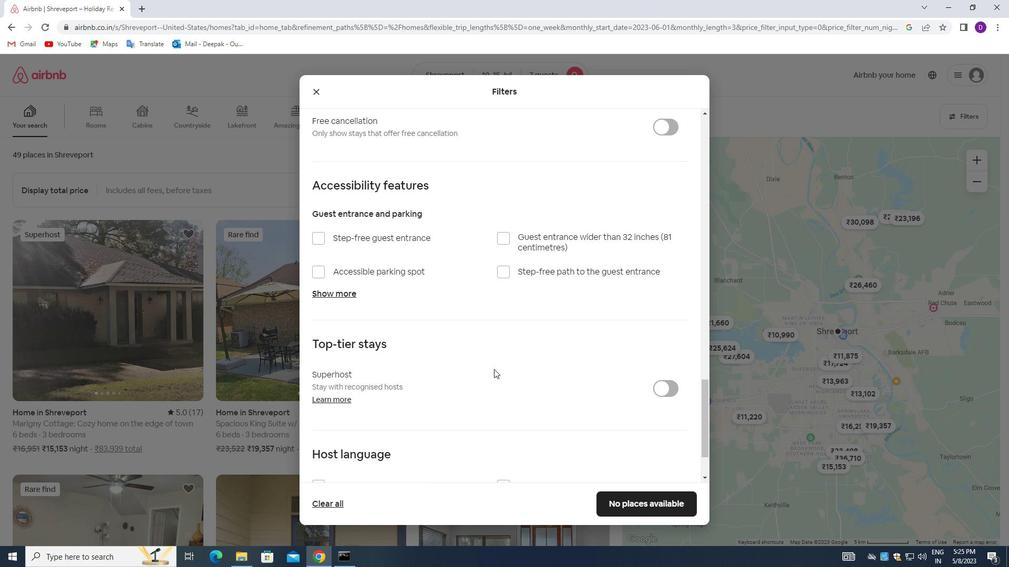 
Action: Mouse moved to (325, 410)
Screenshot: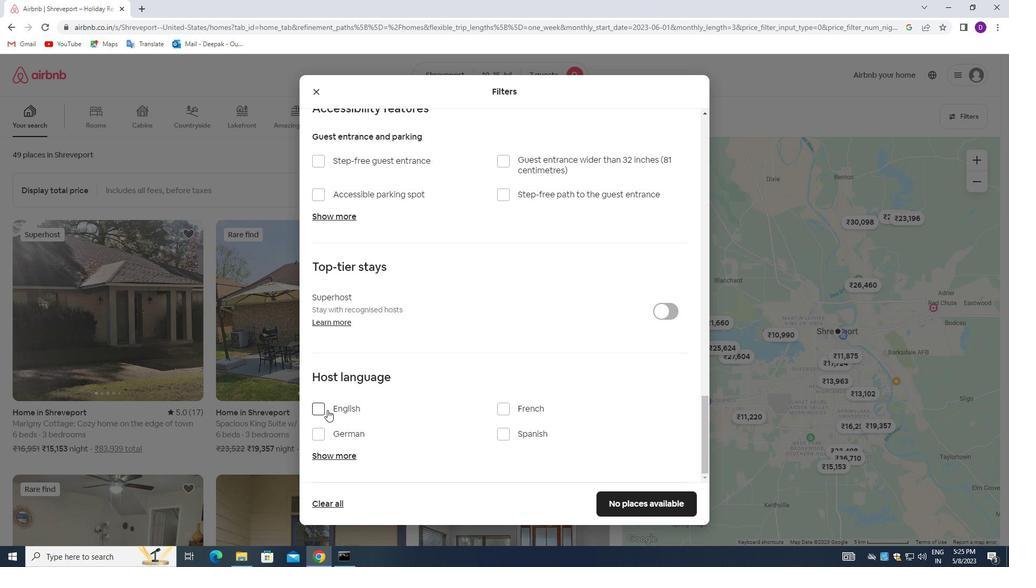 
Action: Mouse pressed left at (325, 410)
Screenshot: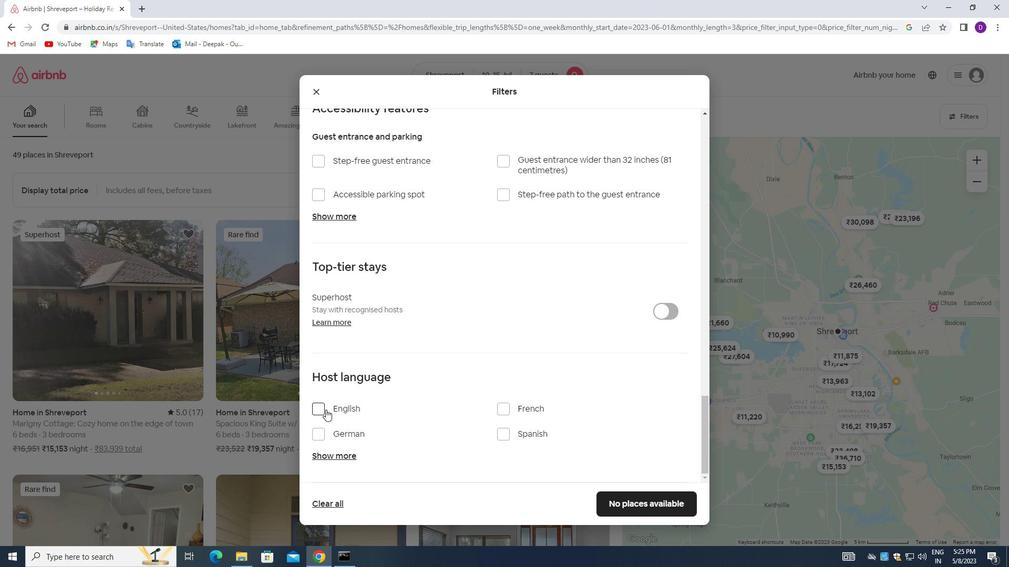
Action: Mouse moved to (519, 421)
Screenshot: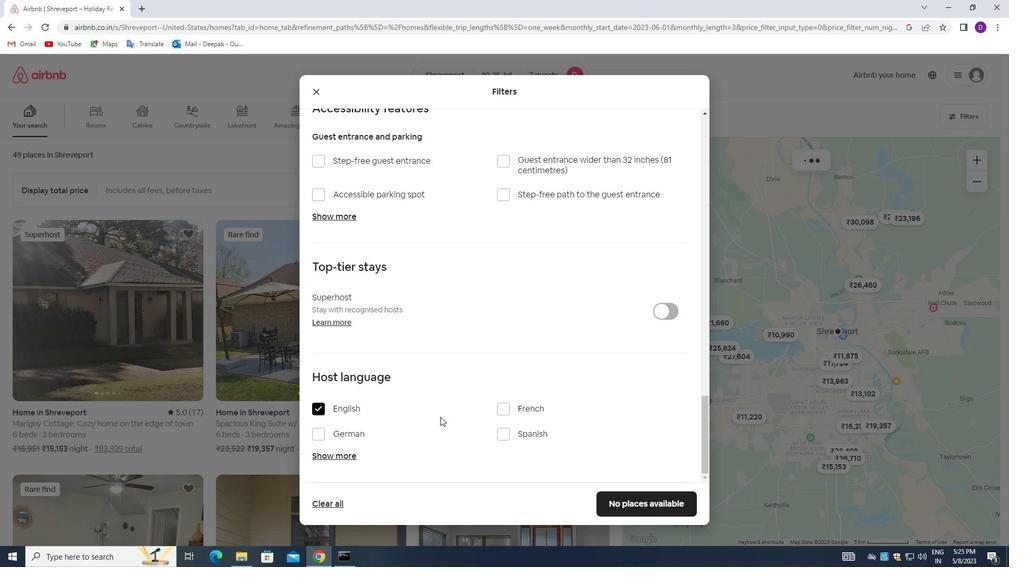 
Action: Mouse scrolled (519, 421) with delta (0, 0)
Screenshot: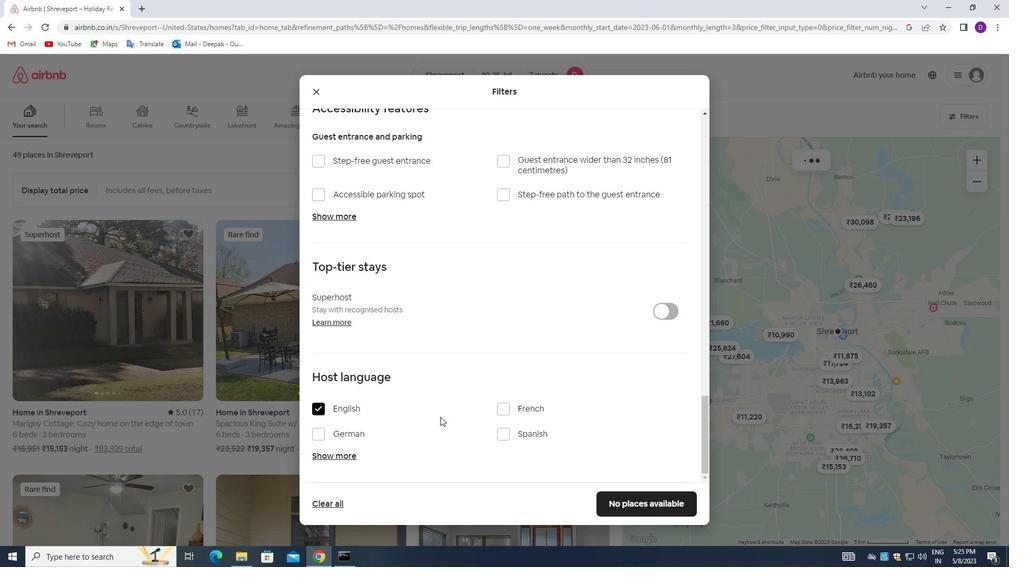 
Action: Mouse moved to (525, 424)
Screenshot: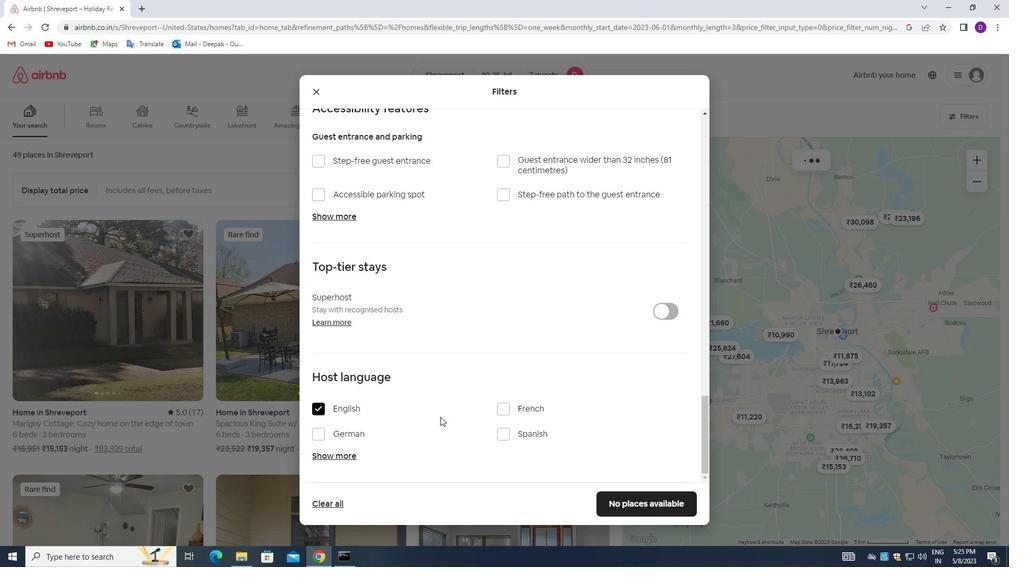 
Action: Mouse scrolled (525, 424) with delta (0, 0)
Screenshot: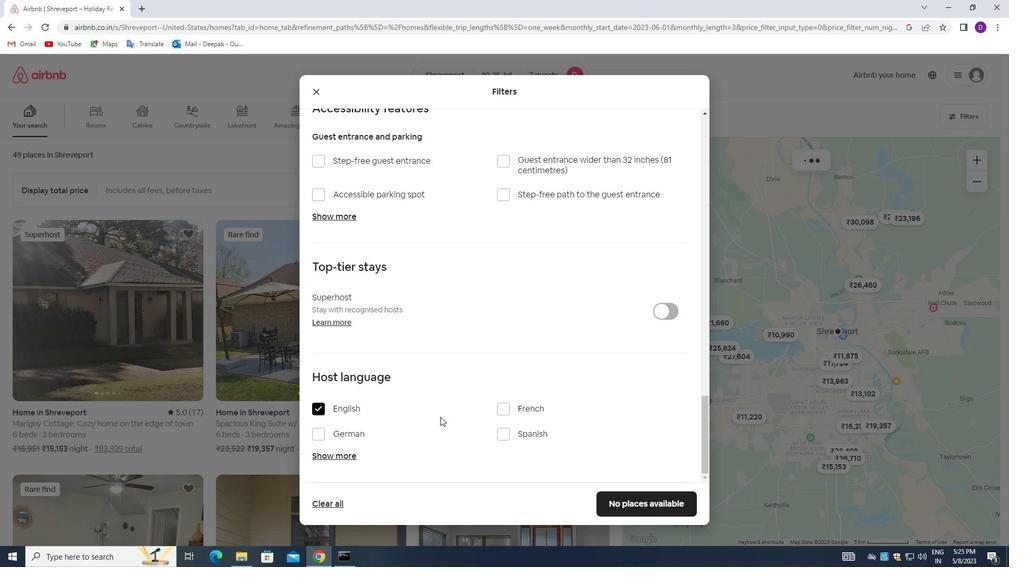 
Action: Mouse moved to (537, 425)
Screenshot: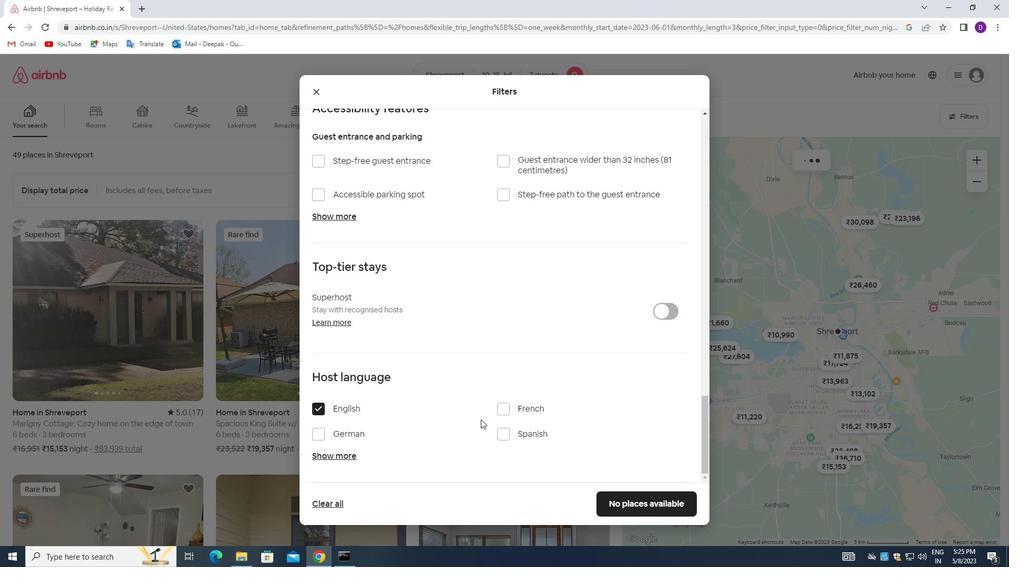 
Action: Mouse scrolled (537, 425) with delta (0, 0)
Screenshot: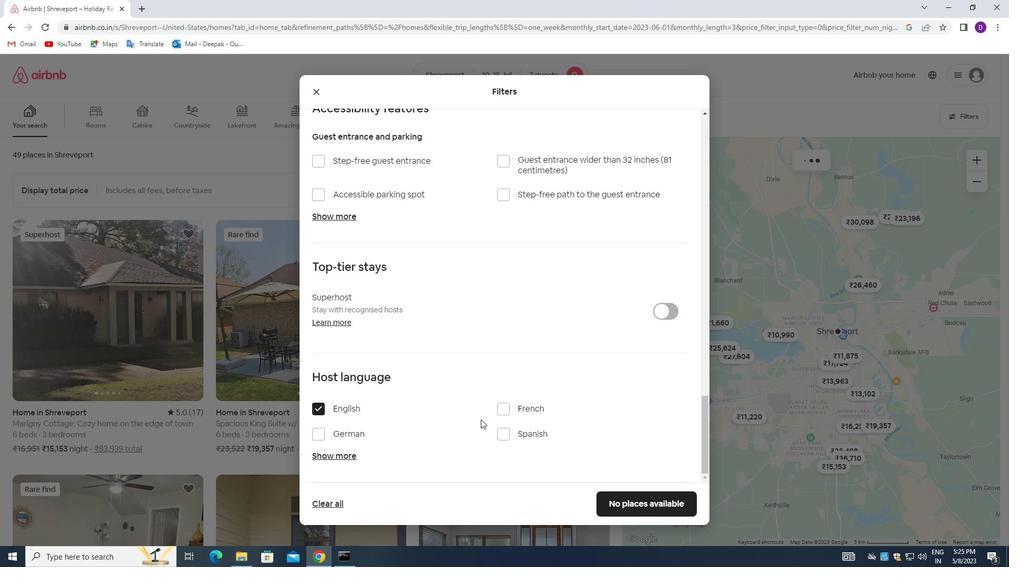 
Action: Mouse moved to (605, 496)
Screenshot: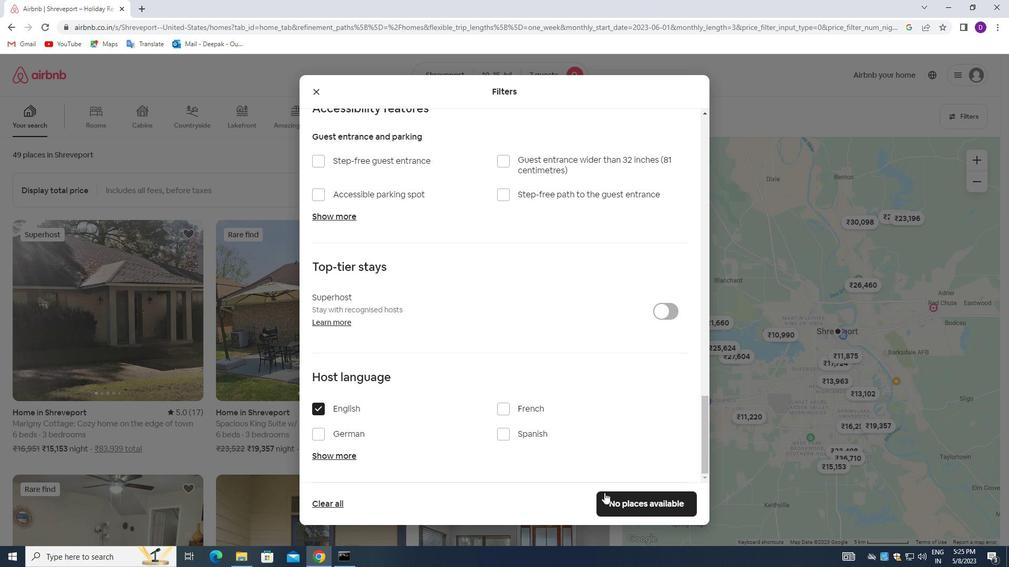 
Action: Mouse pressed left at (605, 496)
Screenshot: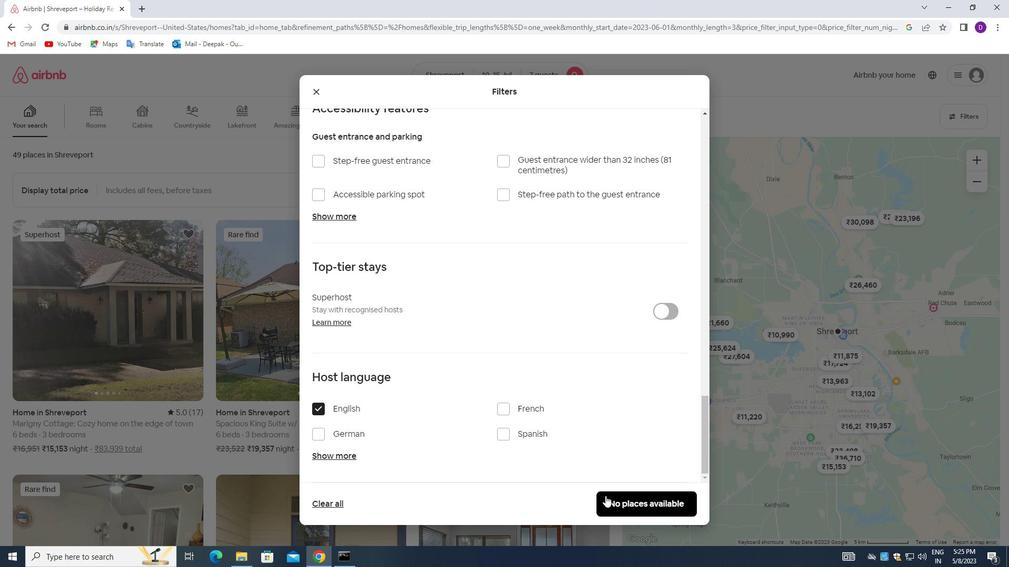 
Action: Mouse moved to (595, 410)
Screenshot: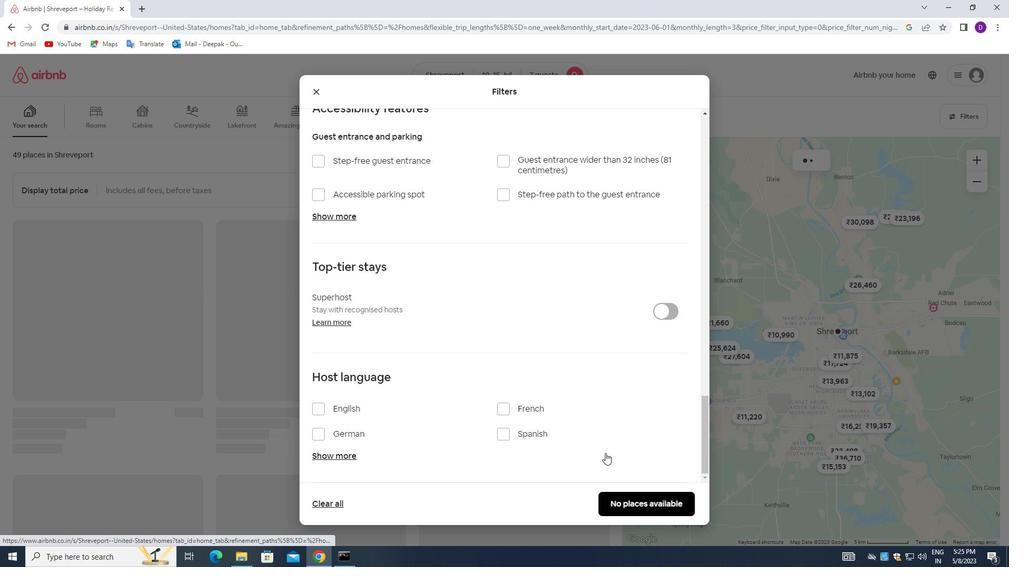 
